 Task: Find an Airbnb in Milton, United States for 10 guests from 24 Aug to 10 Sep, with a price range of ₹12000 to ₹15000, 4 bedrooms, 8+ beds, and amenities like TV, gym, and breakfast.
Action: Mouse moved to (815, 157)
Screenshot: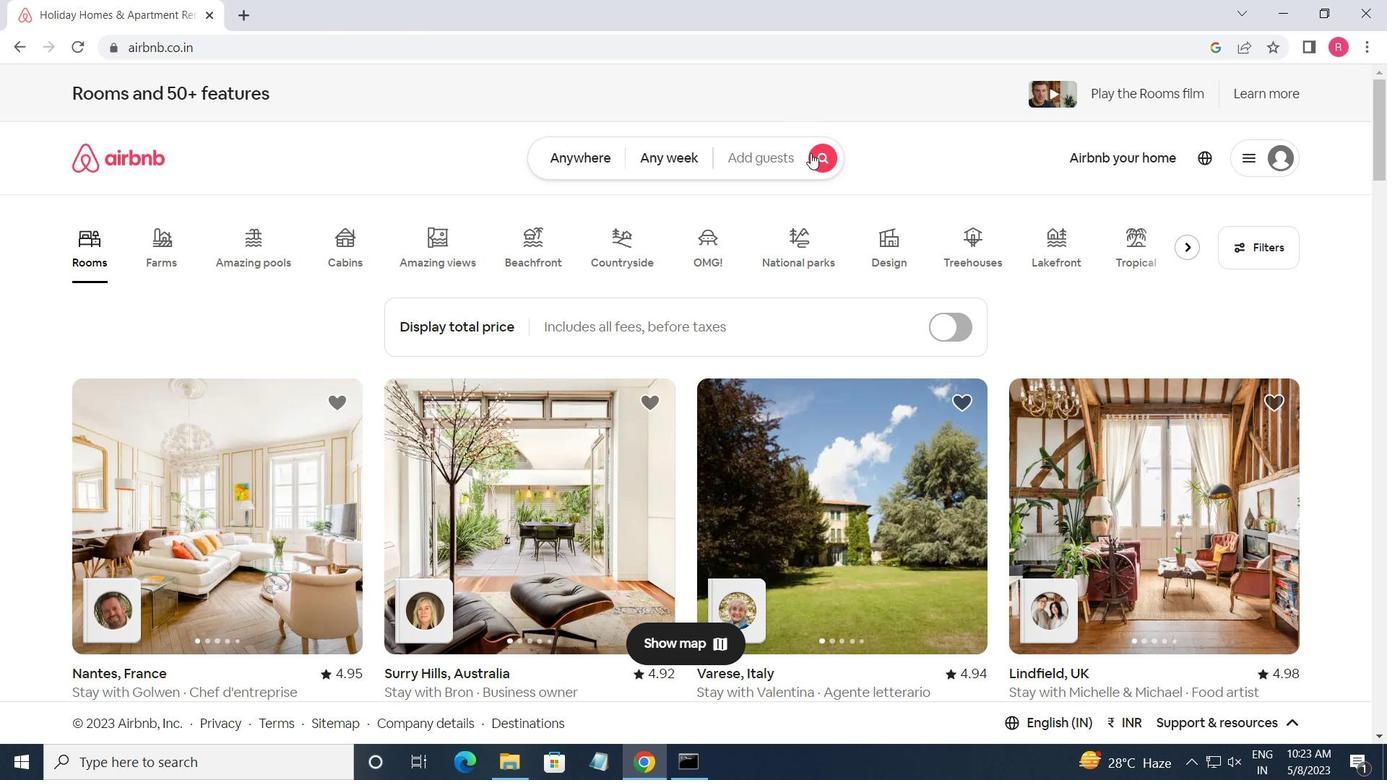 
Action: Mouse pressed left at (815, 157)
Screenshot: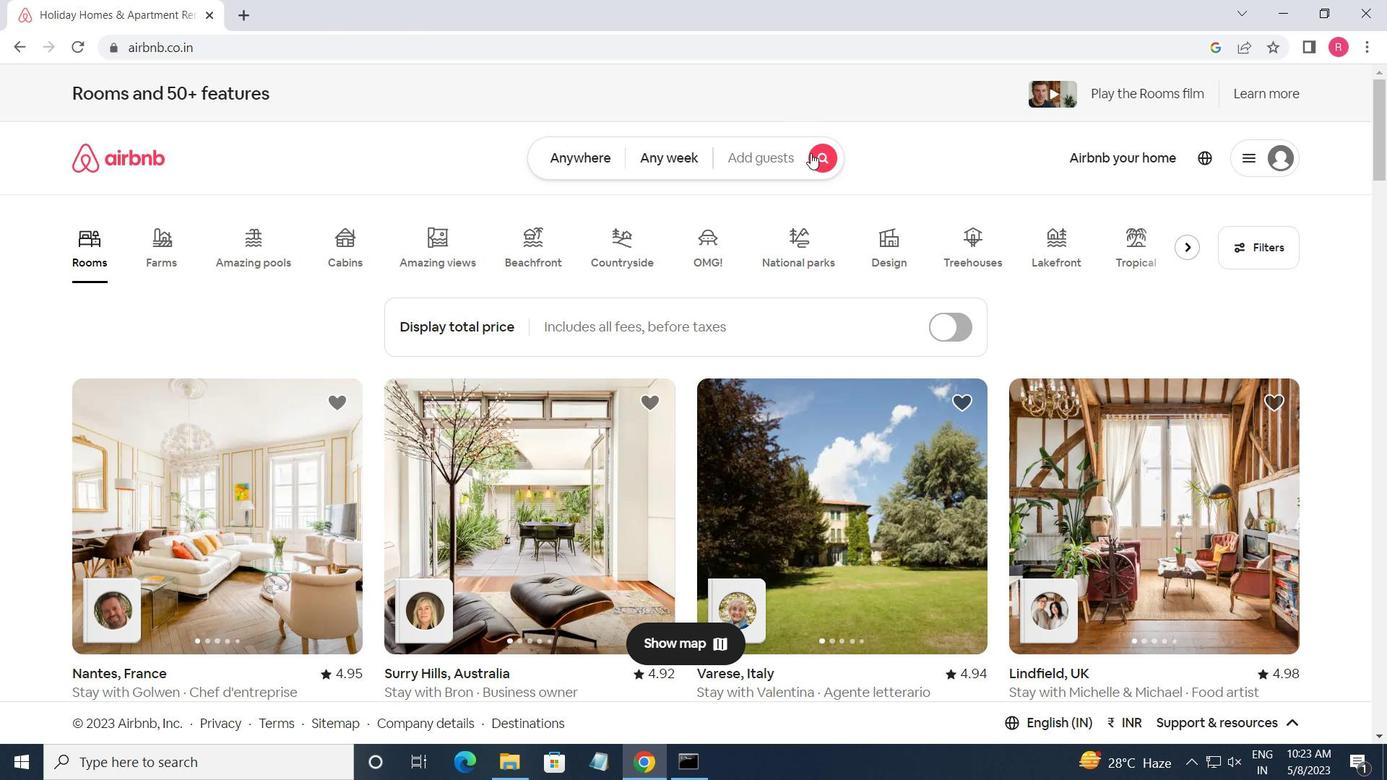 
Action: Mouse moved to (504, 216)
Screenshot: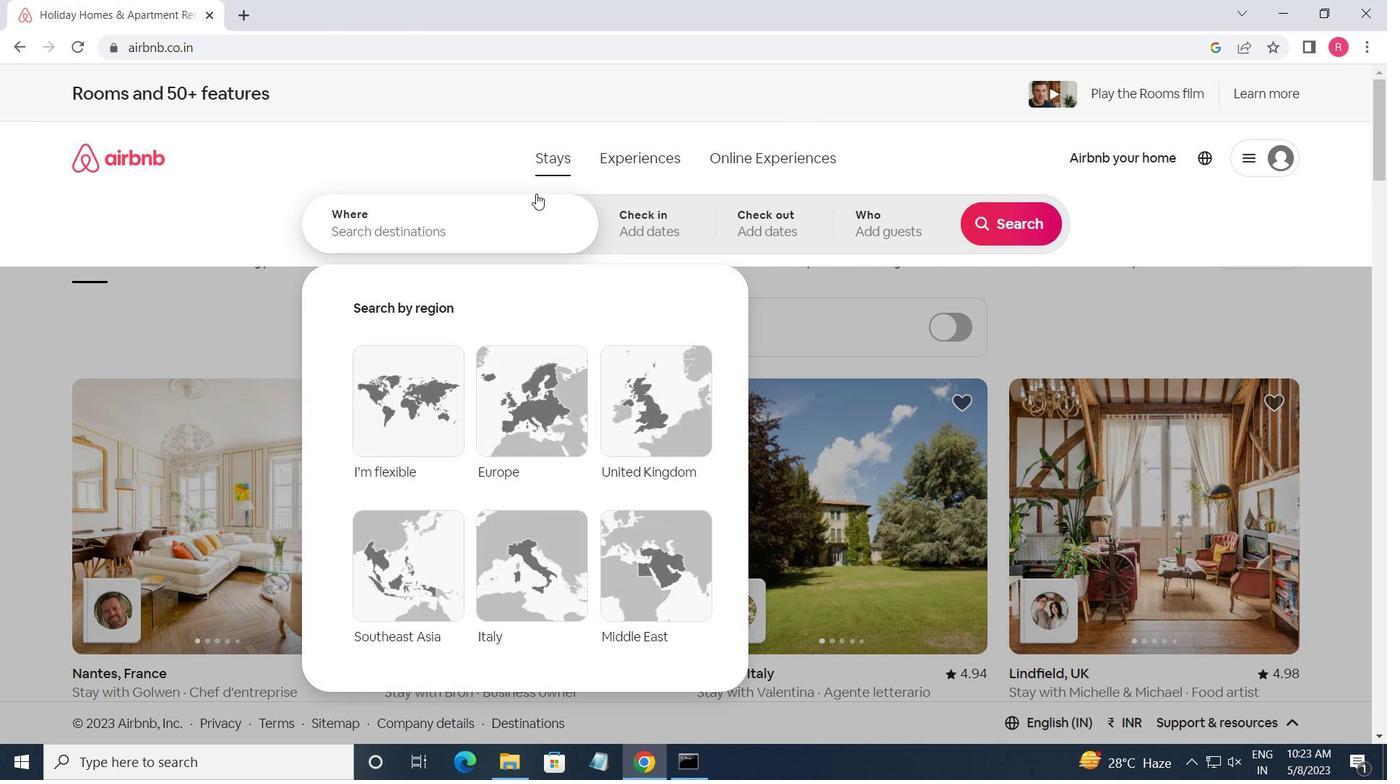 
Action: Mouse pressed left at (504, 216)
Screenshot: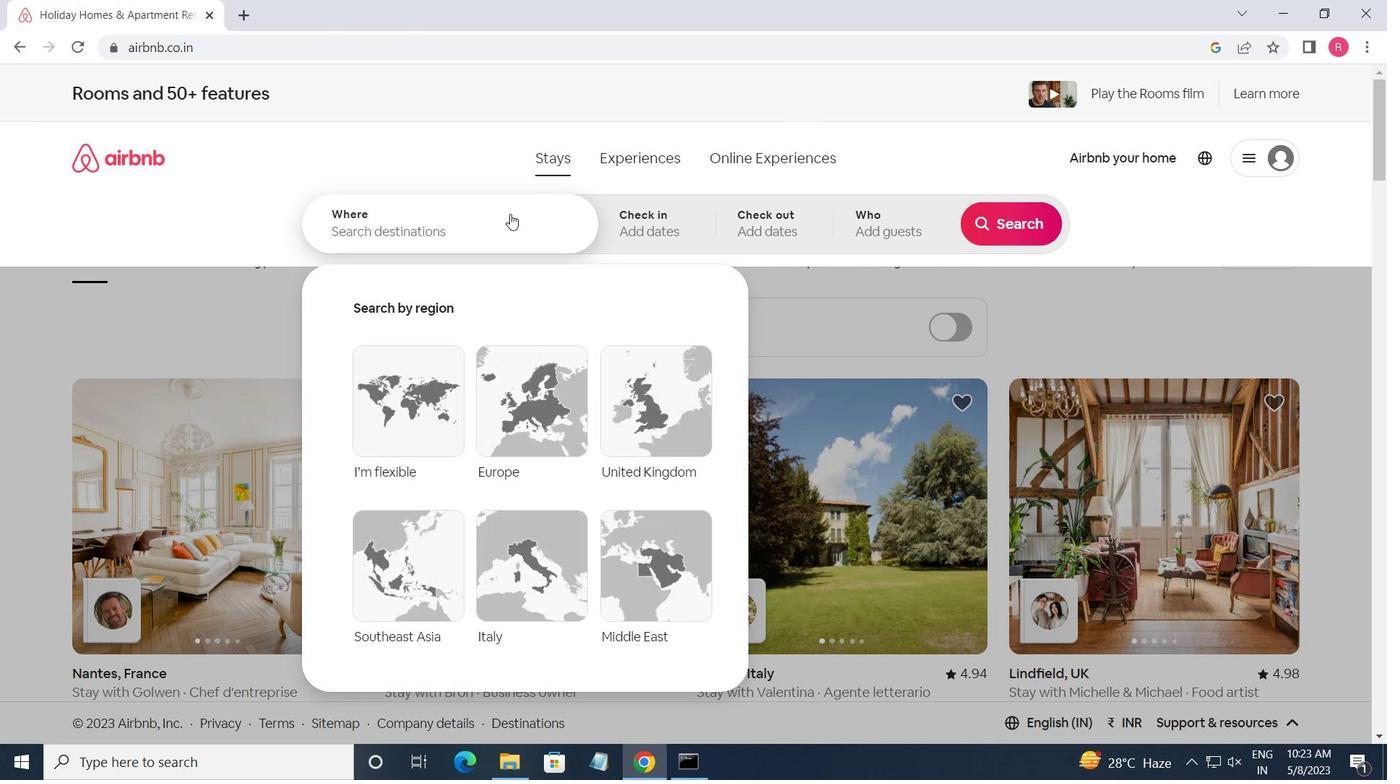 
Action: Key pressed <Key.shift_r>Mik<Key.backspace>lton<Key.shift_r><united<Key.space><Key.shift>STATES<Key.left><Key.left><Key.left><Key.left><Key.left><Key.left><Key.left><Key.left><Key.left><Key.left><Key.left><Key.left><Key.left><Key.backspace>,<Key.enter>
Screenshot: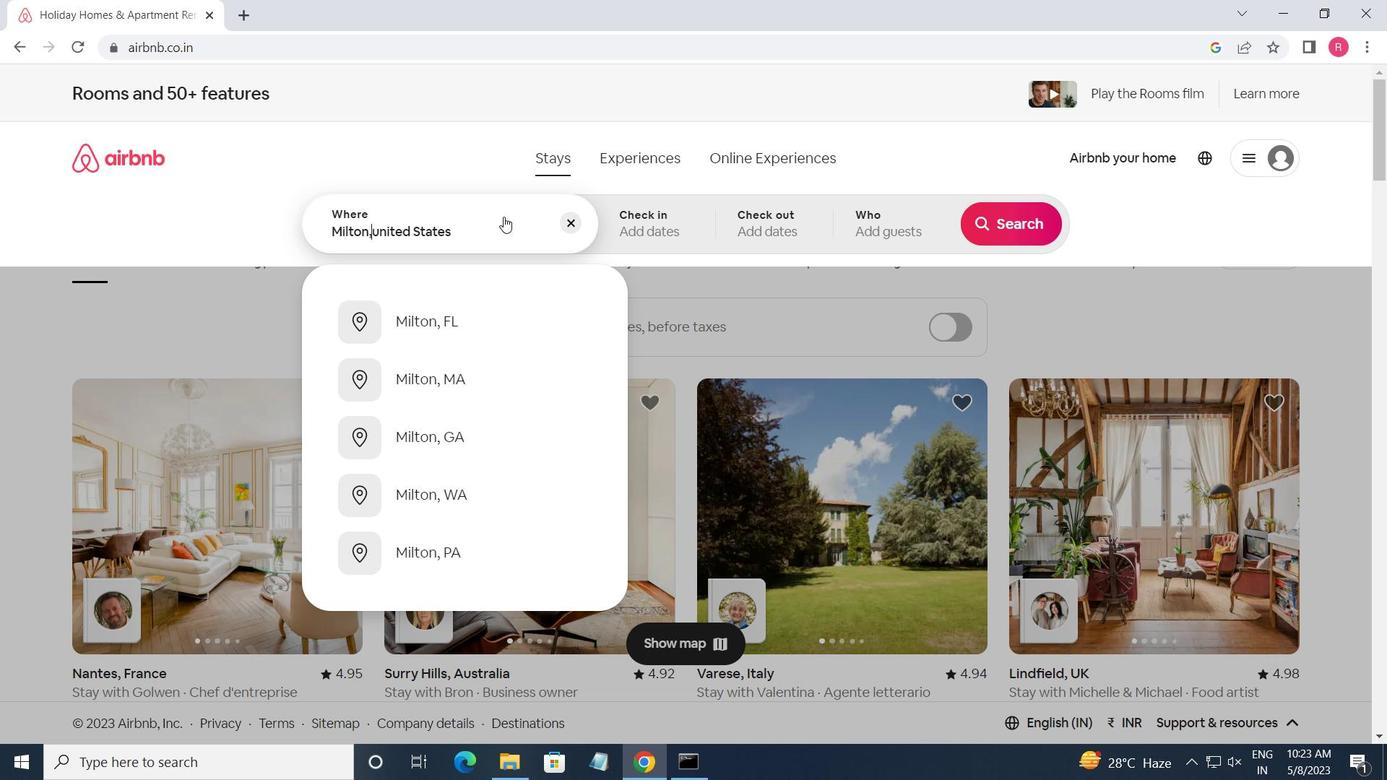 
Action: Mouse moved to (1009, 374)
Screenshot: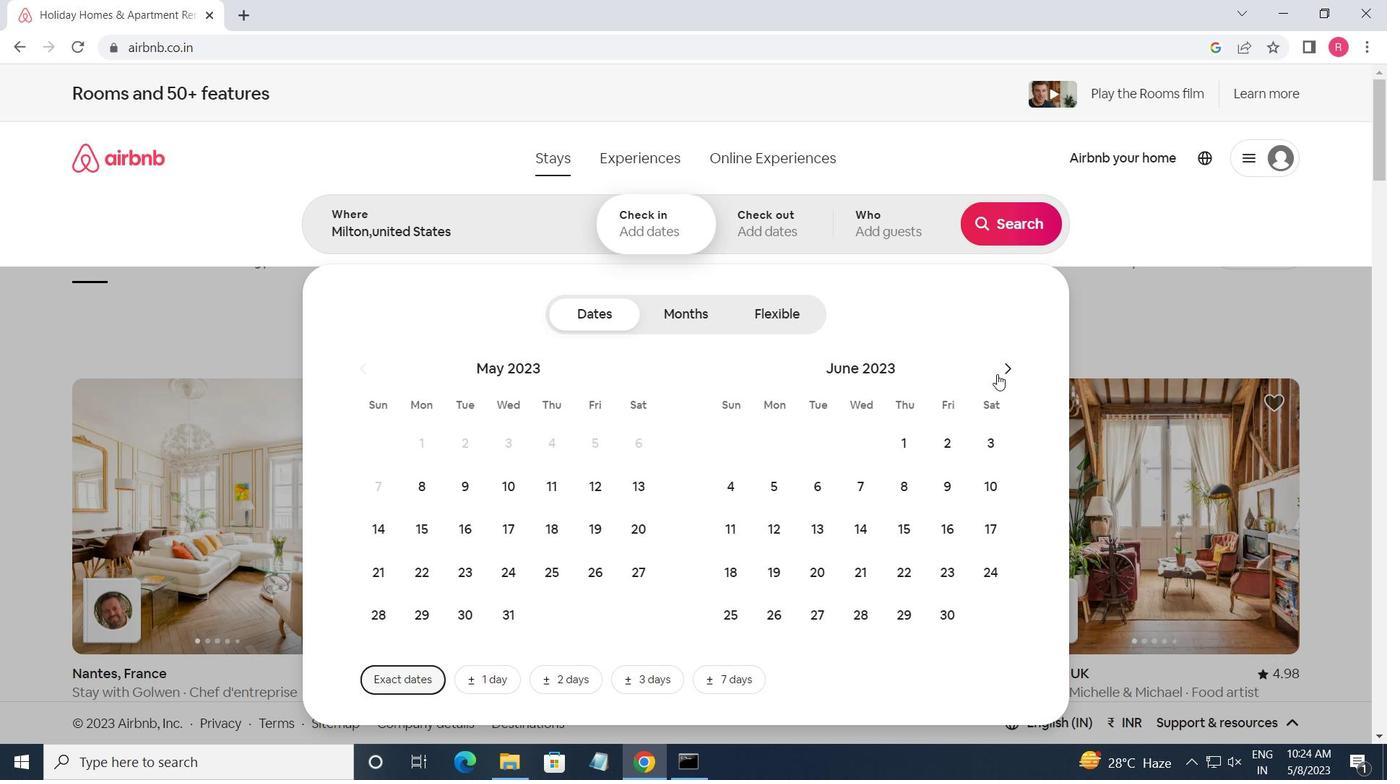 
Action: Mouse pressed left at (1009, 374)
Screenshot: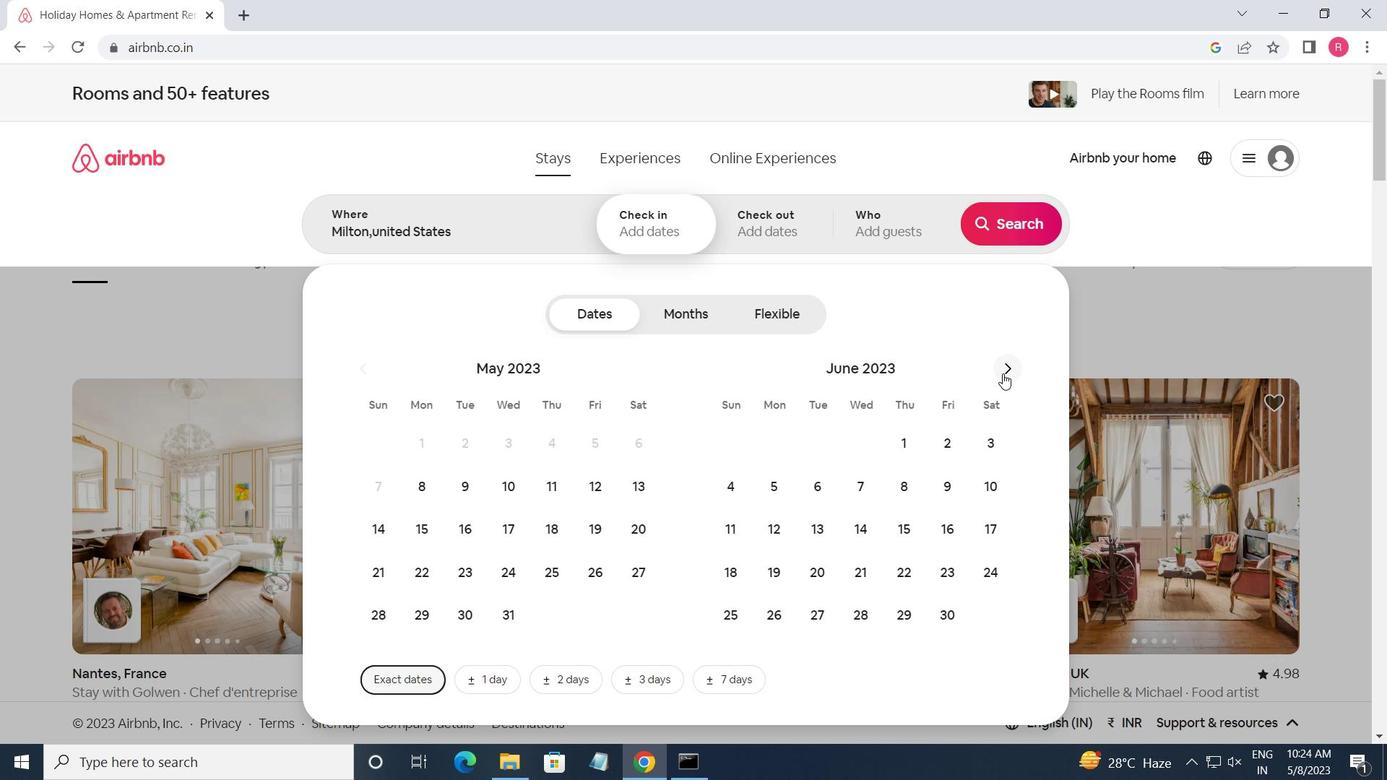 
Action: Mouse moved to (1009, 373)
Screenshot: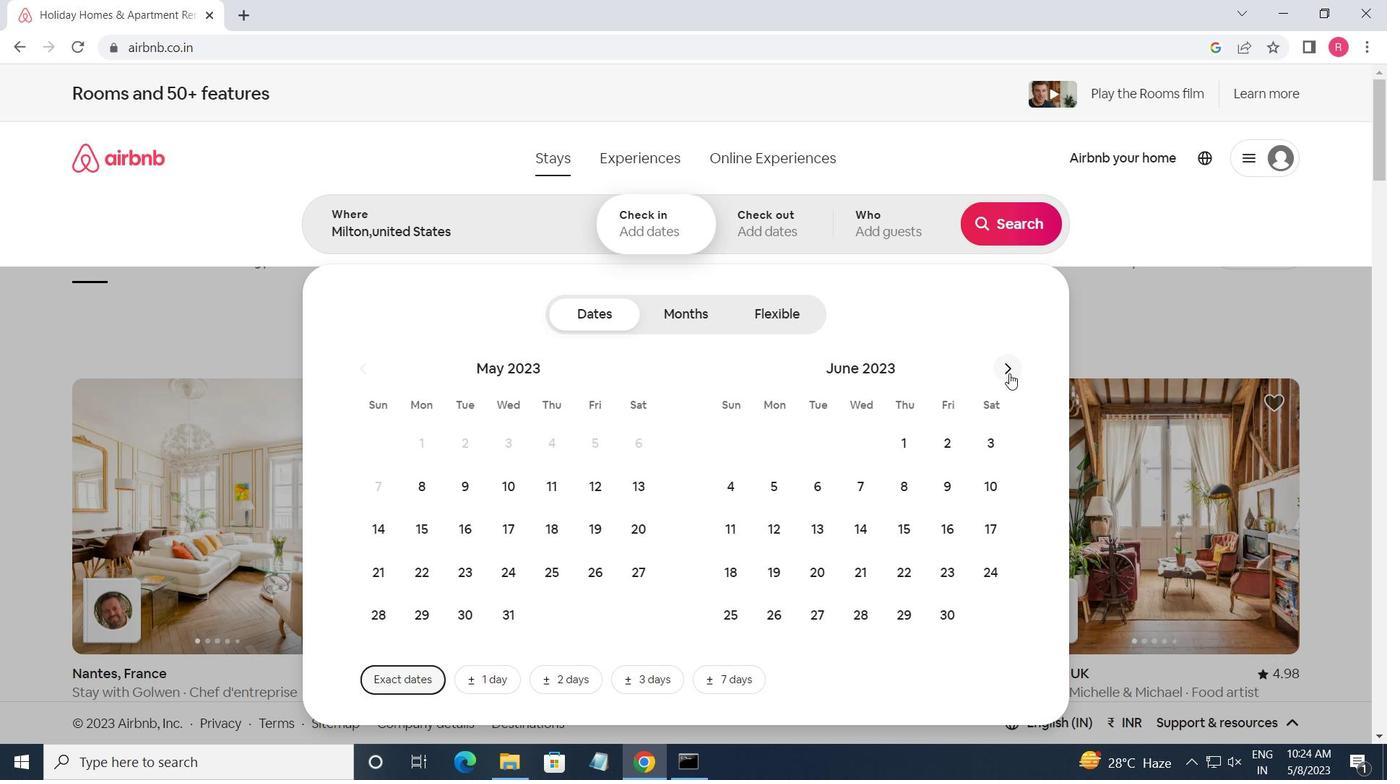 
Action: Mouse pressed left at (1009, 373)
Screenshot: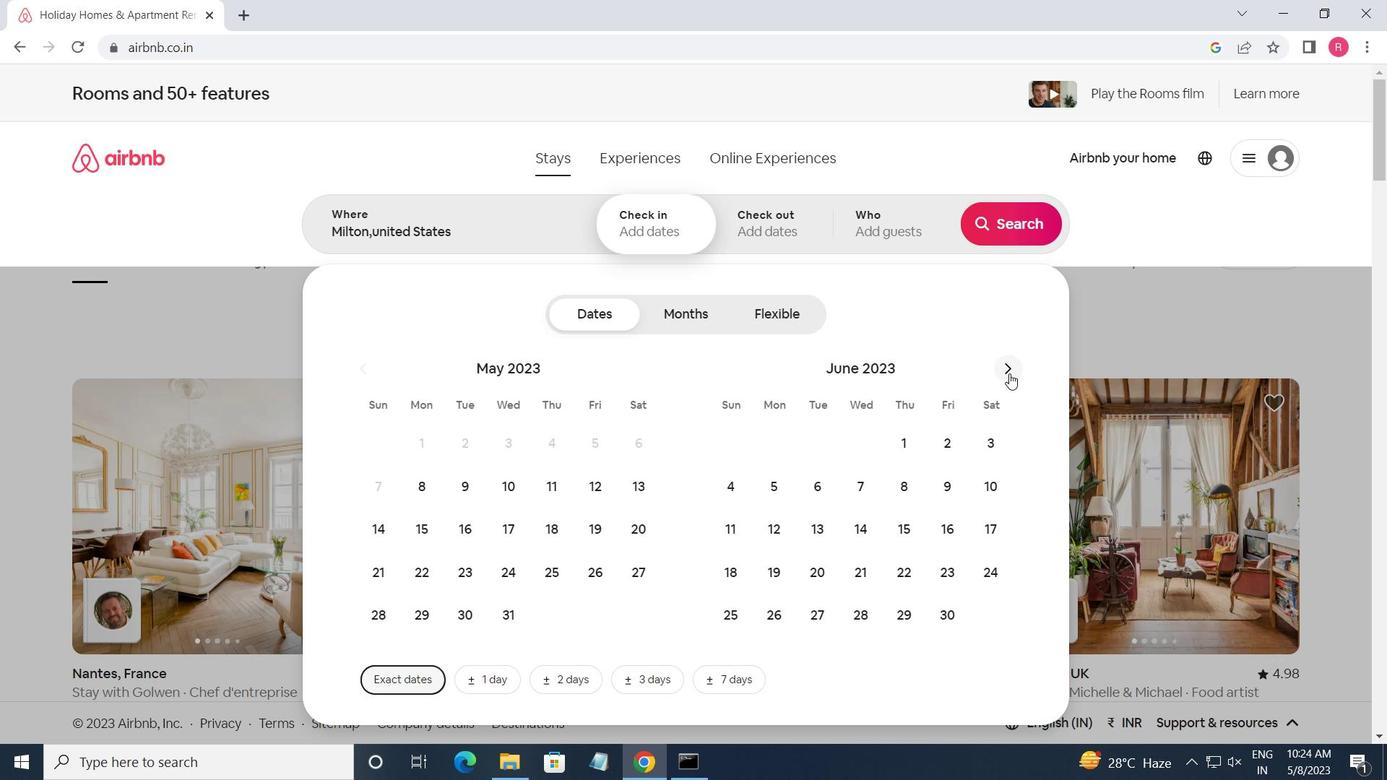 
Action: Mouse moved to (1009, 372)
Screenshot: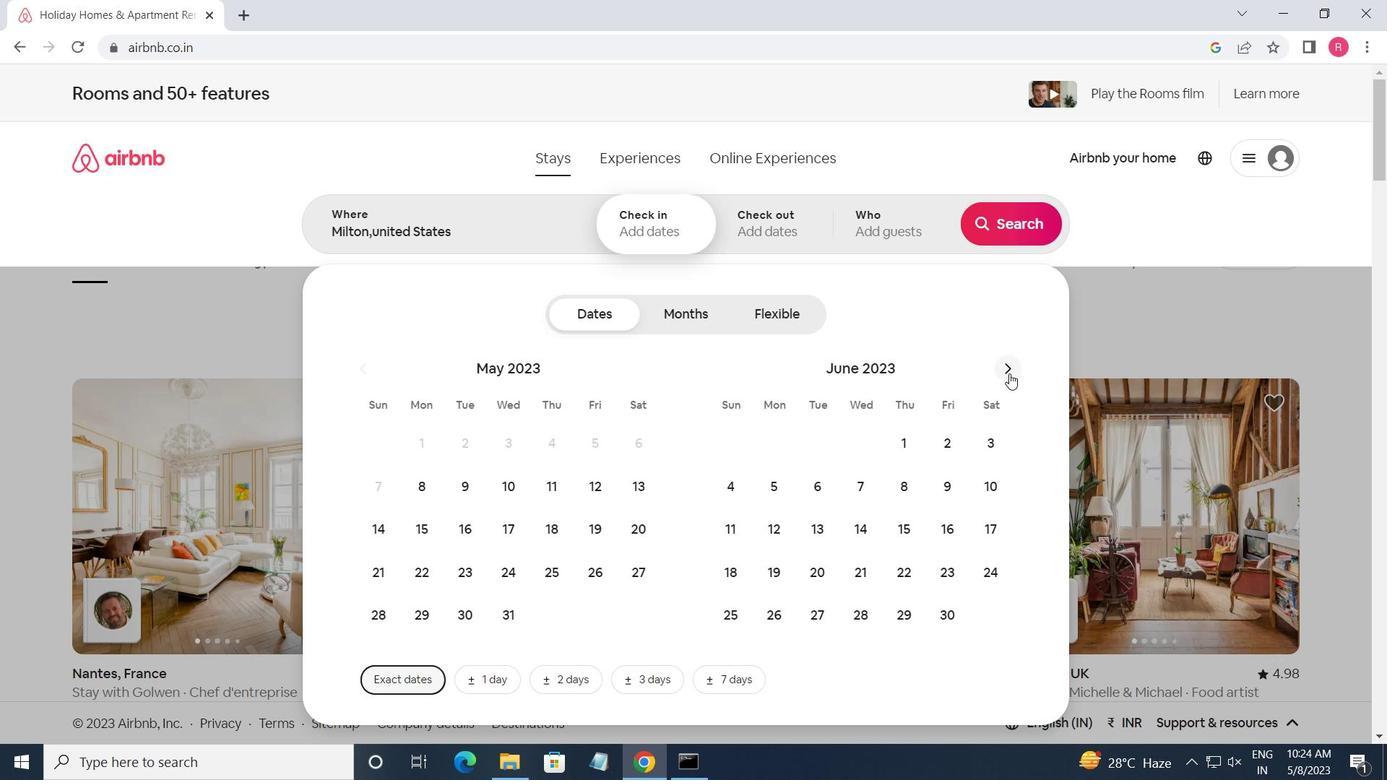 
Action: Mouse pressed left at (1009, 372)
Screenshot: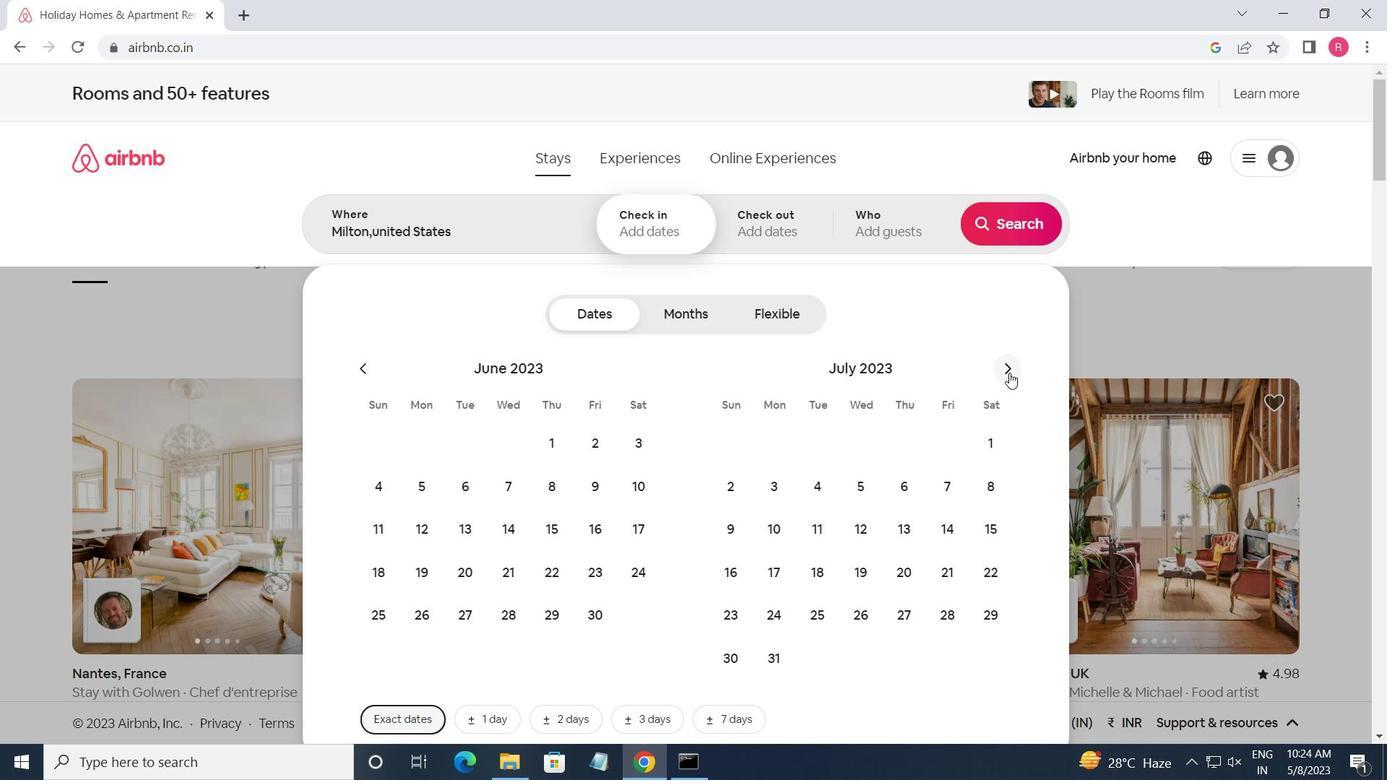 
Action: Mouse moved to (893, 576)
Screenshot: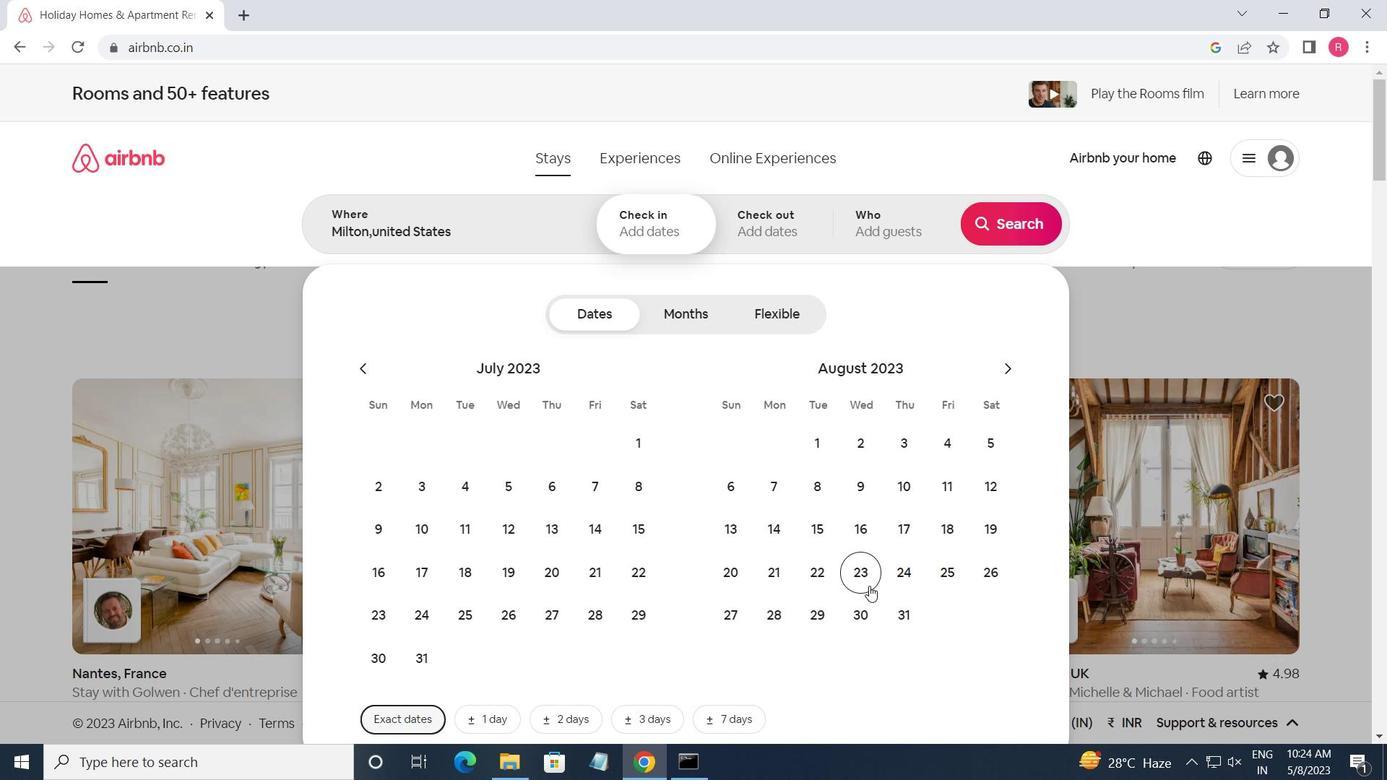 
Action: Mouse pressed left at (893, 576)
Screenshot: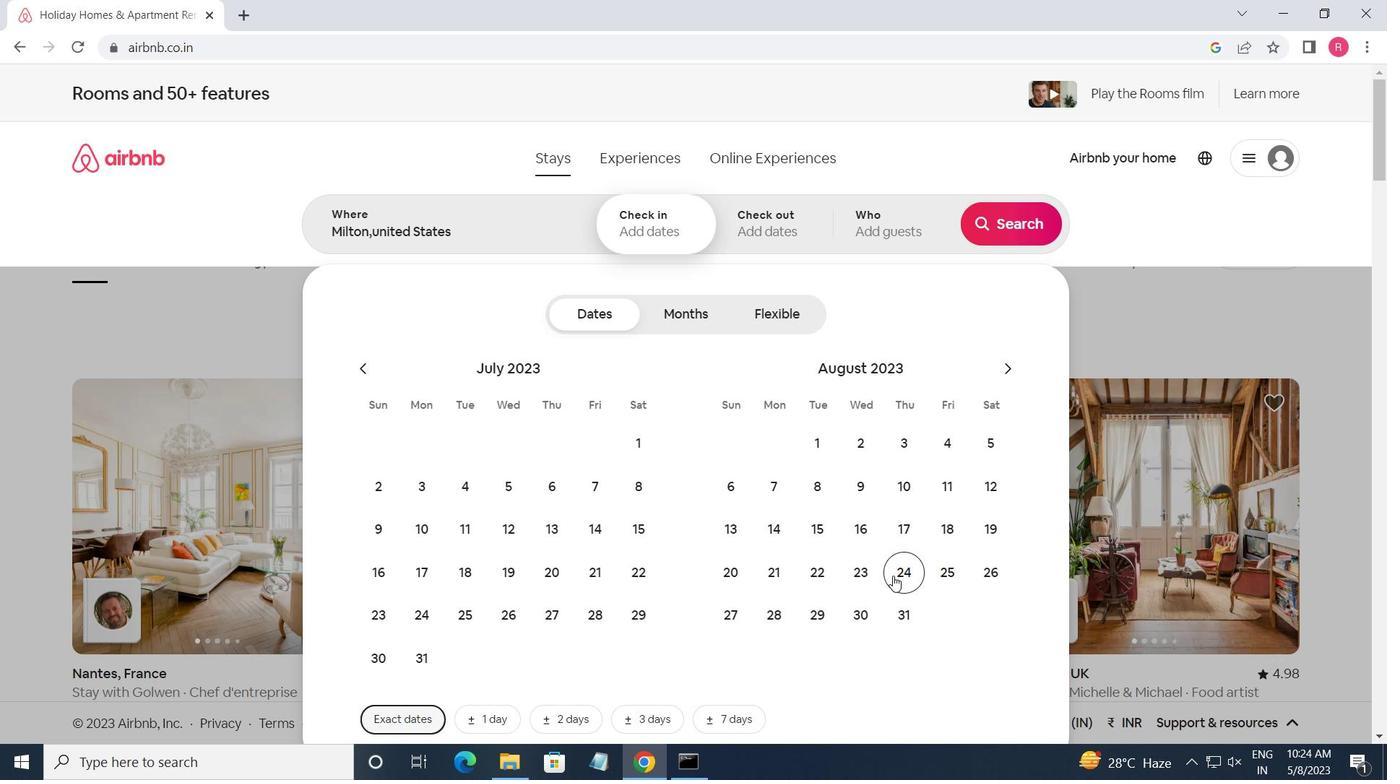 
Action: Mouse moved to (1016, 370)
Screenshot: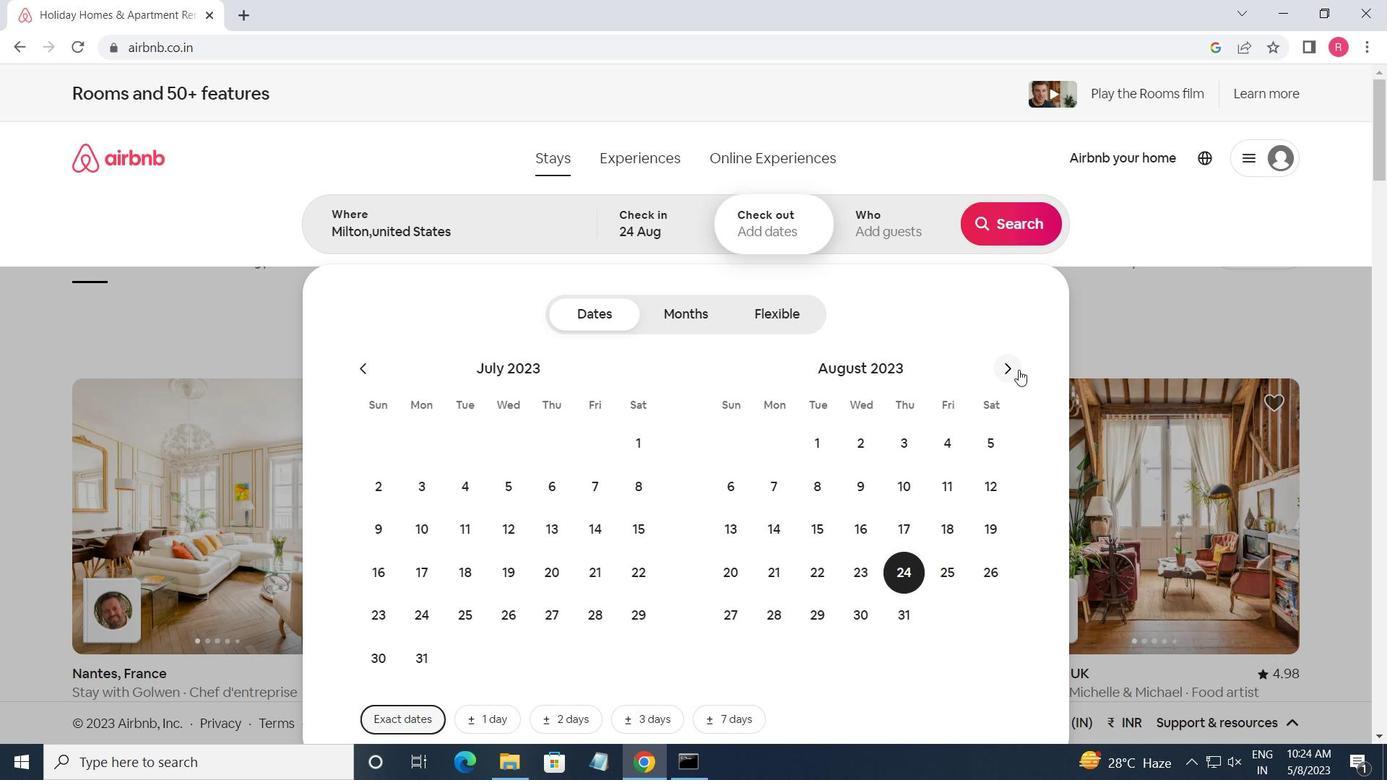 
Action: Mouse pressed left at (1016, 370)
Screenshot: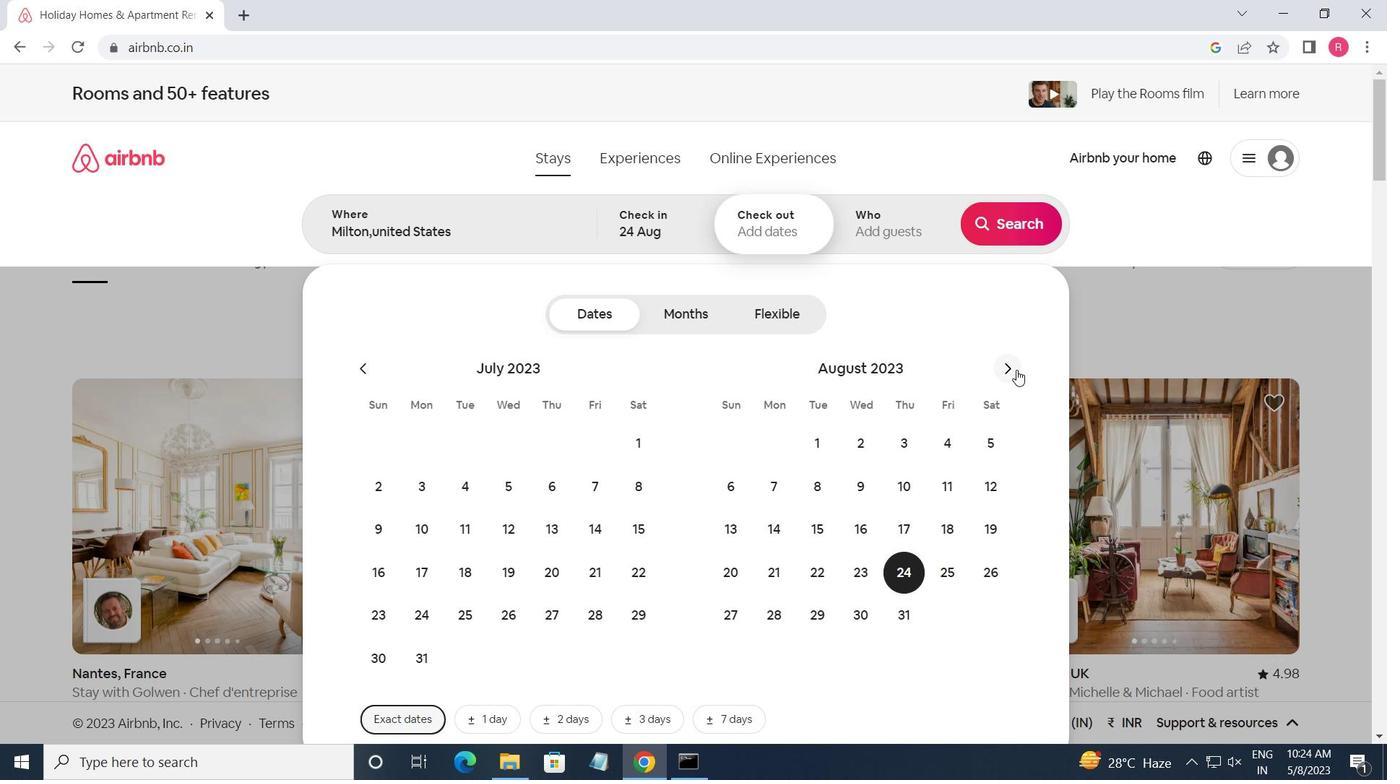 
Action: Mouse moved to (740, 534)
Screenshot: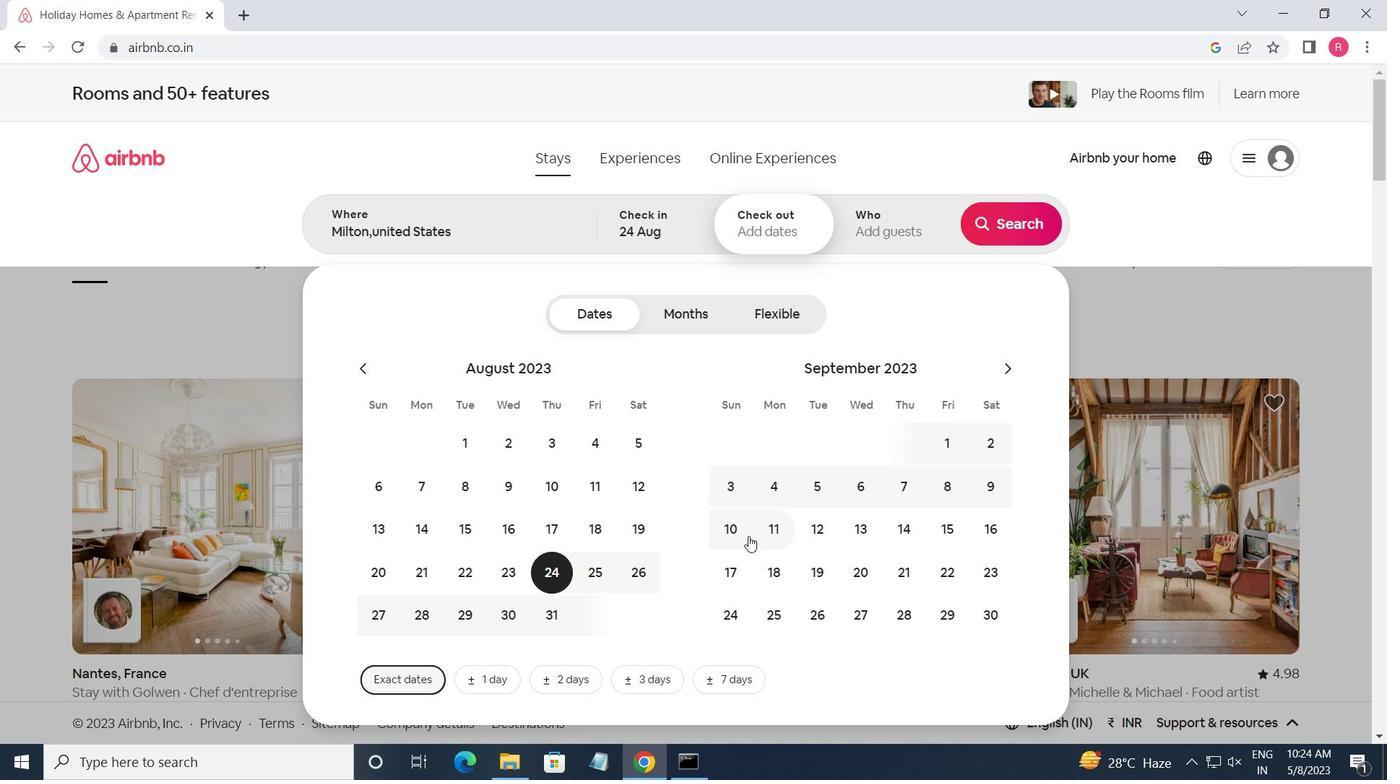 
Action: Mouse pressed left at (740, 534)
Screenshot: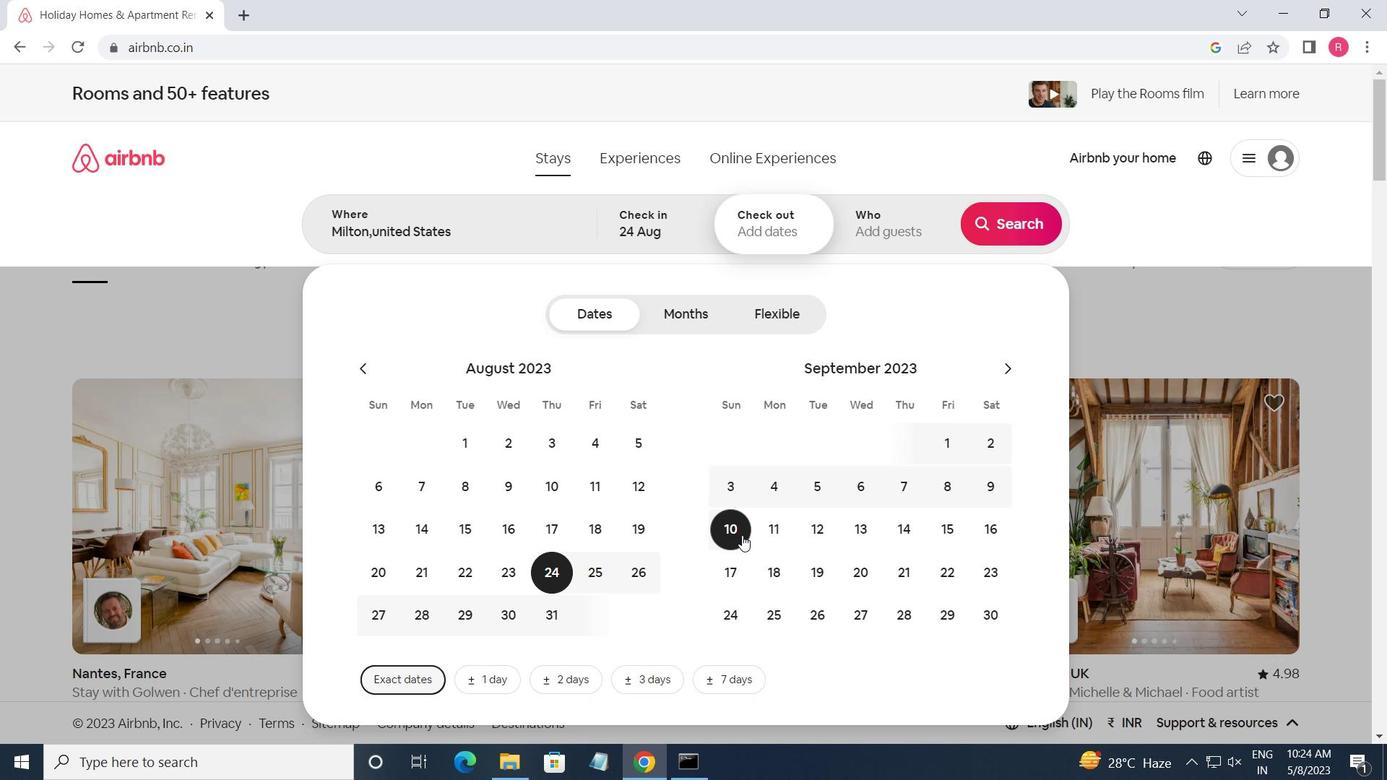 
Action: Mouse moved to (869, 244)
Screenshot: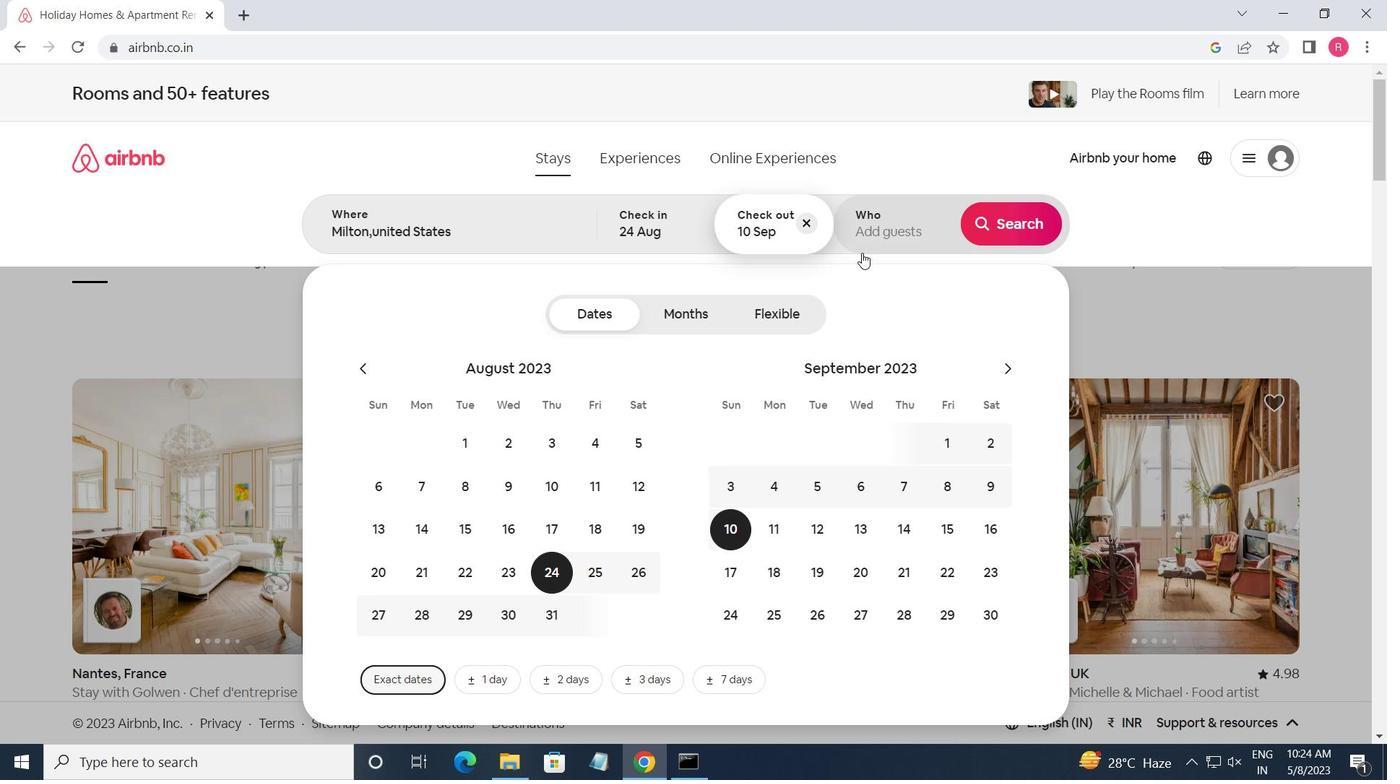 
Action: Mouse pressed left at (869, 244)
Screenshot: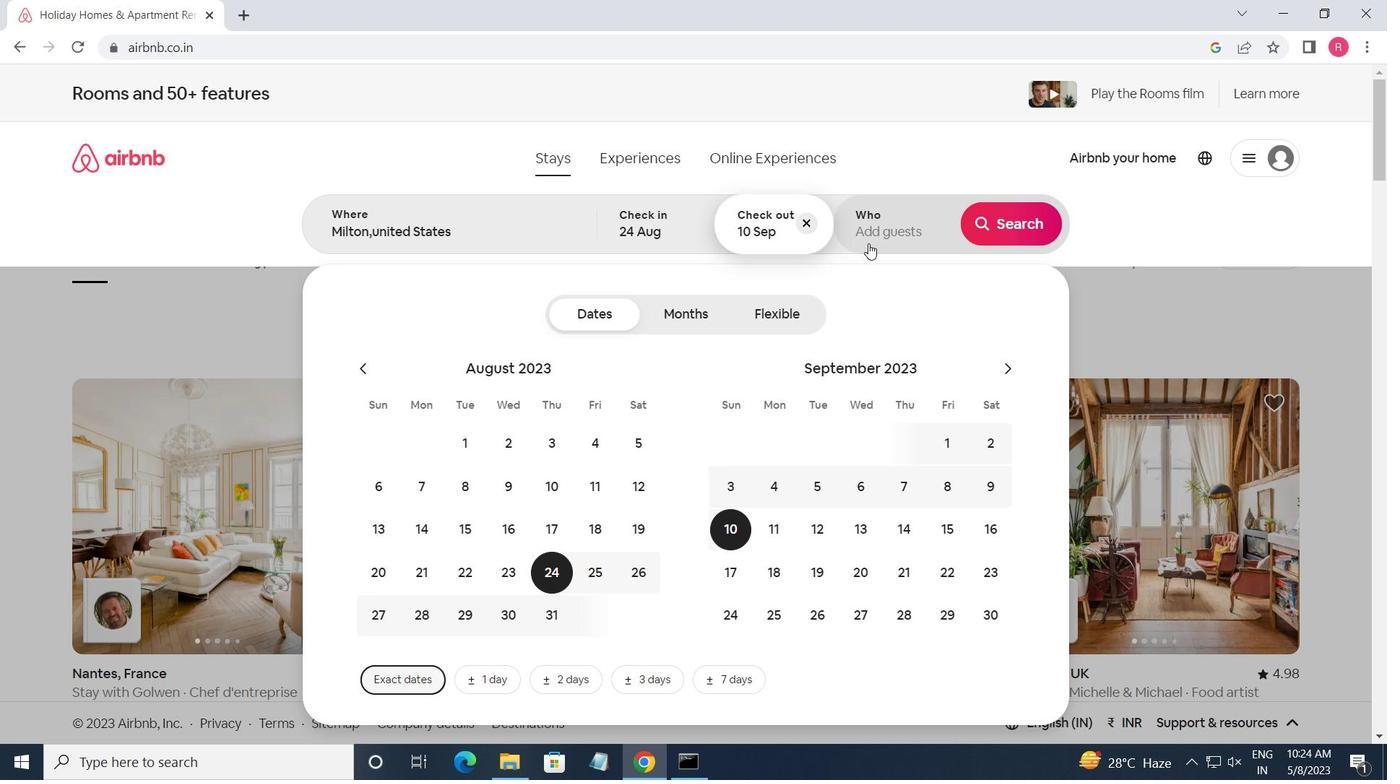 
Action: Mouse moved to (1022, 315)
Screenshot: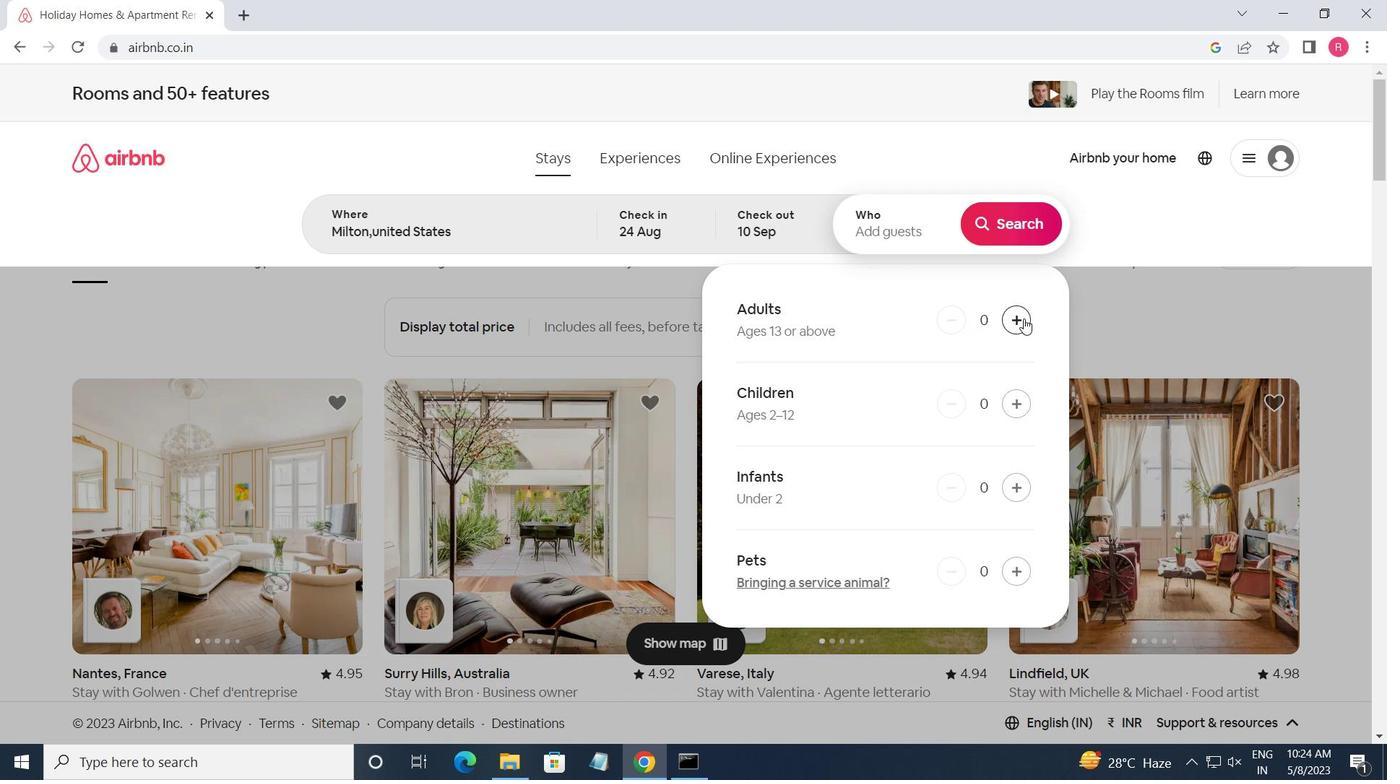 
Action: Mouse pressed left at (1022, 315)
Screenshot: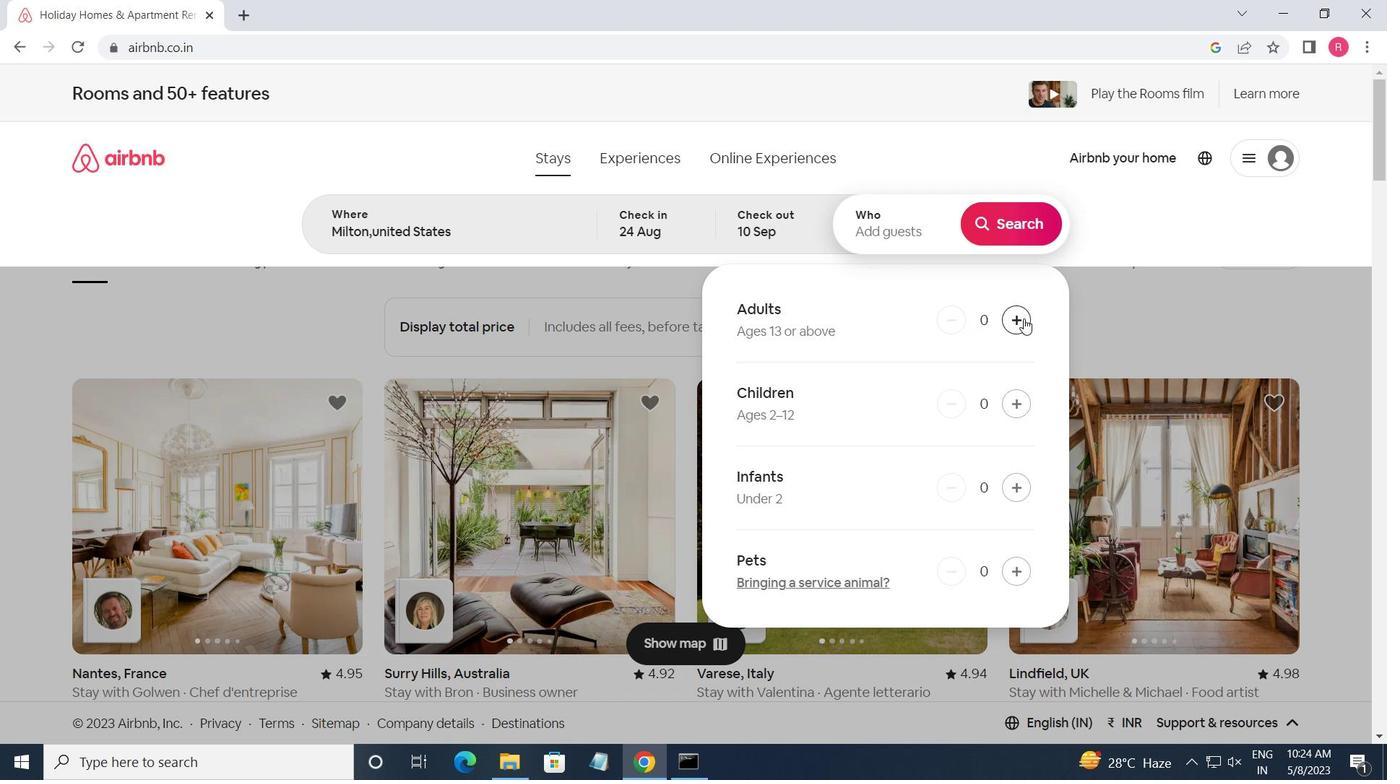 
Action: Mouse pressed left at (1022, 315)
Screenshot: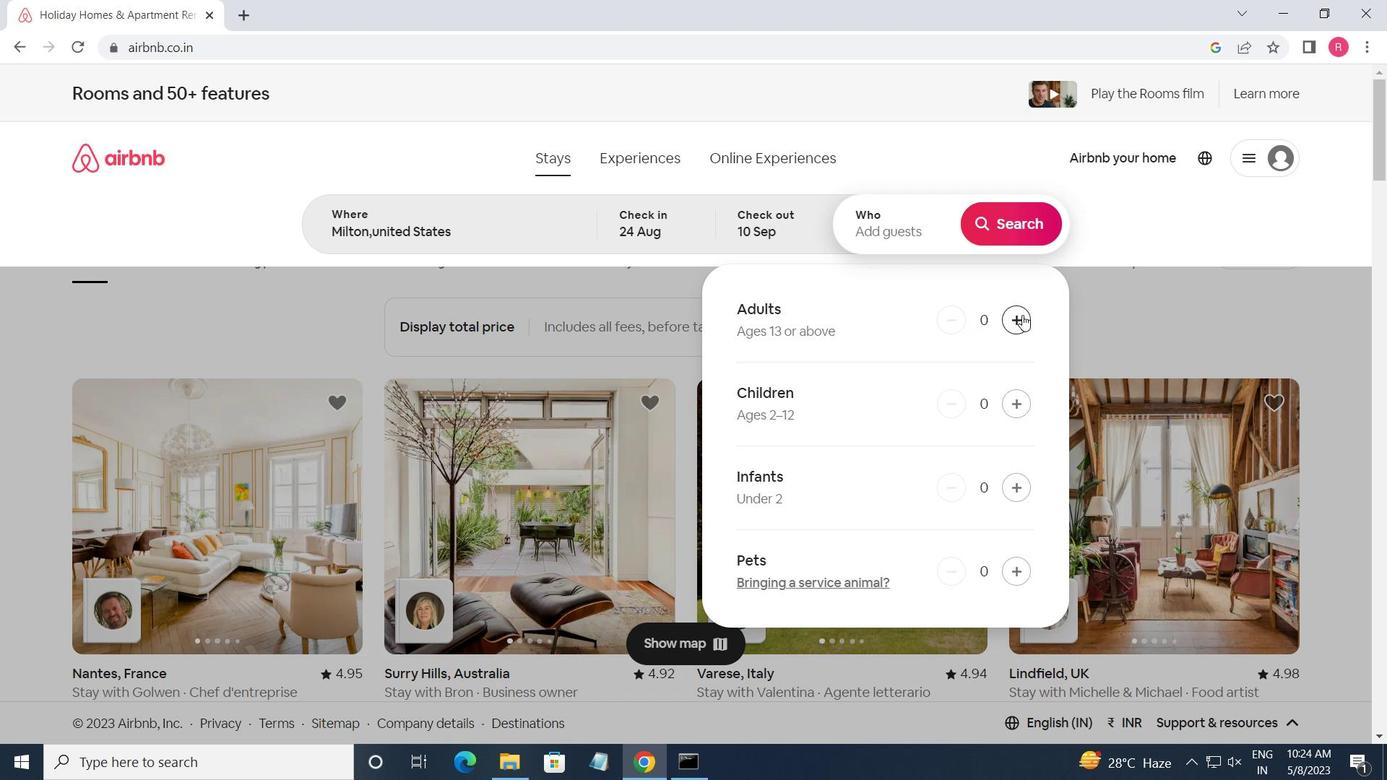 
Action: Mouse pressed left at (1022, 315)
Screenshot: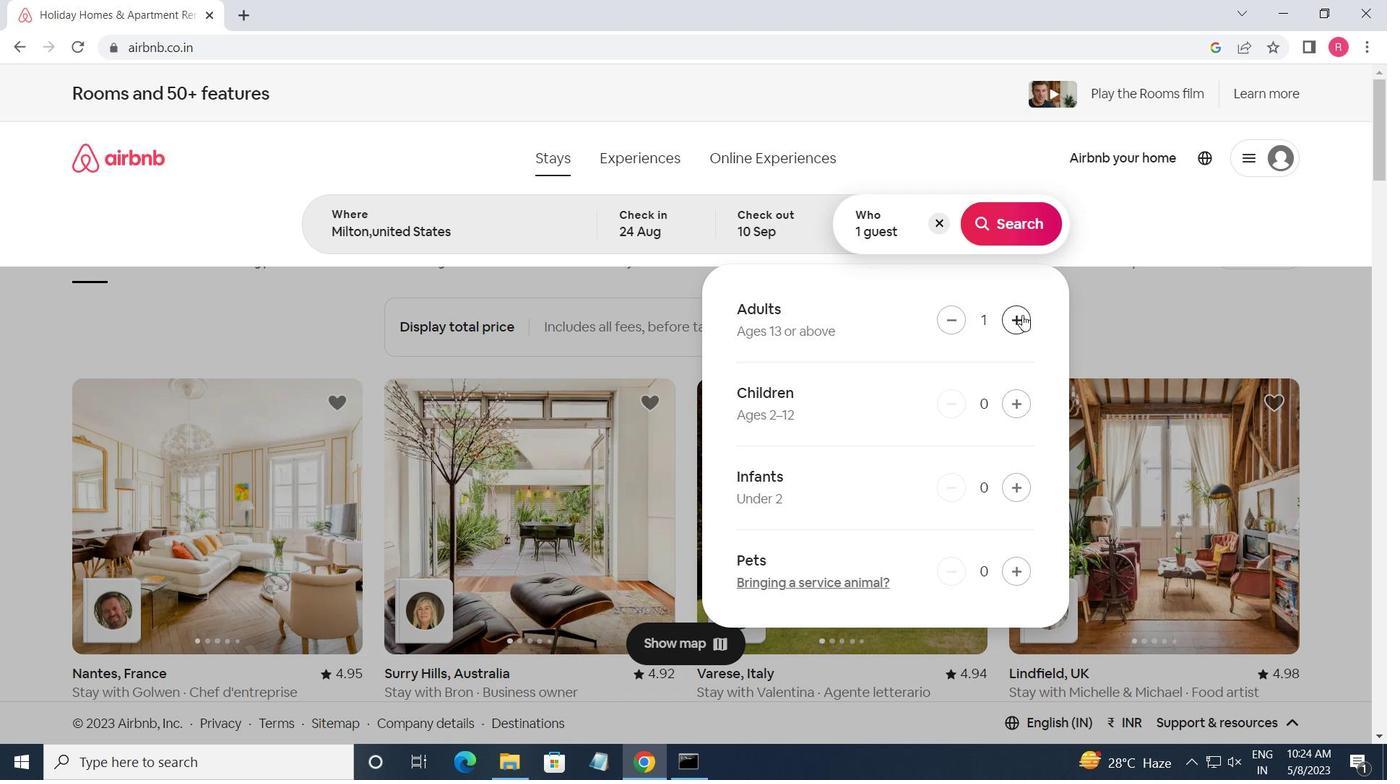 
Action: Mouse pressed left at (1022, 315)
Screenshot: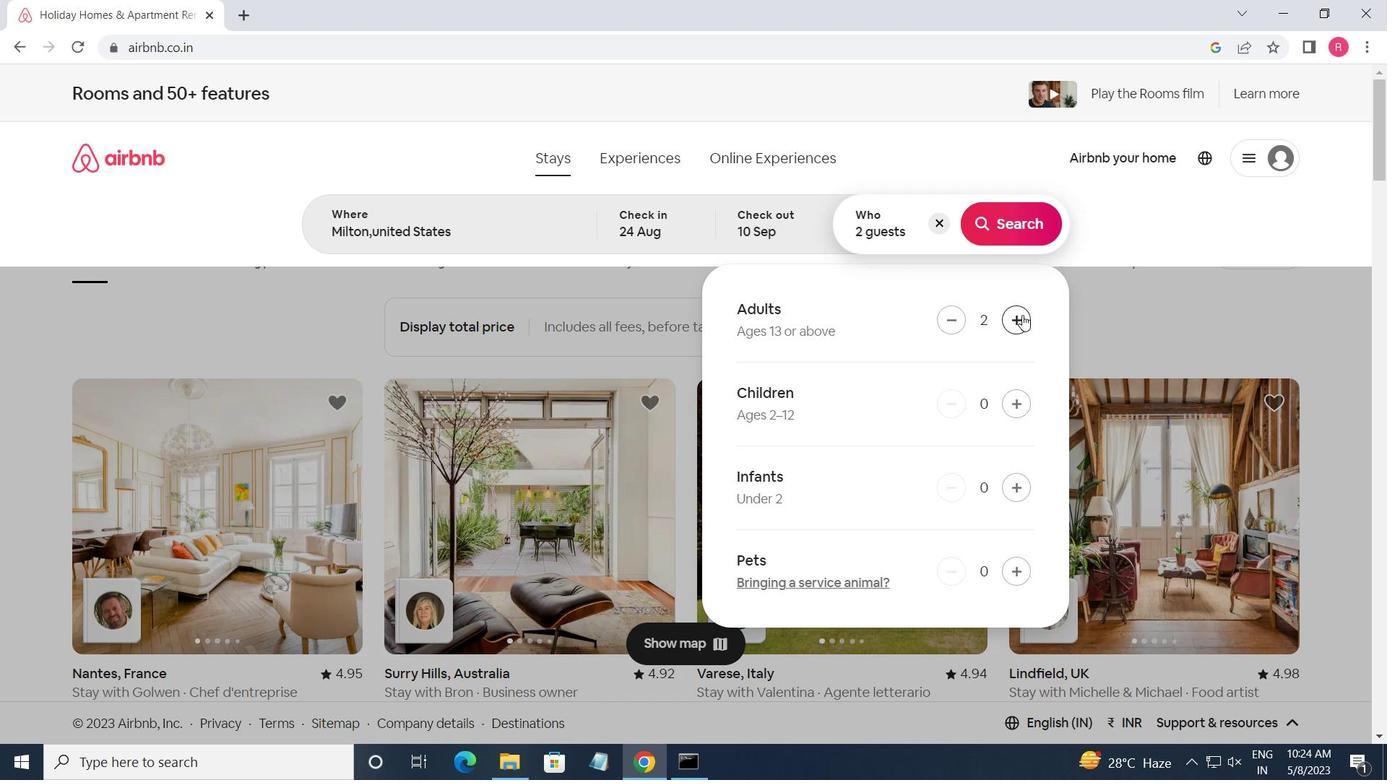
Action: Mouse pressed left at (1022, 315)
Screenshot: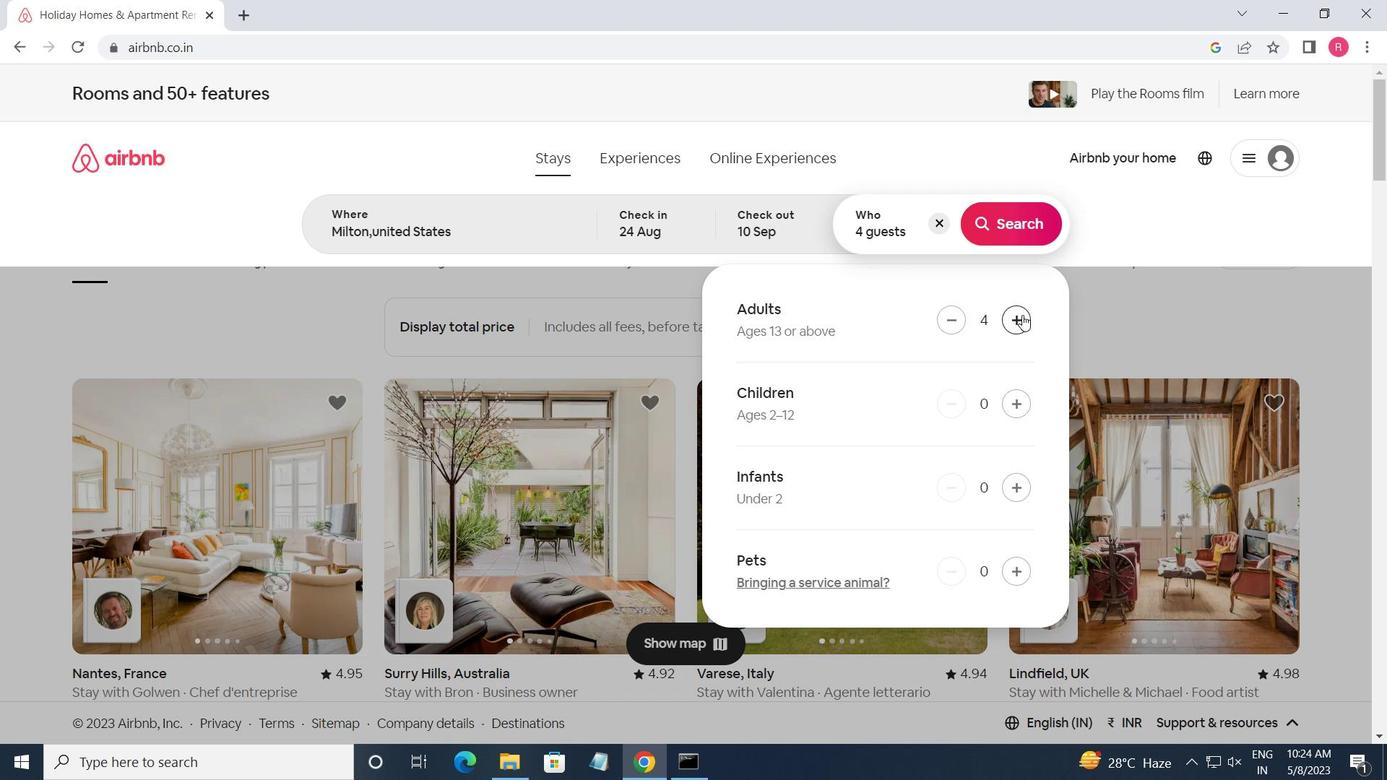 
Action: Mouse pressed left at (1022, 315)
Screenshot: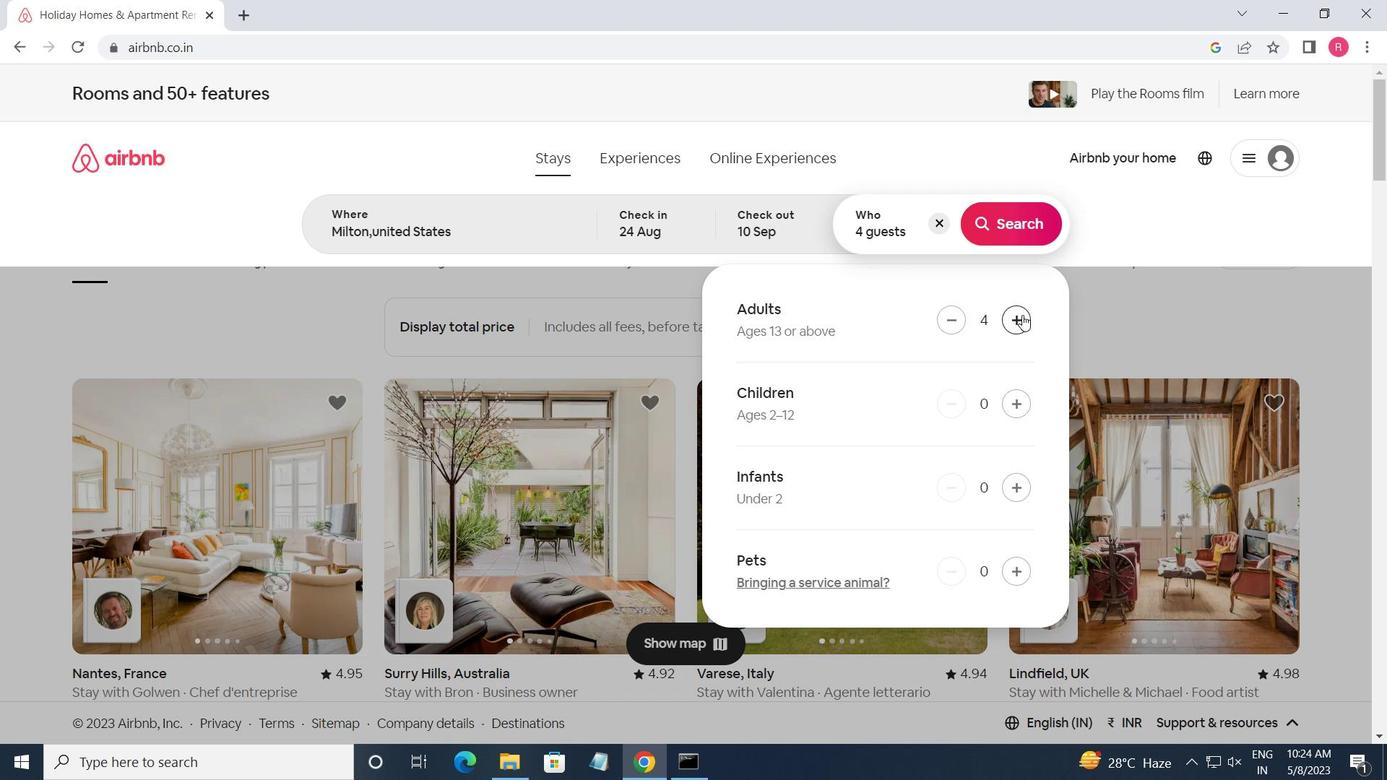 
Action: Mouse pressed left at (1022, 315)
Screenshot: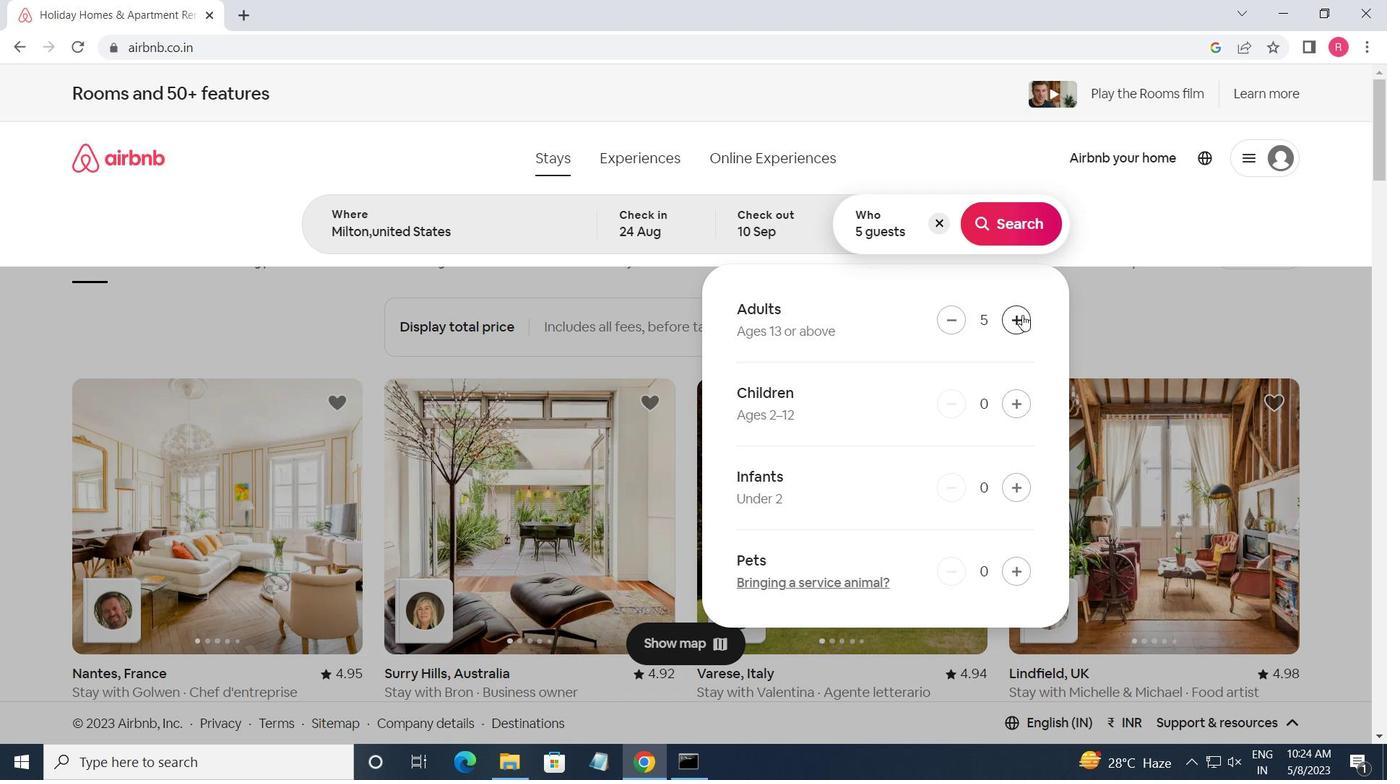 
Action: Mouse pressed left at (1022, 315)
Screenshot: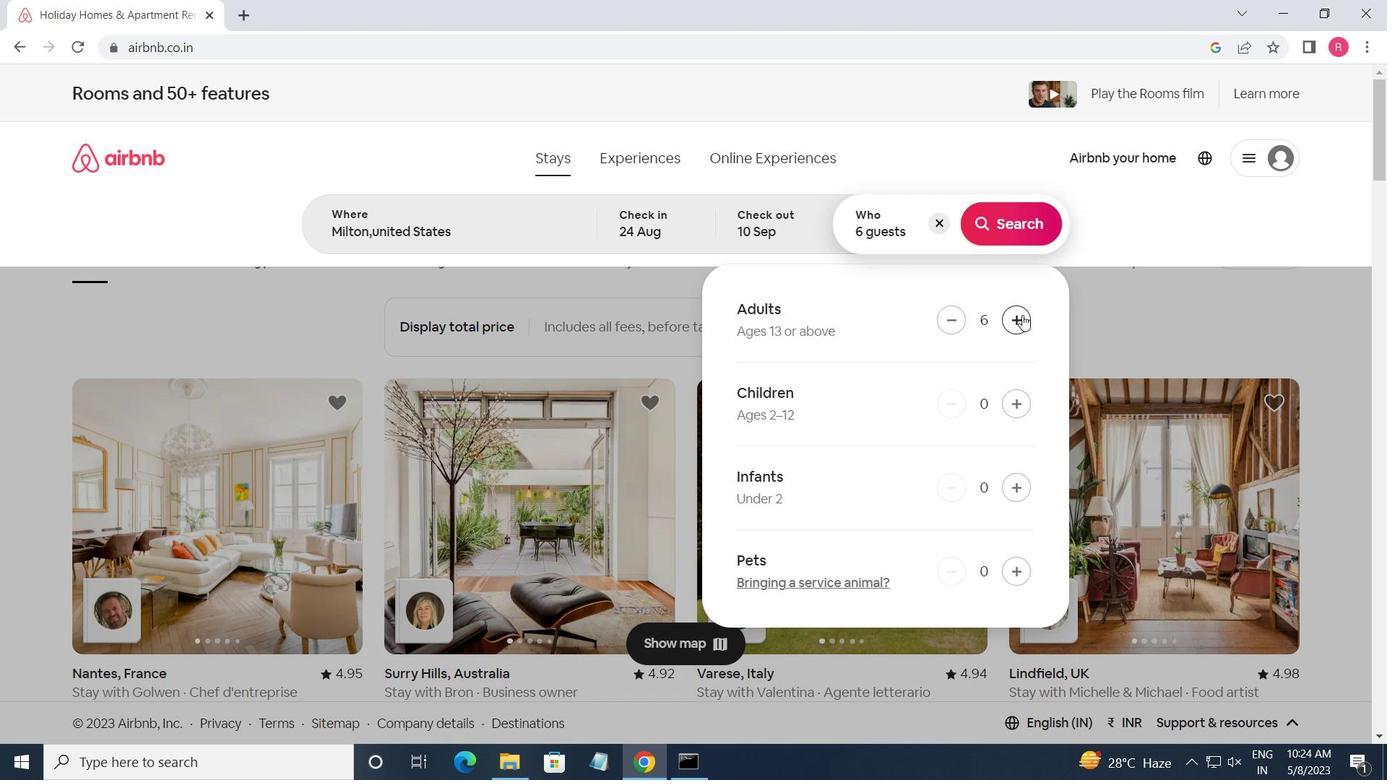 
Action: Mouse moved to (1026, 397)
Screenshot: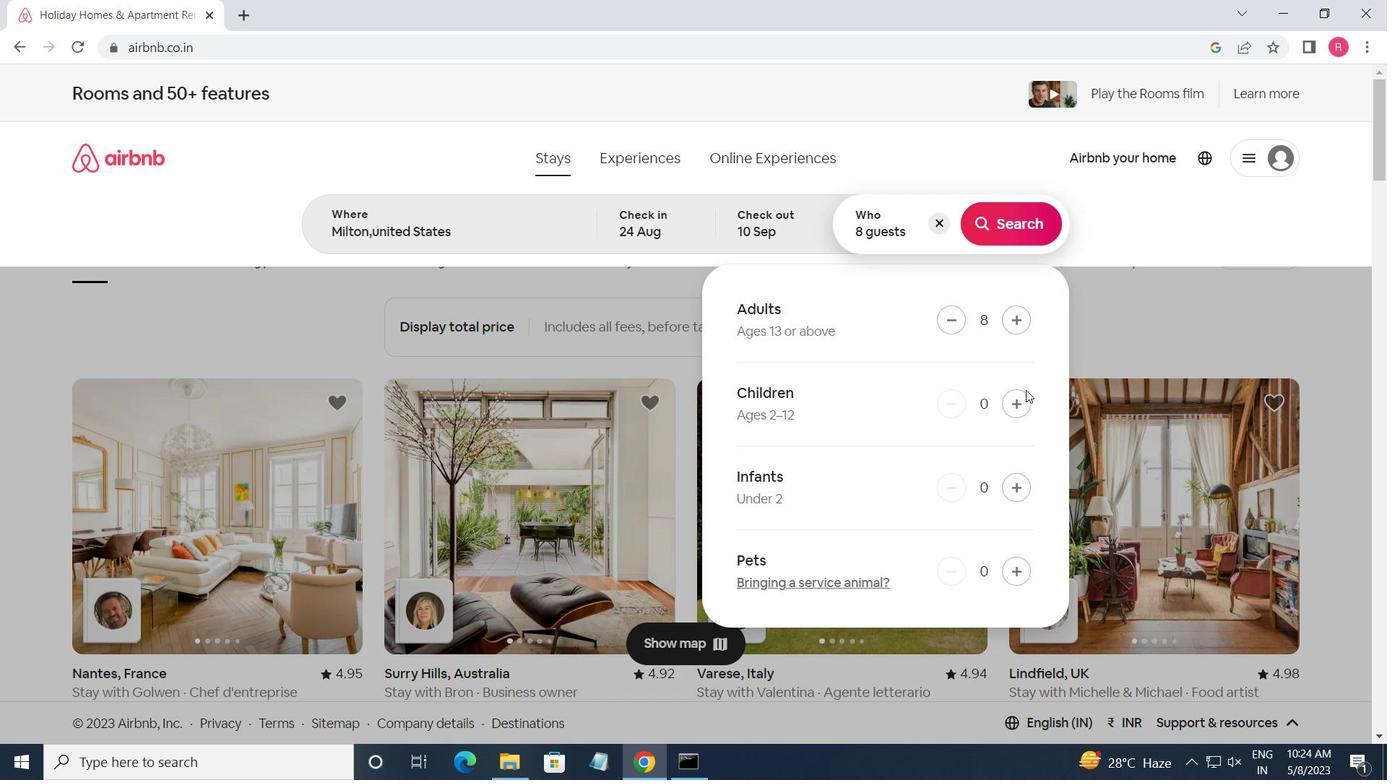 
Action: Mouse pressed left at (1026, 397)
Screenshot: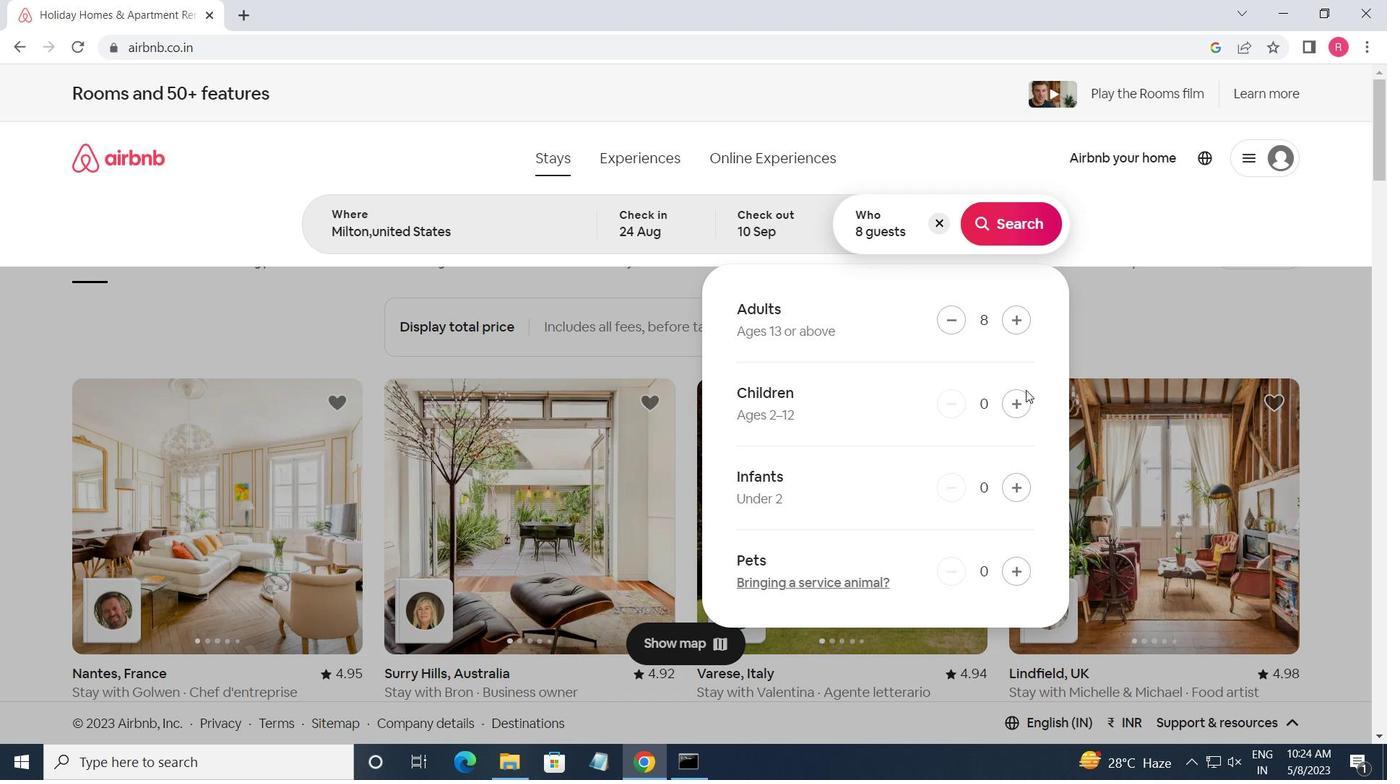 
Action: Mouse moved to (1024, 398)
Screenshot: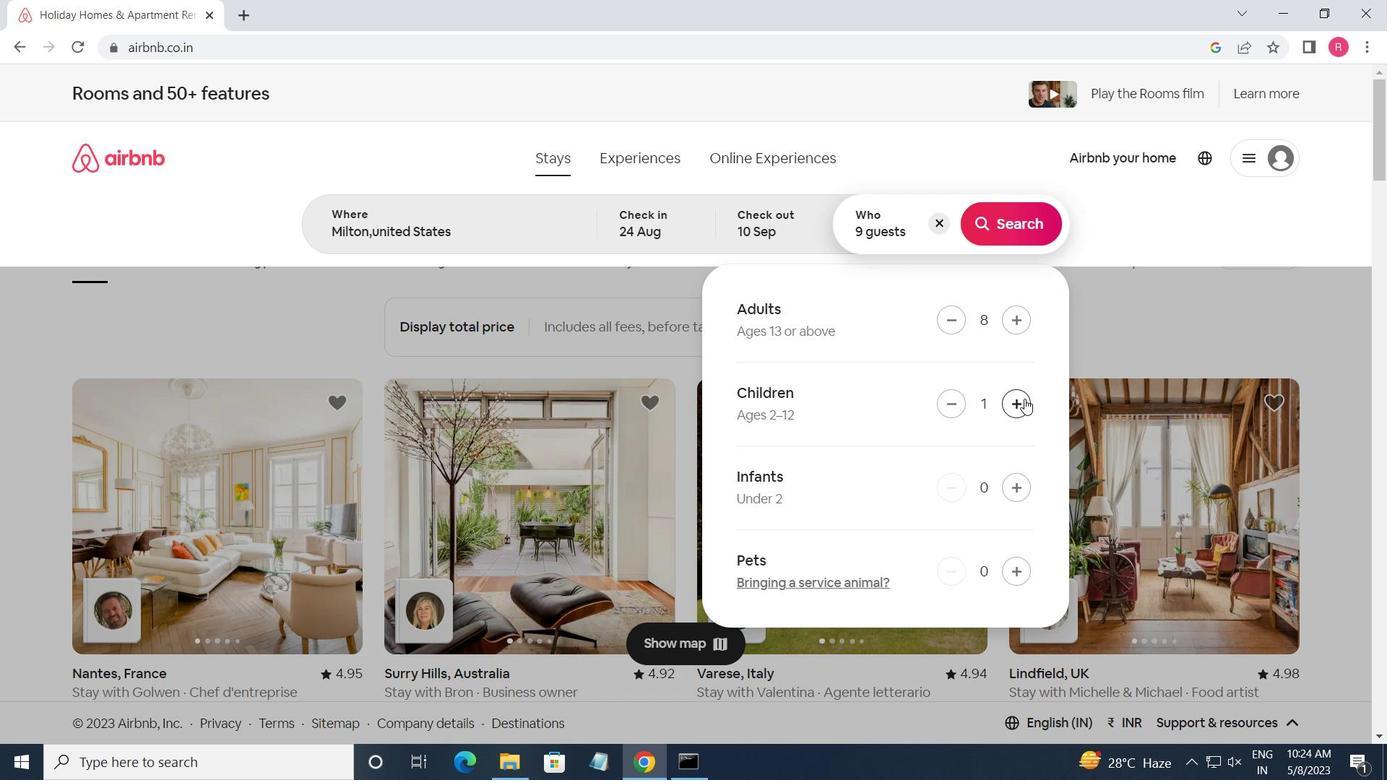 
Action: Mouse pressed left at (1024, 398)
Screenshot: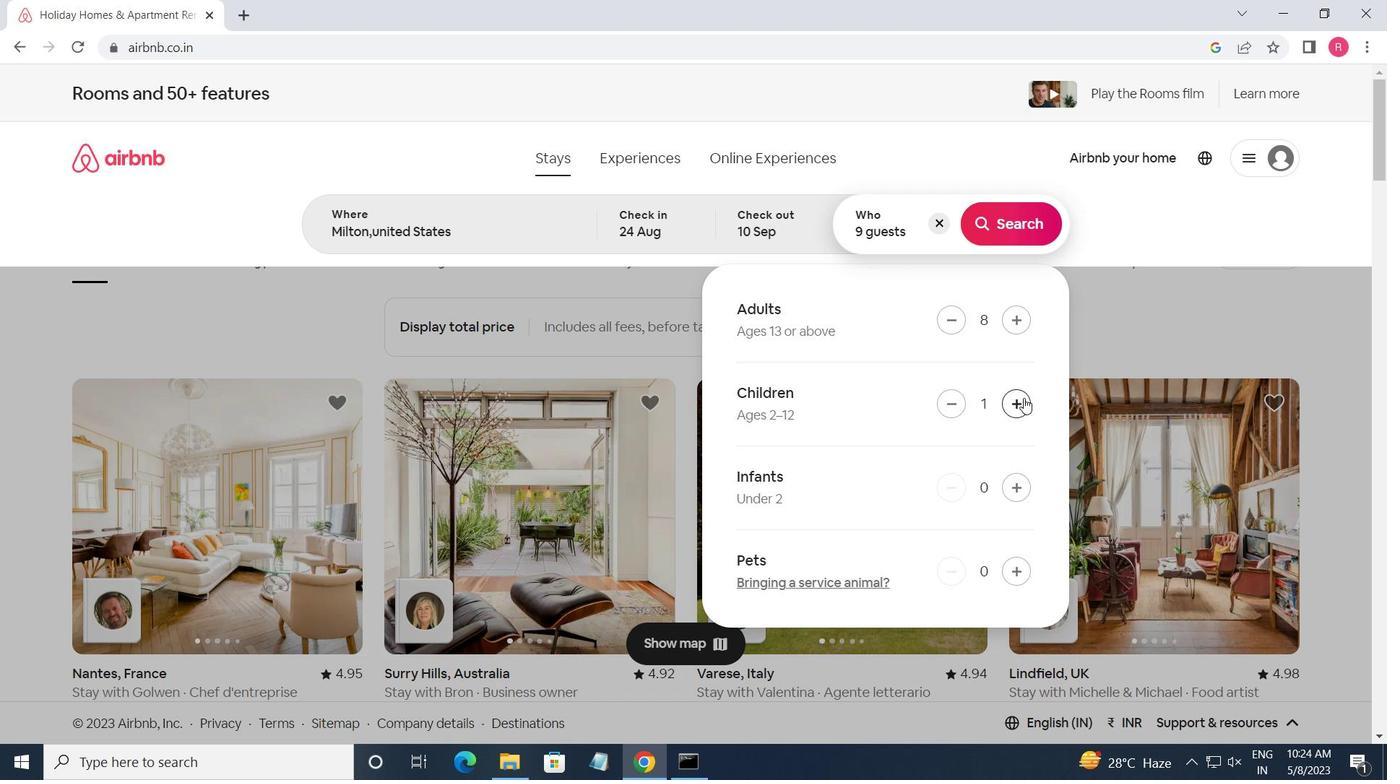 
Action: Mouse moved to (994, 234)
Screenshot: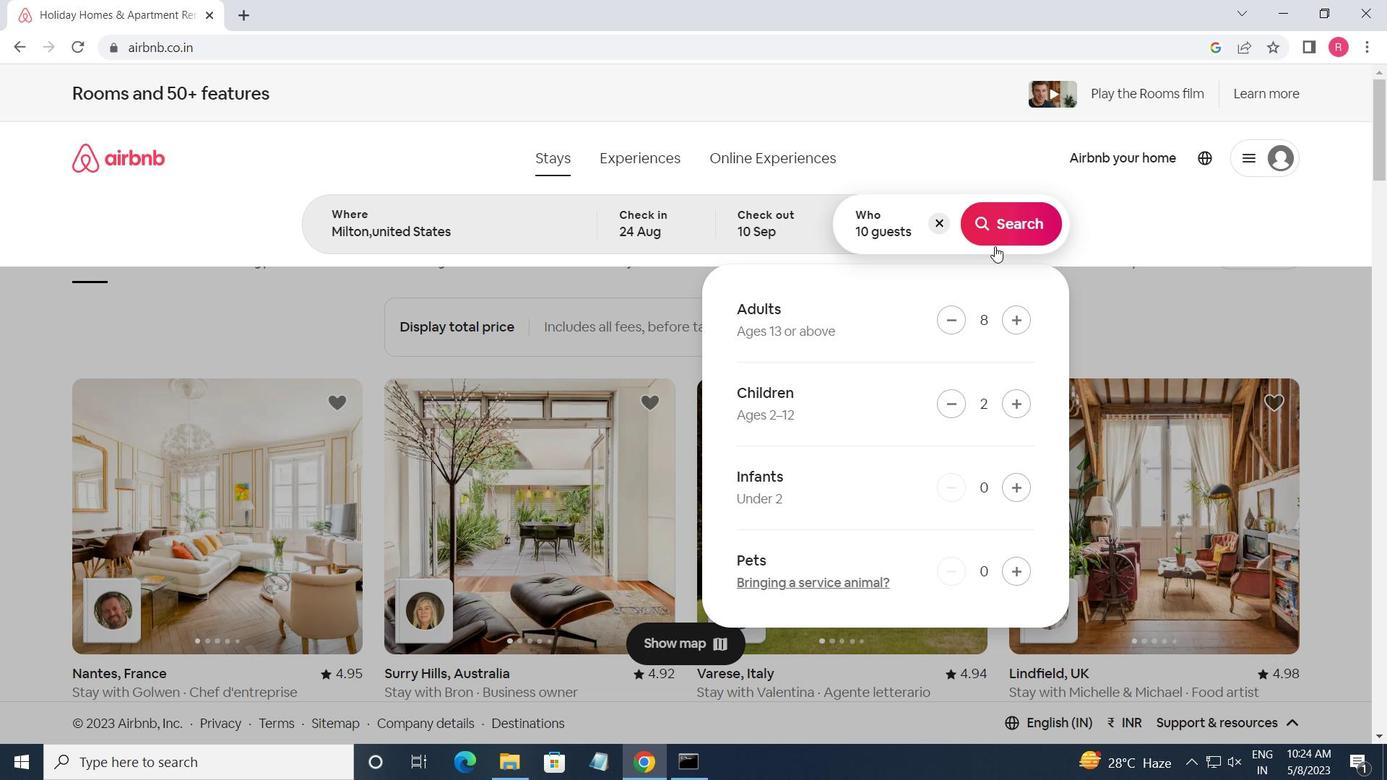 
Action: Mouse pressed left at (994, 234)
Screenshot: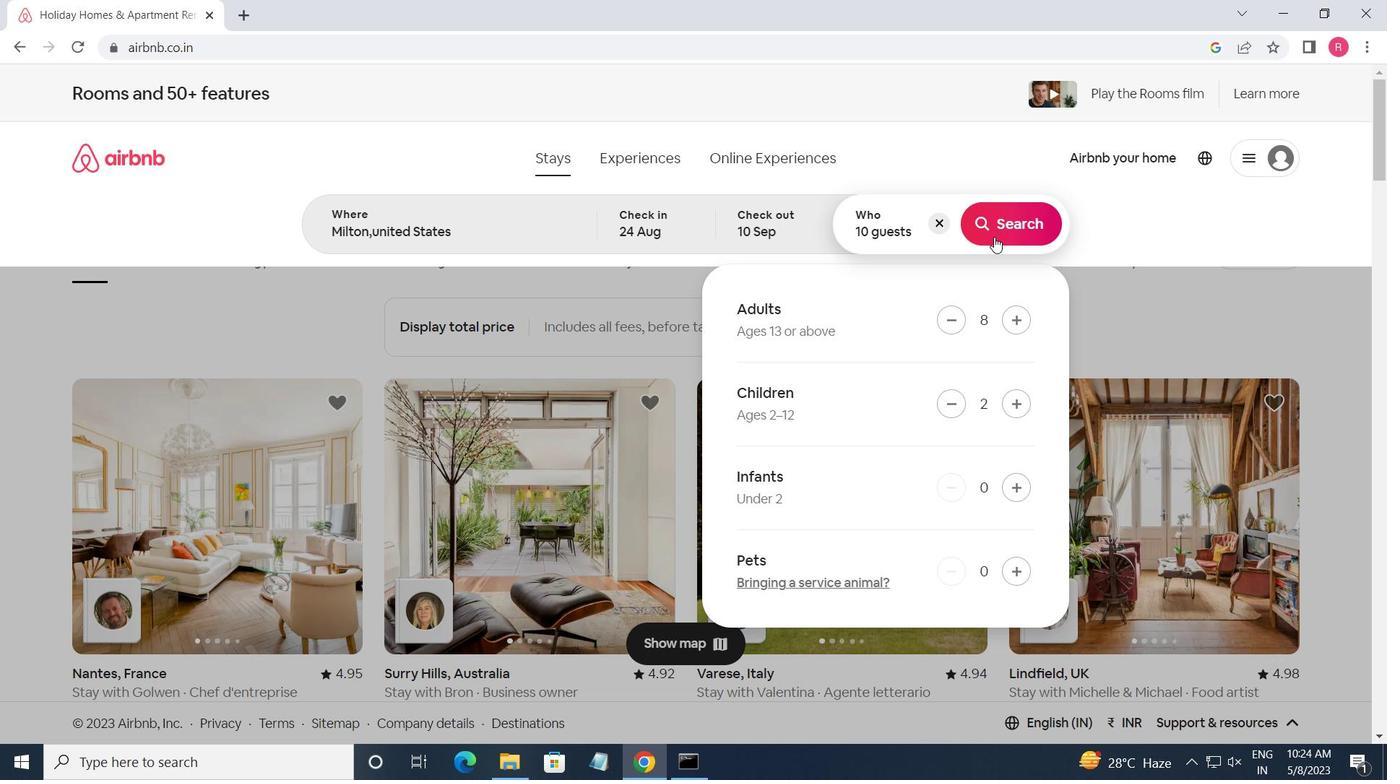 
Action: Mouse moved to (1319, 194)
Screenshot: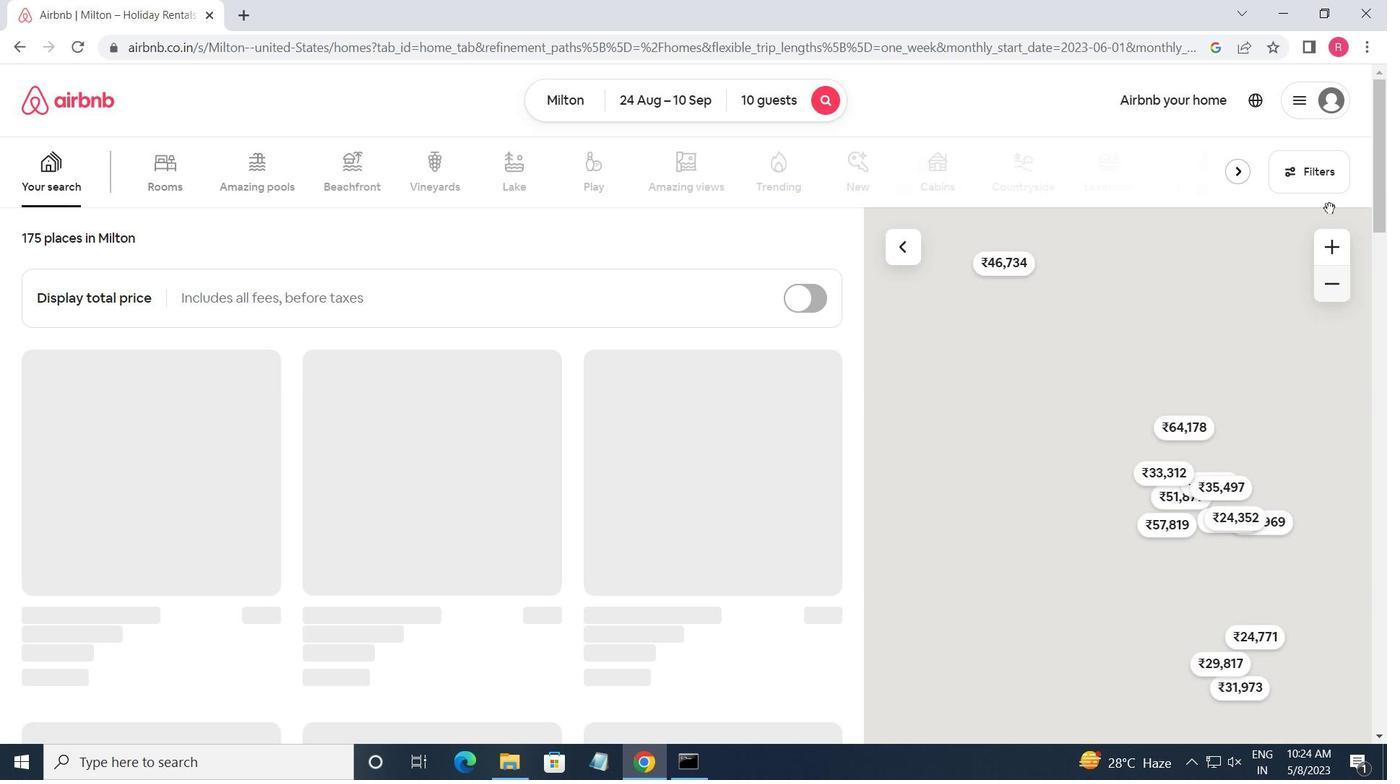 
Action: Mouse pressed left at (1319, 194)
Screenshot: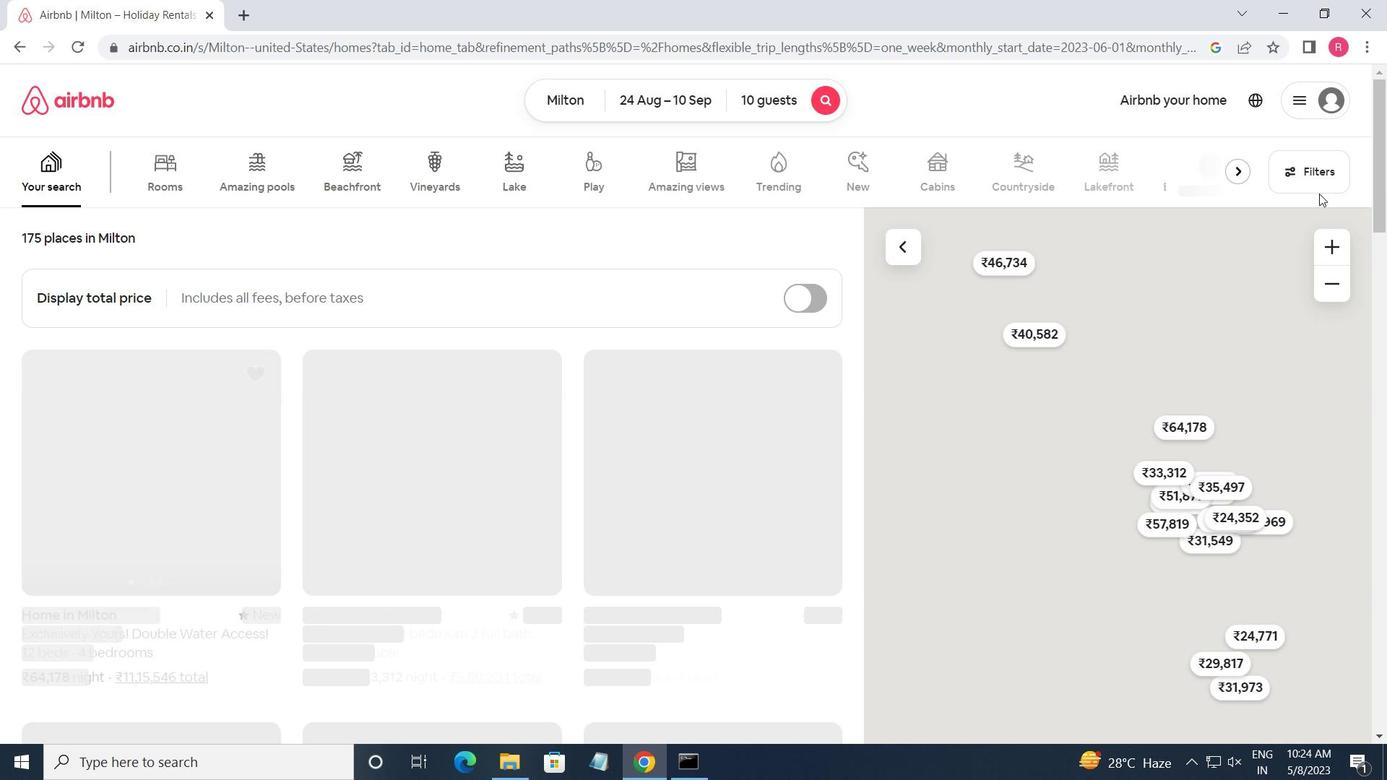 
Action: Mouse moved to (1313, 179)
Screenshot: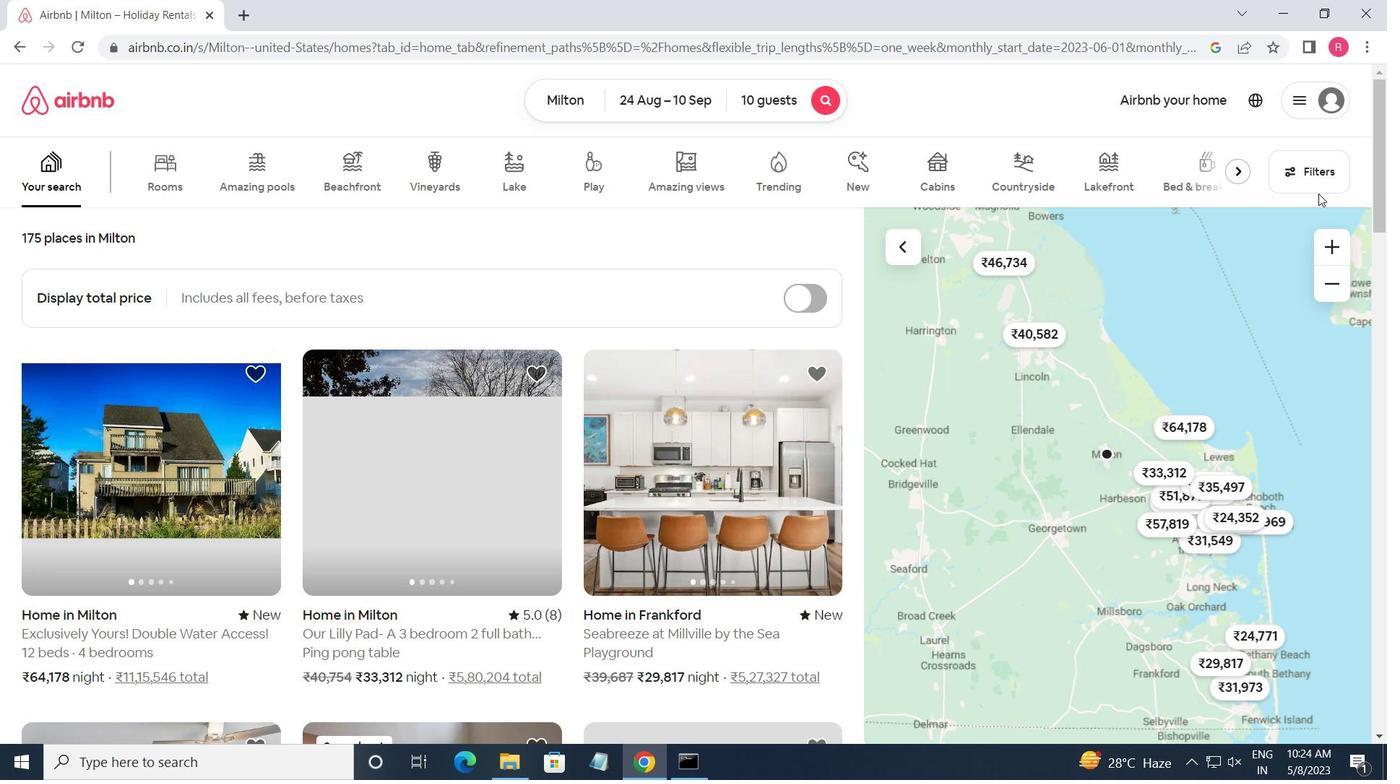 
Action: Mouse pressed left at (1313, 179)
Screenshot: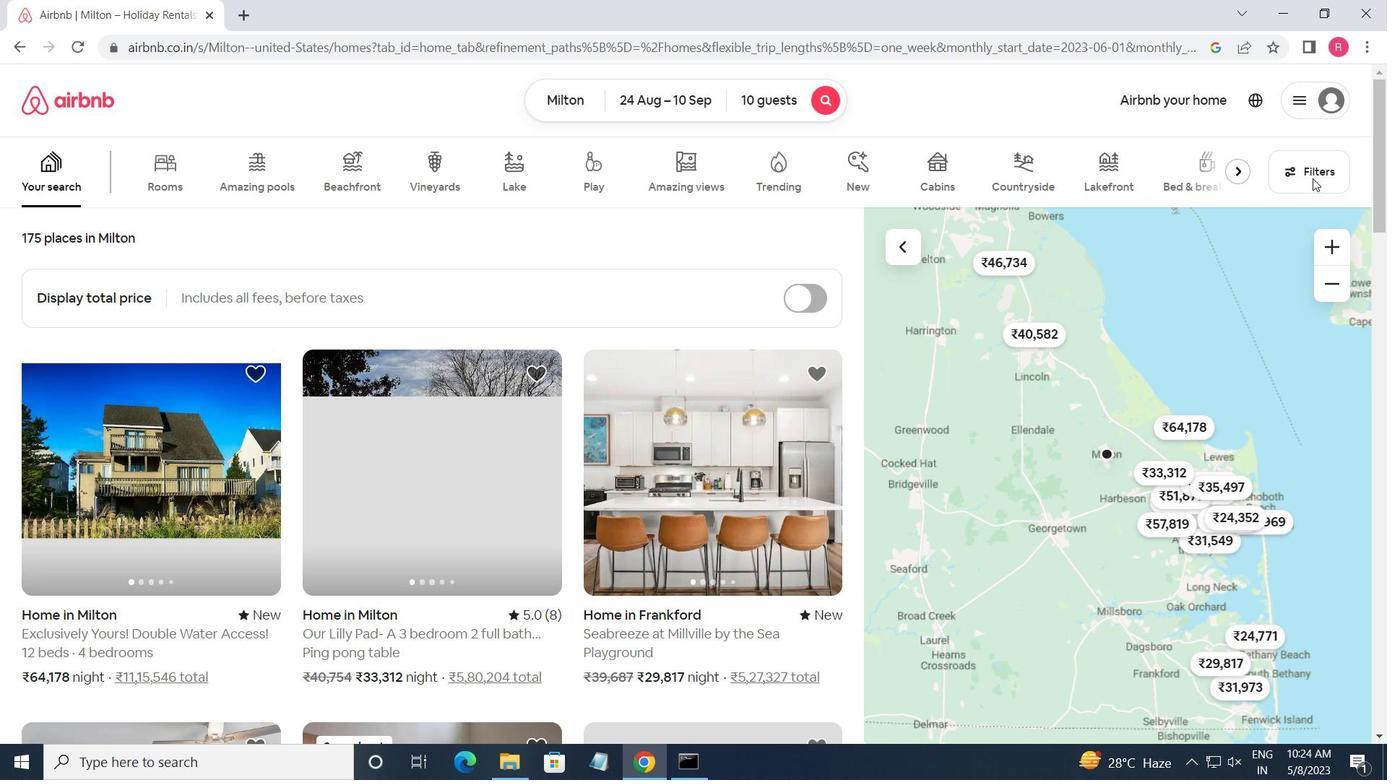 
Action: Mouse moved to (544, 606)
Screenshot: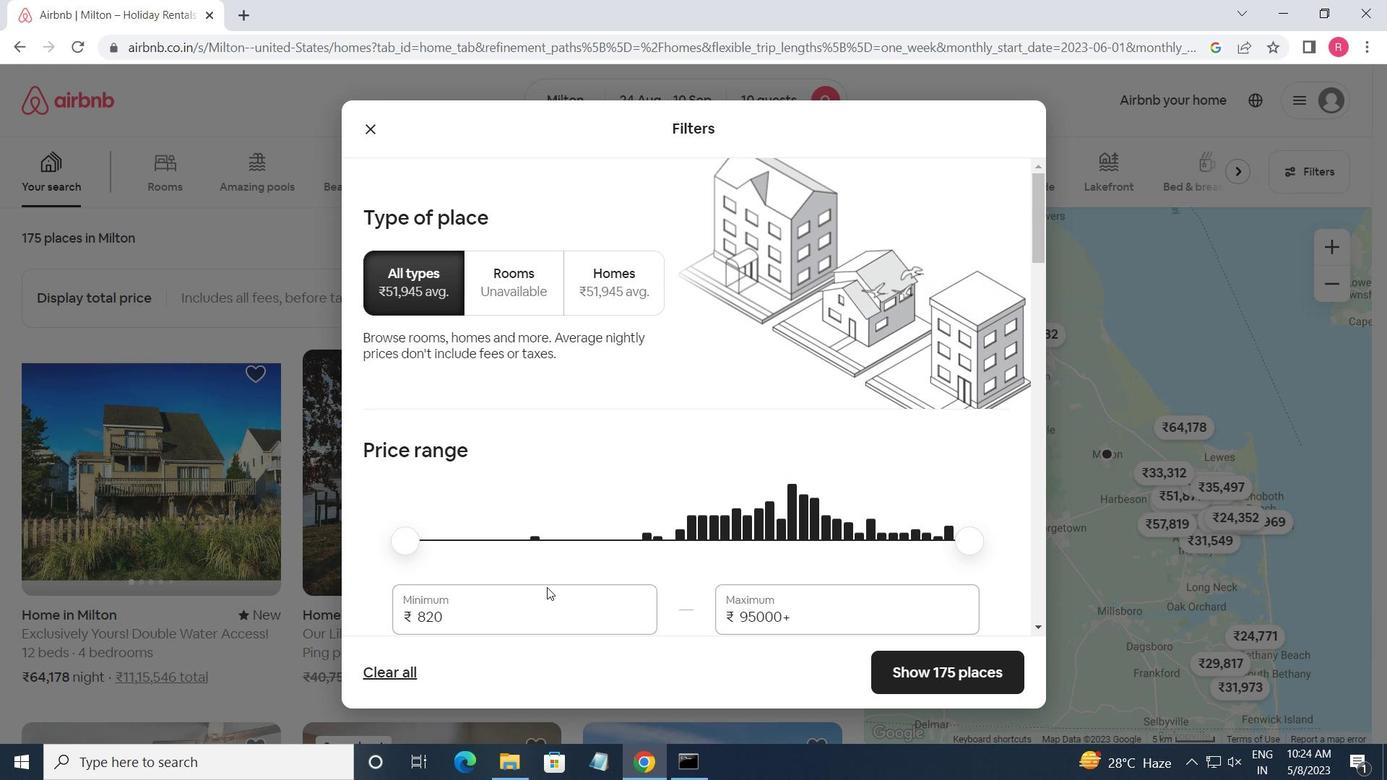 
Action: Mouse pressed left at (544, 606)
Screenshot: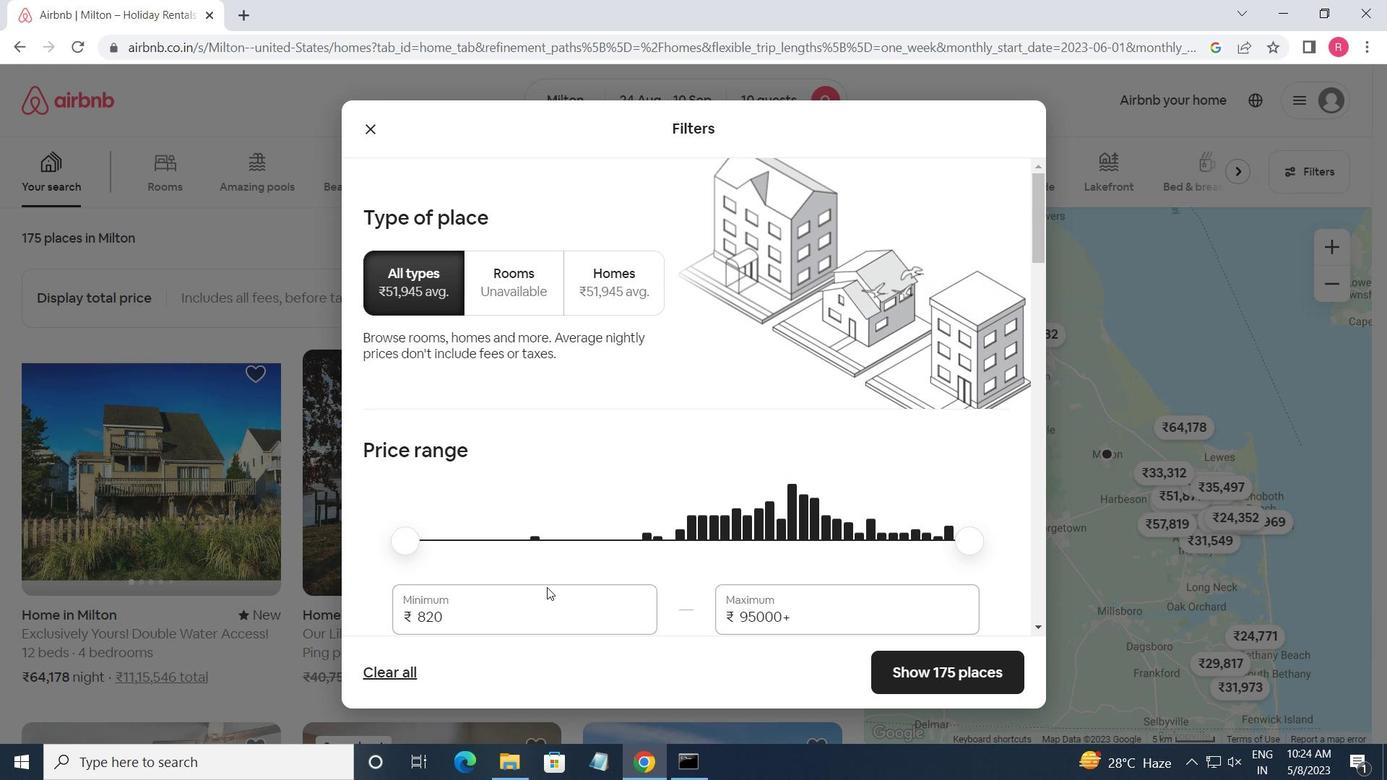 
Action: Key pressed <Key.backspace><Key.backspace><Key.backspace><Key.backspace><Key.backspace><Key.backspace><Key.backspace><Key.backspace><Key.backspace>12000<Key.tab>15000
Screenshot: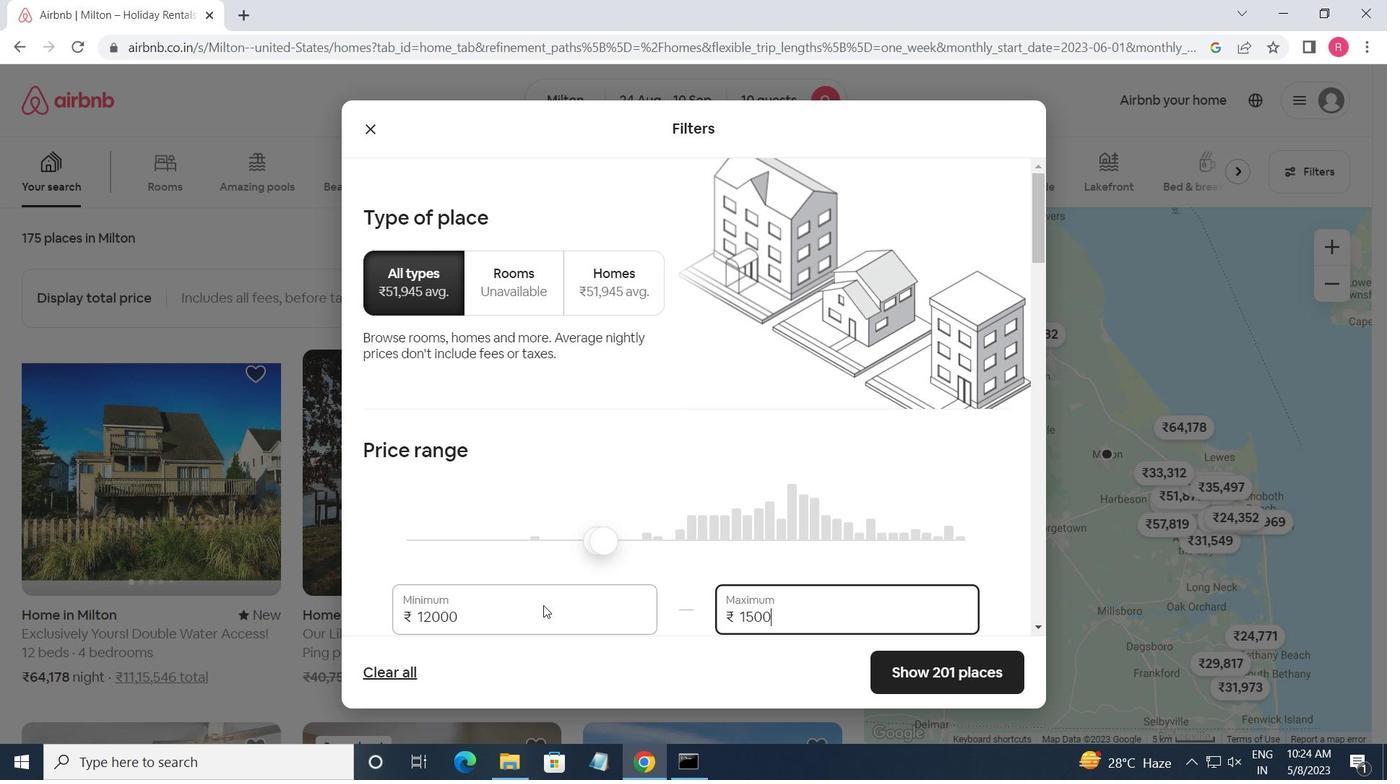 
Action: Mouse moved to (544, 607)
Screenshot: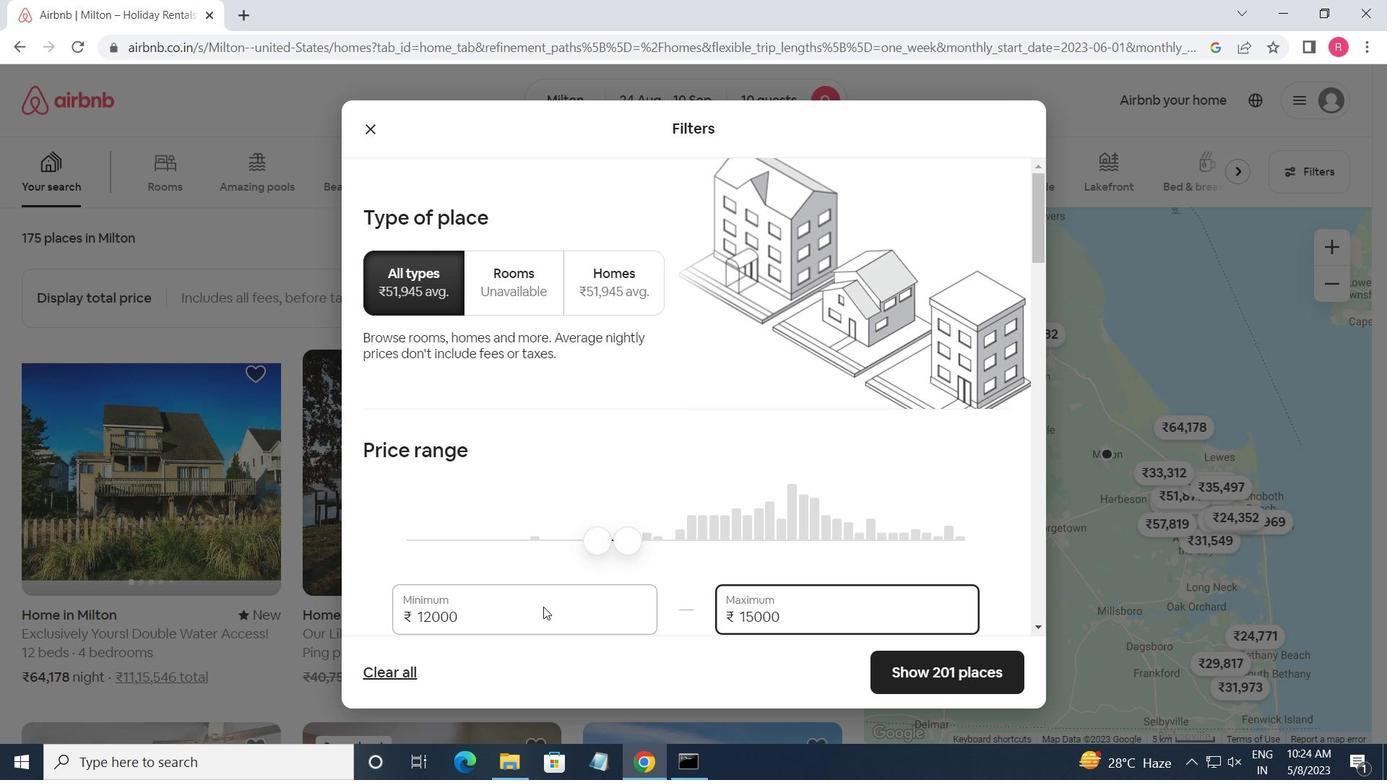 
Action: Mouse scrolled (544, 606) with delta (0, 0)
Screenshot: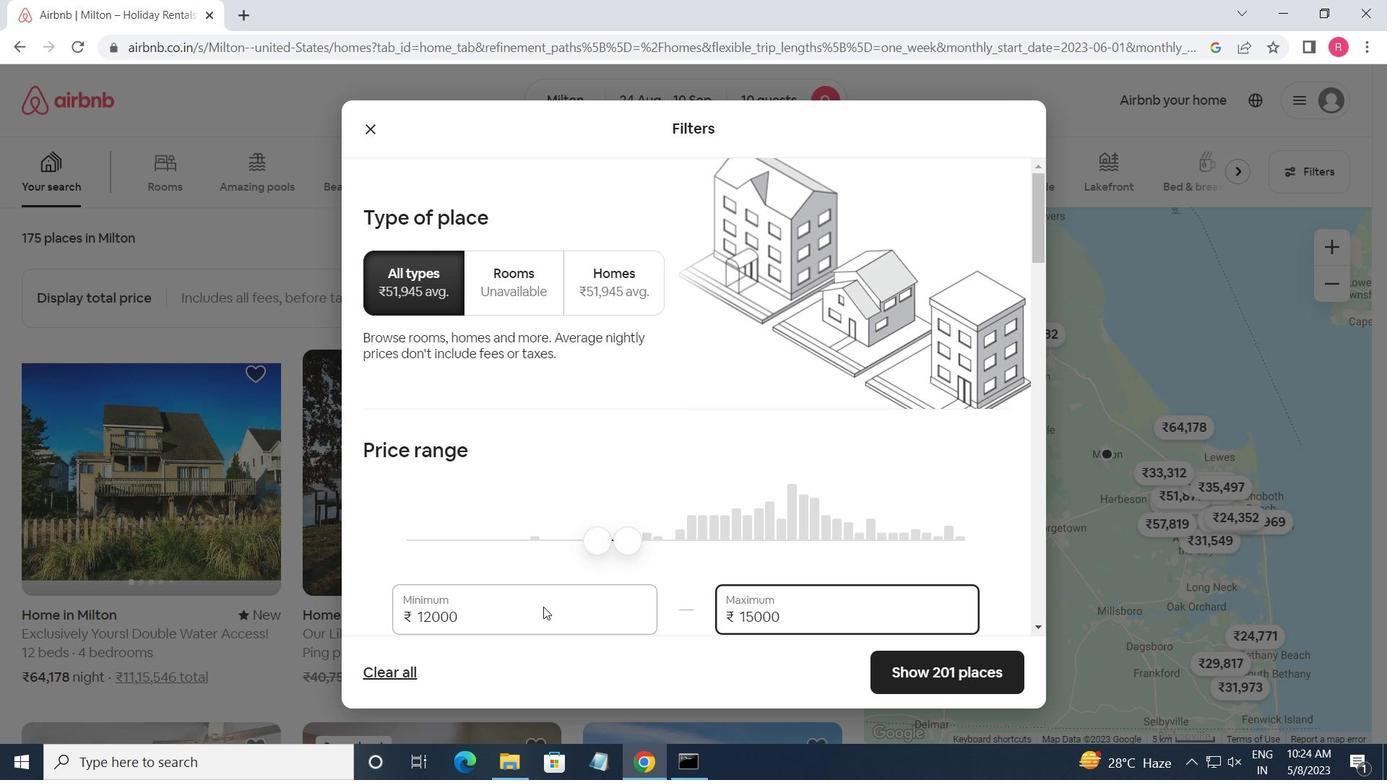
Action: Mouse moved to (544, 607)
Screenshot: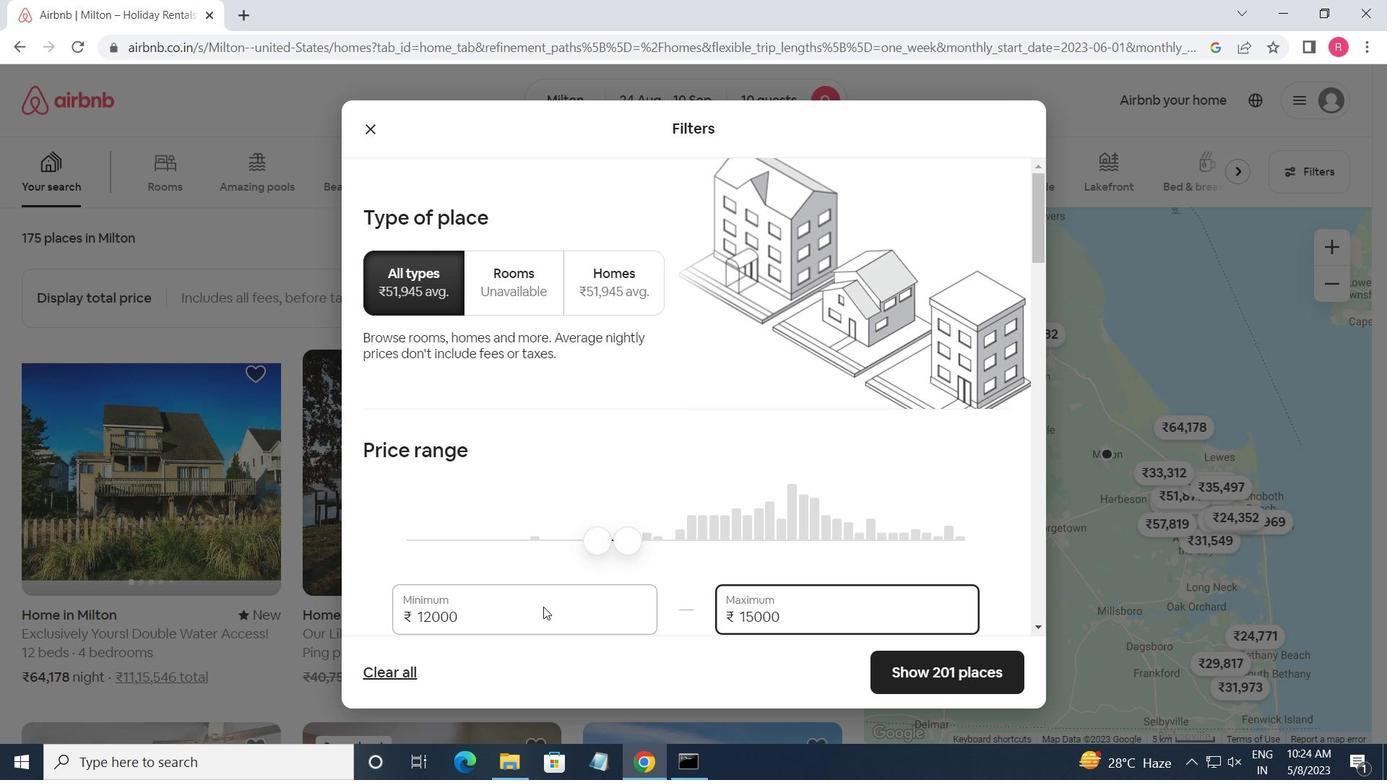 
Action: Mouse scrolled (544, 607) with delta (0, 0)
Screenshot: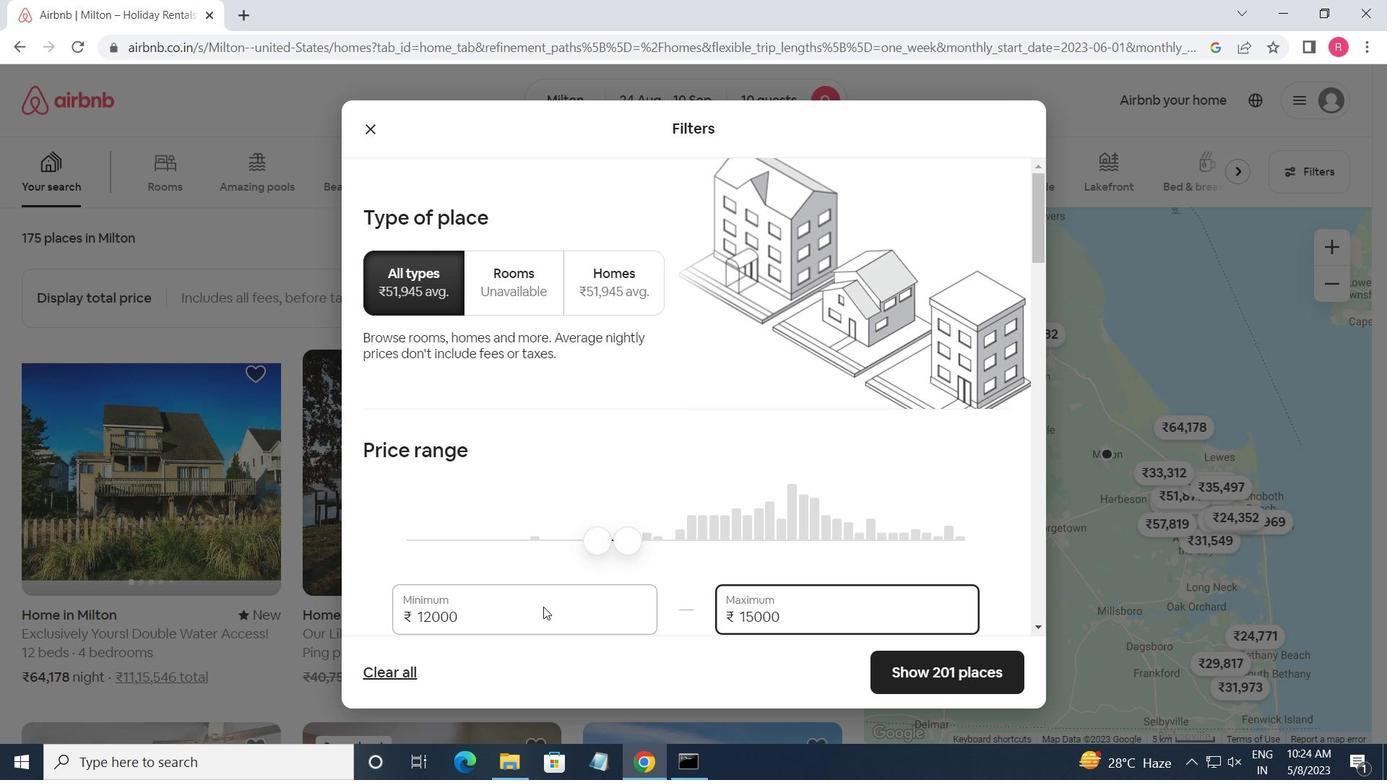 
Action: Mouse scrolled (544, 607) with delta (0, 0)
Screenshot: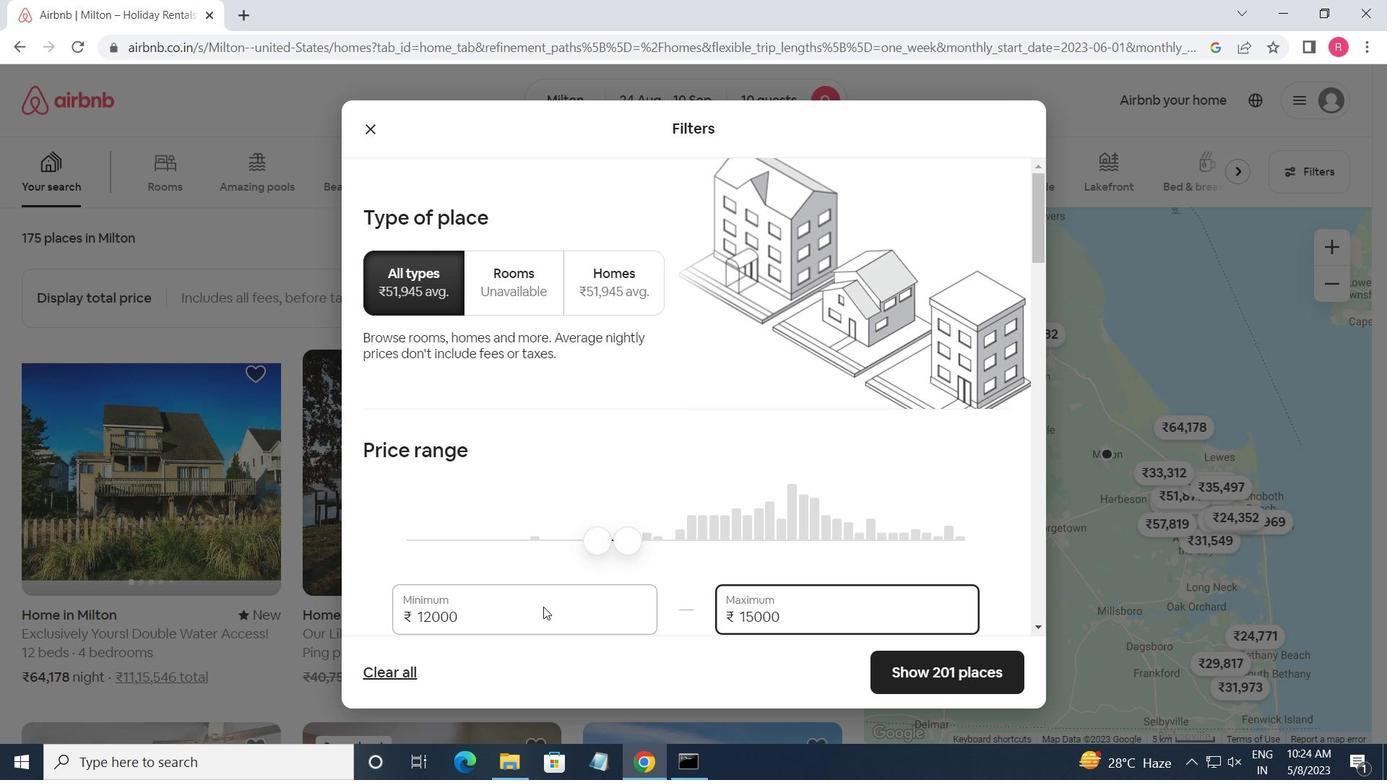 
Action: Mouse moved to (667, 531)
Screenshot: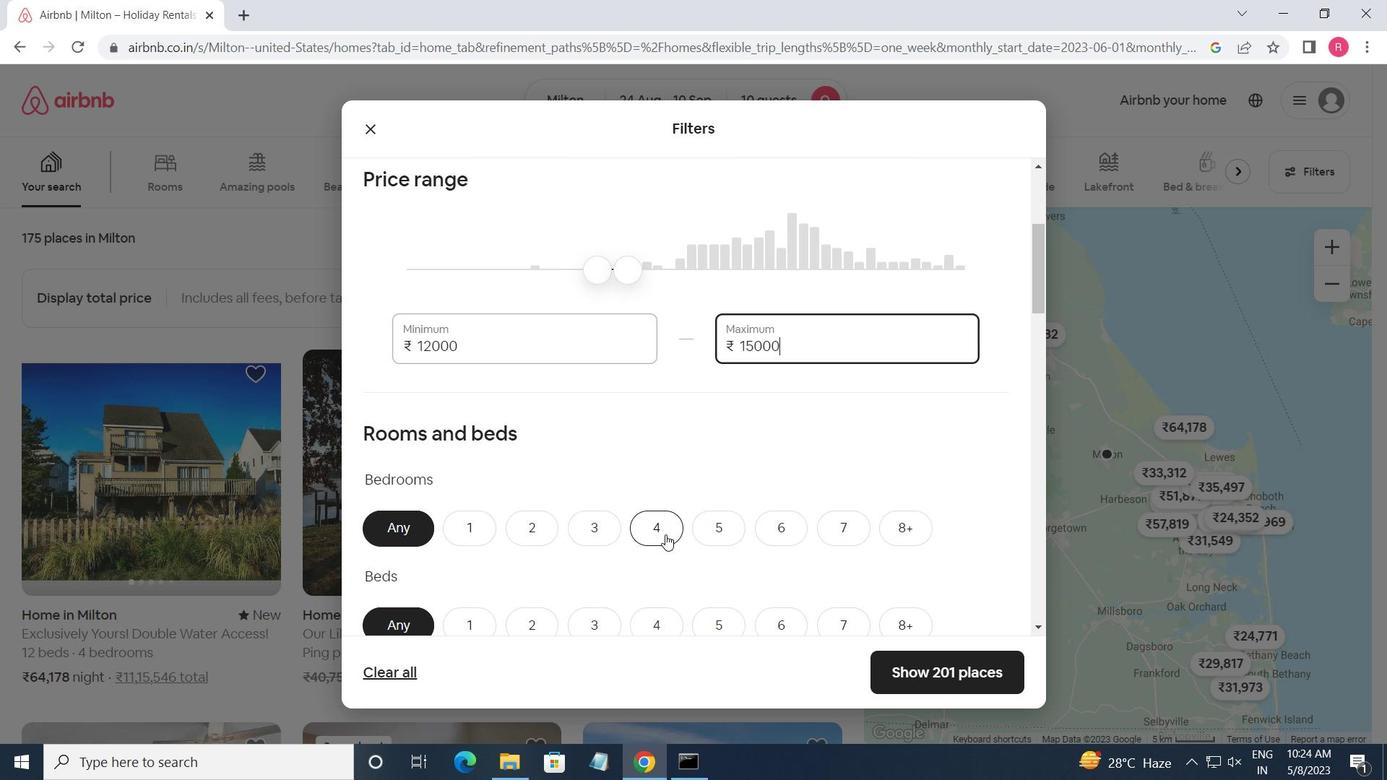
Action: Mouse pressed left at (667, 531)
Screenshot: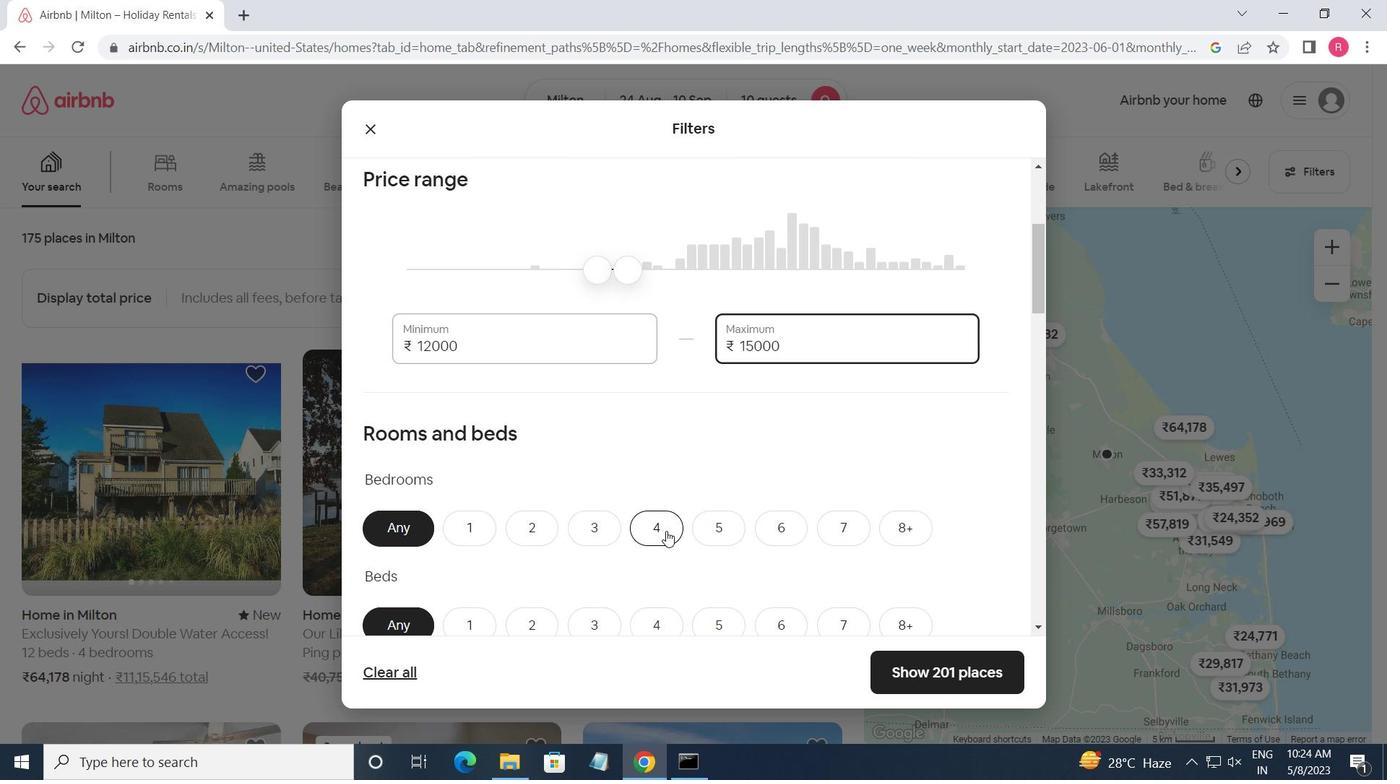 
Action: Mouse moved to (907, 597)
Screenshot: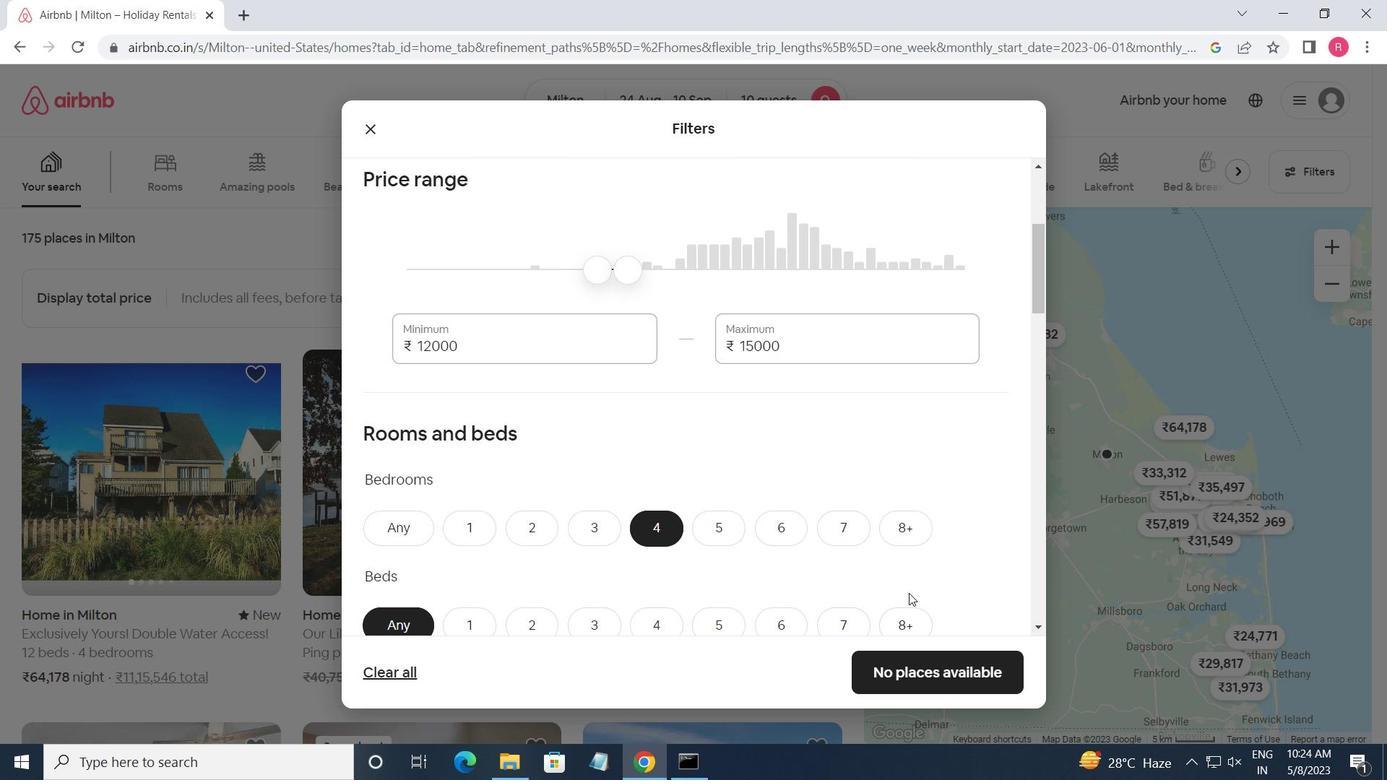 
Action: Mouse scrolled (907, 596) with delta (0, 0)
Screenshot: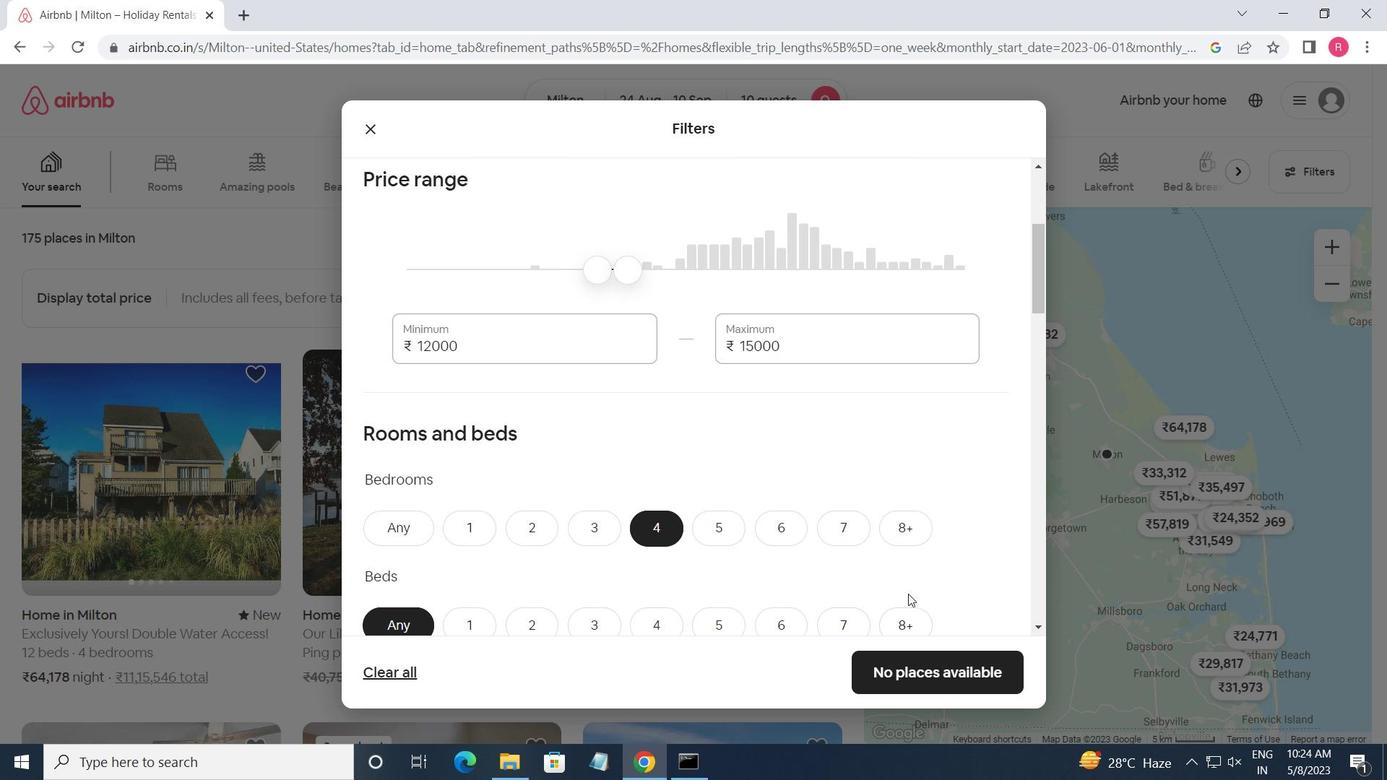 
Action: Mouse moved to (903, 539)
Screenshot: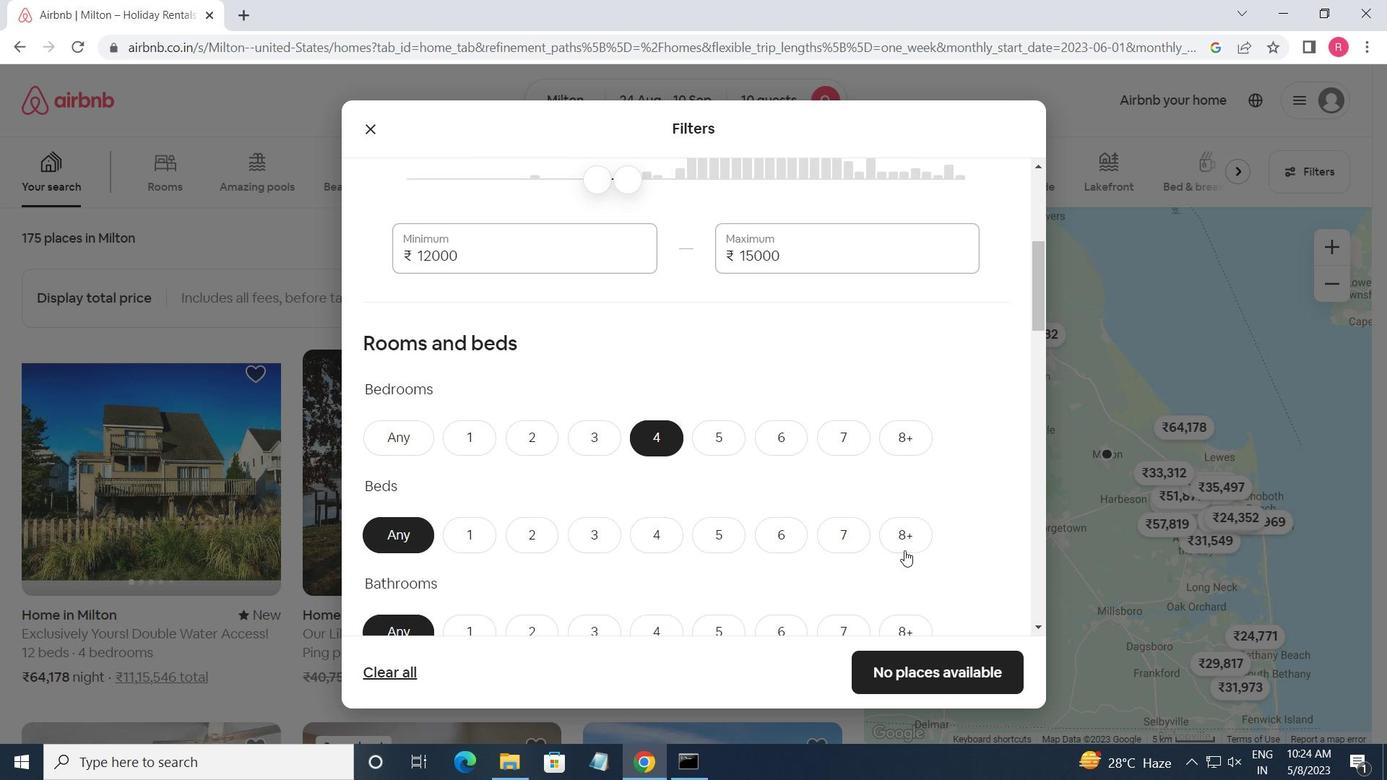 
Action: Mouse pressed left at (903, 539)
Screenshot: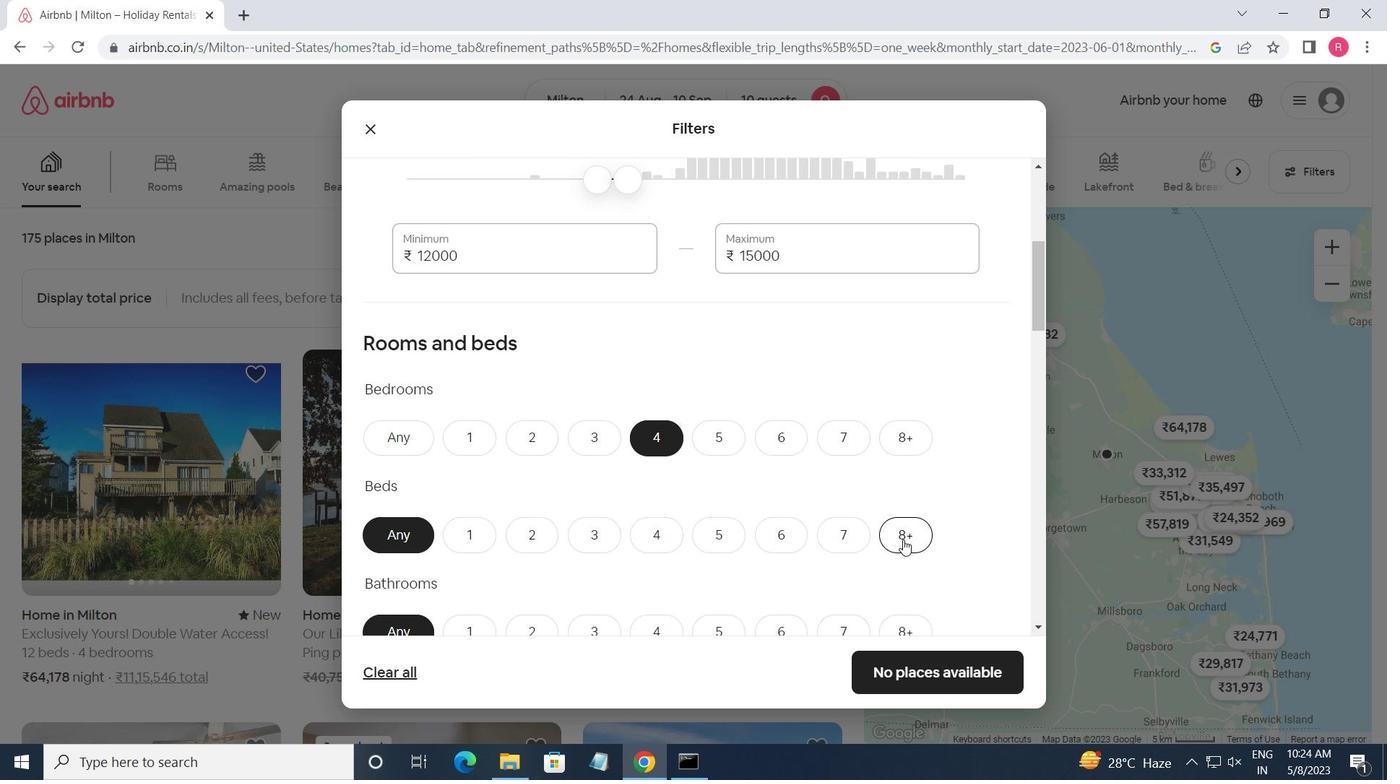 
Action: Mouse scrolled (903, 539) with delta (0, 0)
Screenshot: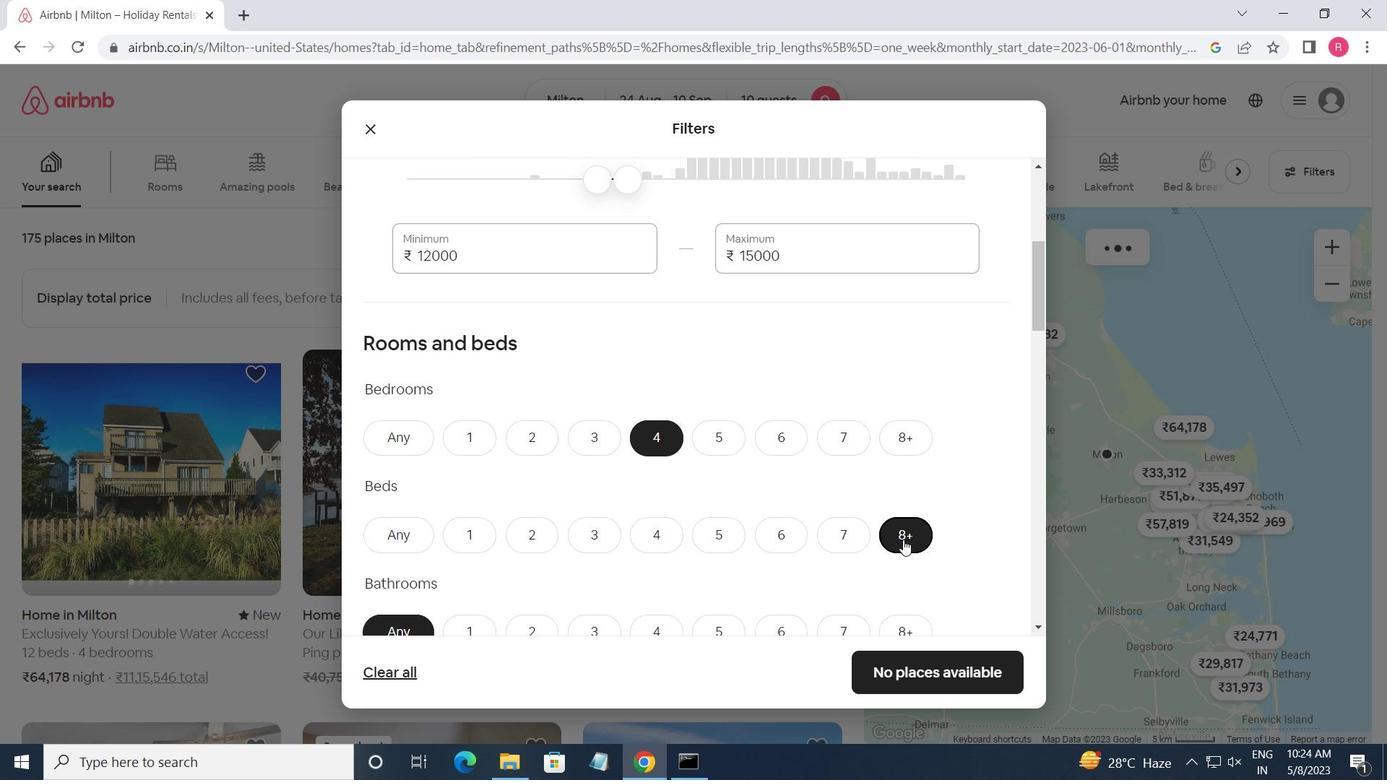 
Action: Mouse scrolled (903, 539) with delta (0, 0)
Screenshot: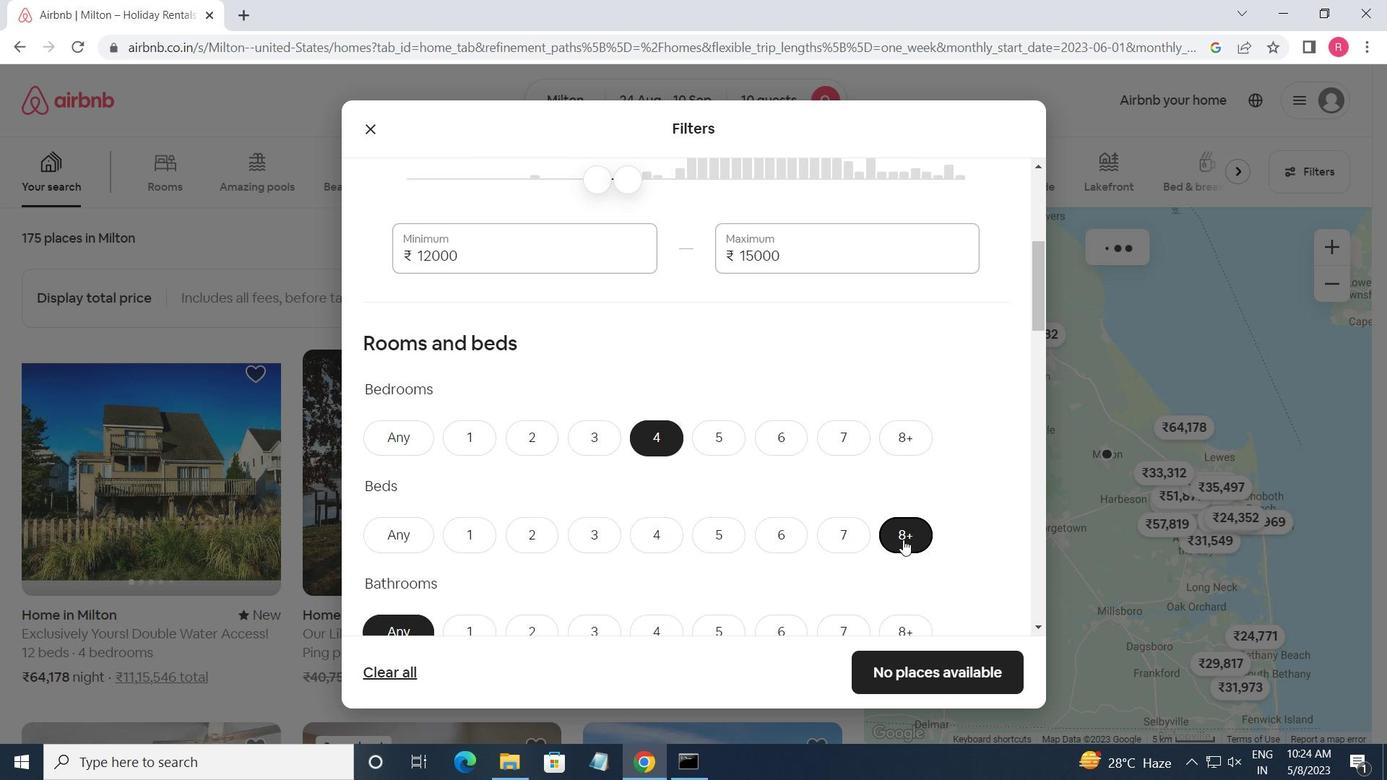 
Action: Mouse moved to (659, 441)
Screenshot: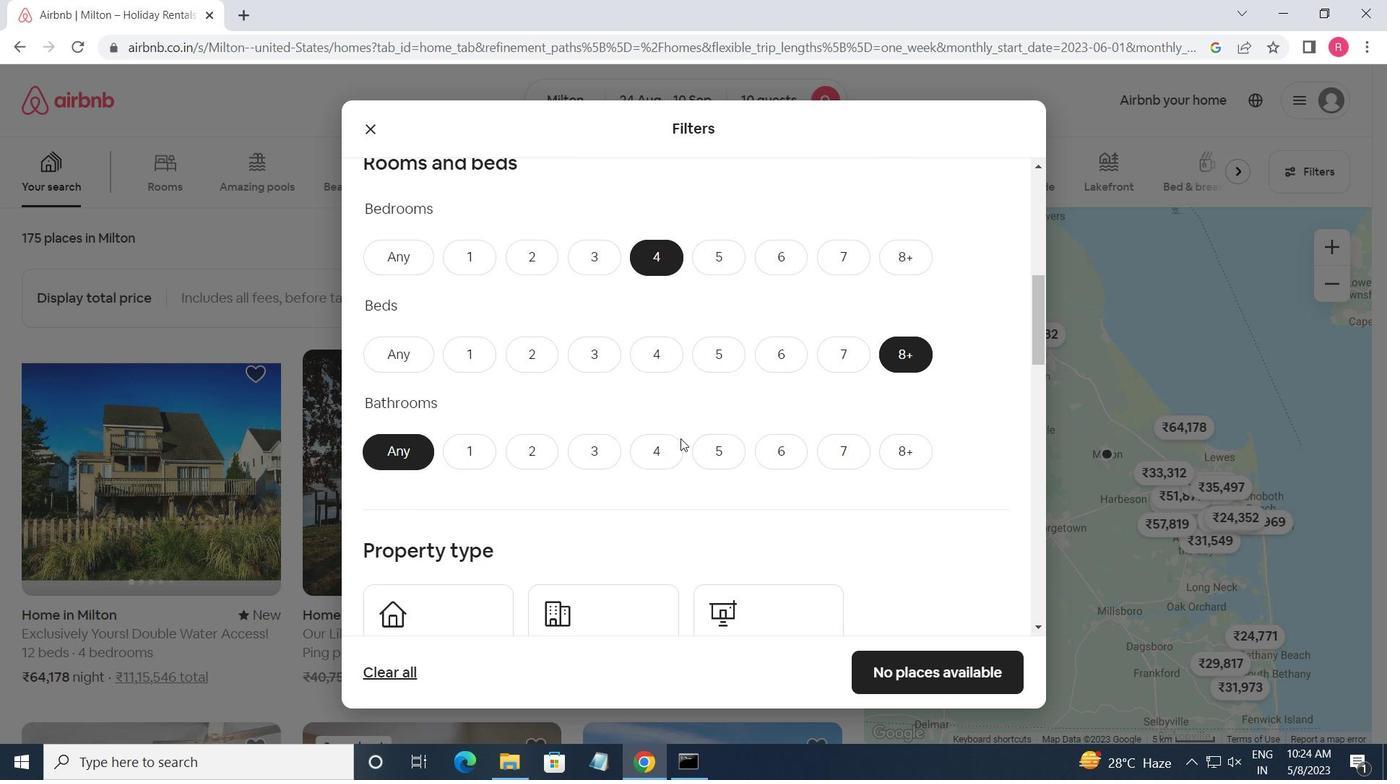 
Action: Mouse pressed left at (659, 441)
Screenshot: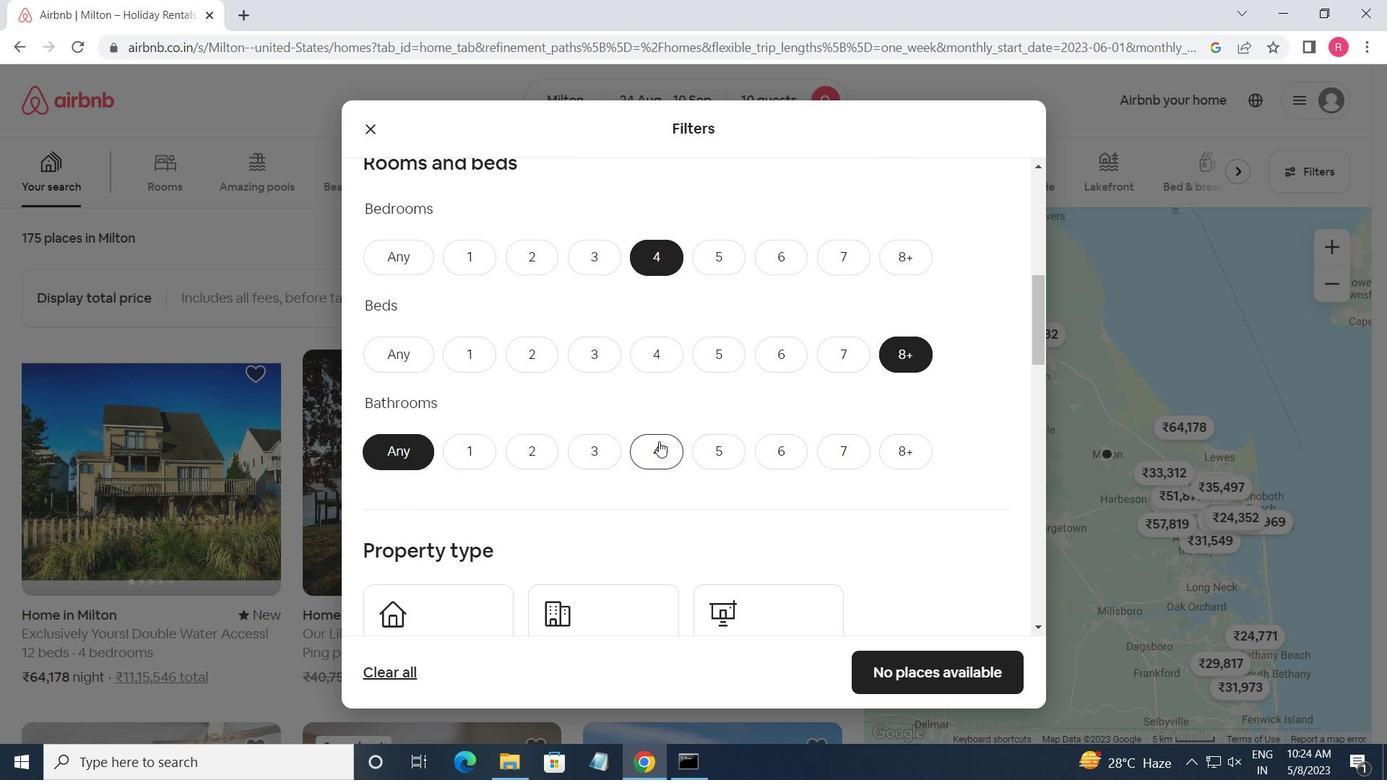 
Action: Mouse moved to (658, 441)
Screenshot: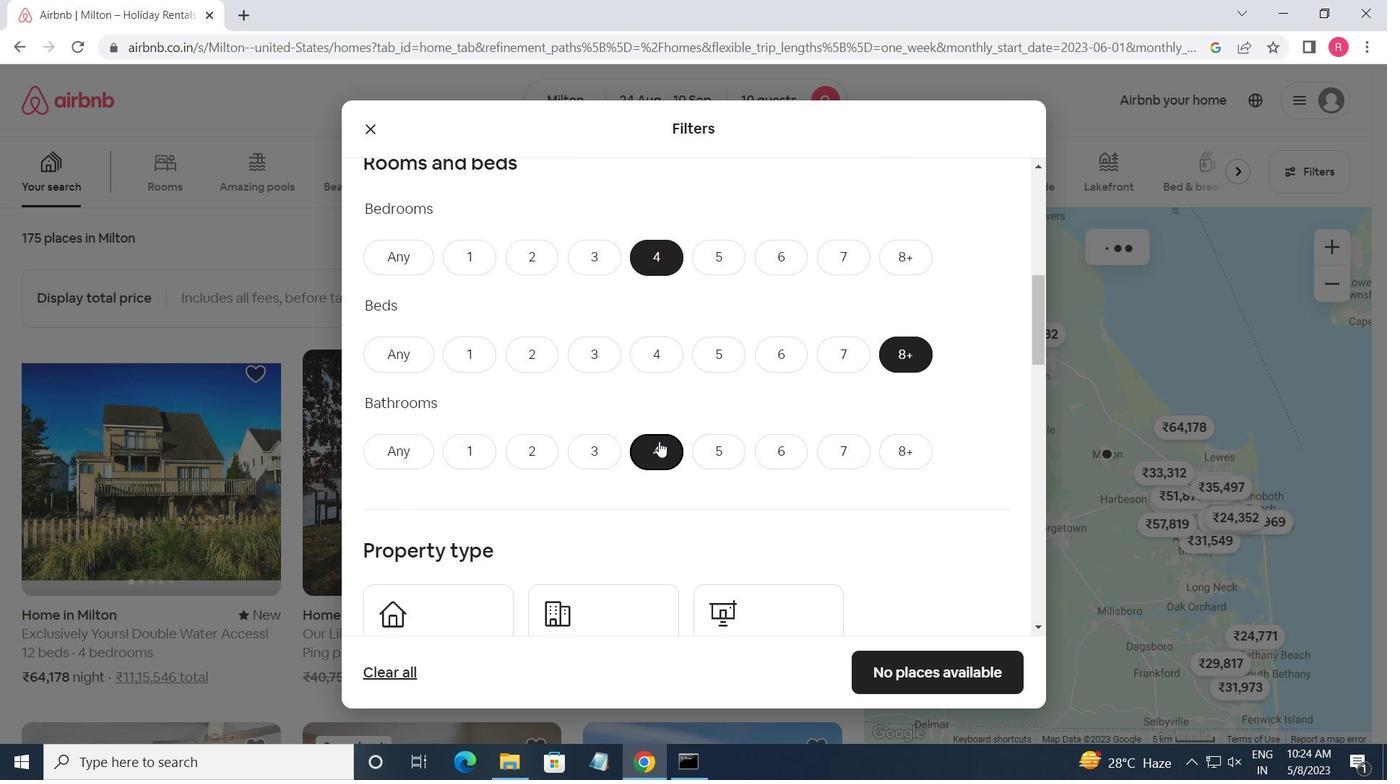 
Action: Mouse scrolled (658, 440) with delta (0, 0)
Screenshot: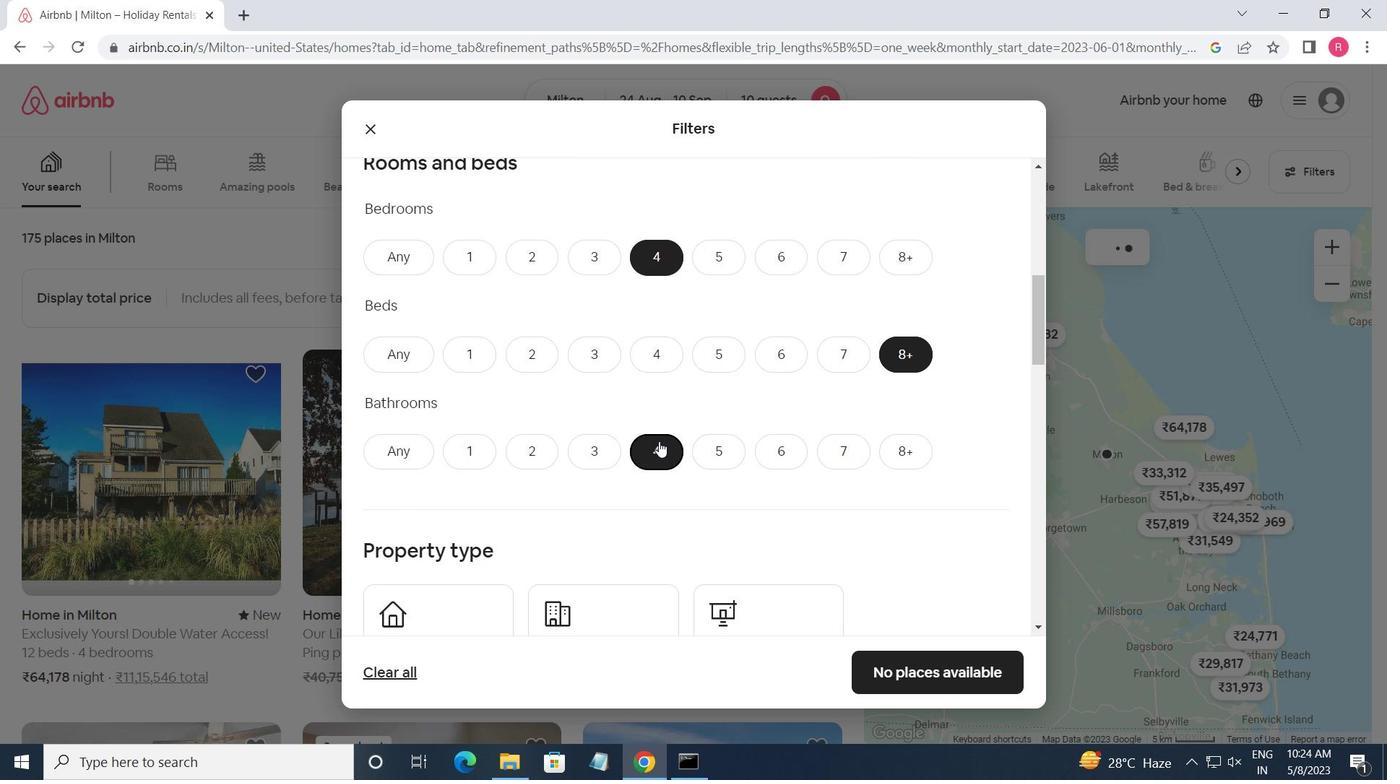 
Action: Mouse moved to (658, 443)
Screenshot: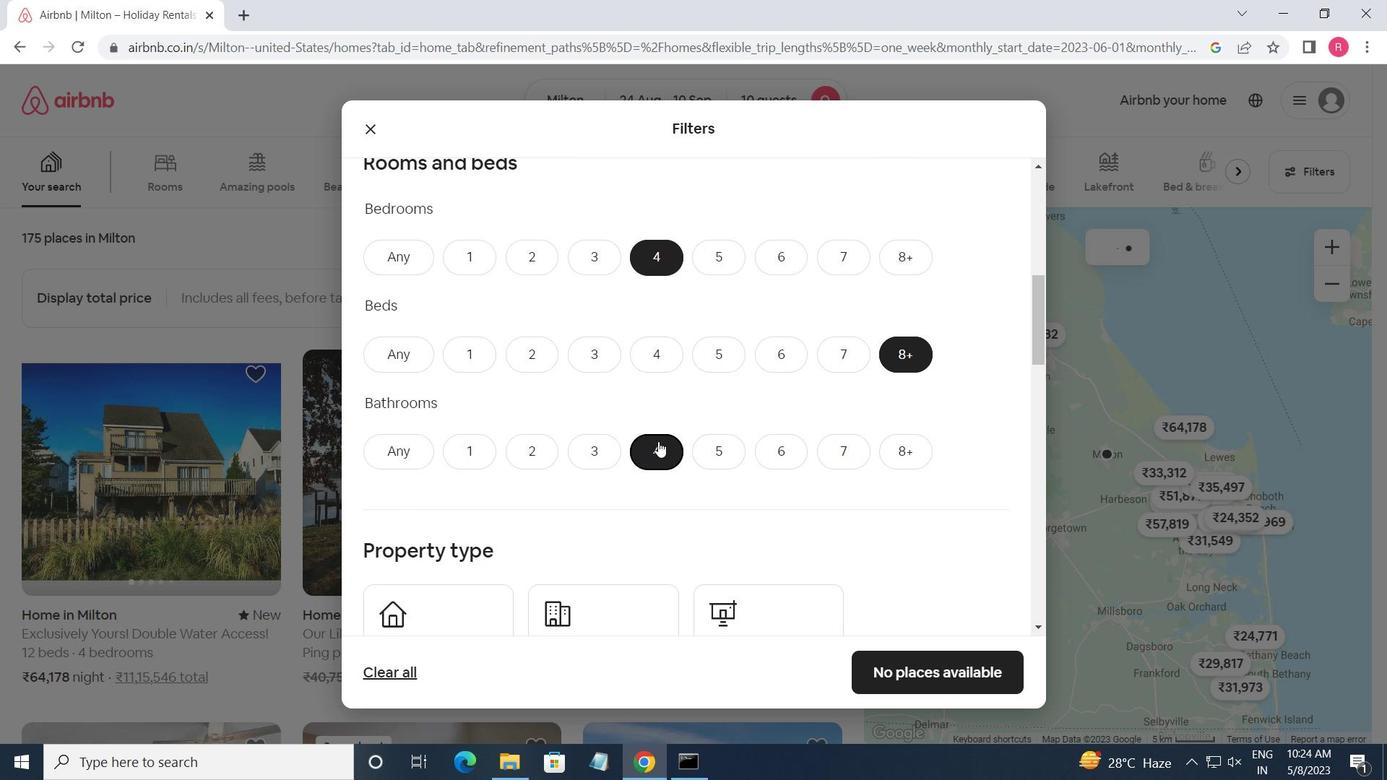 
Action: Mouse scrolled (658, 442) with delta (0, 0)
Screenshot: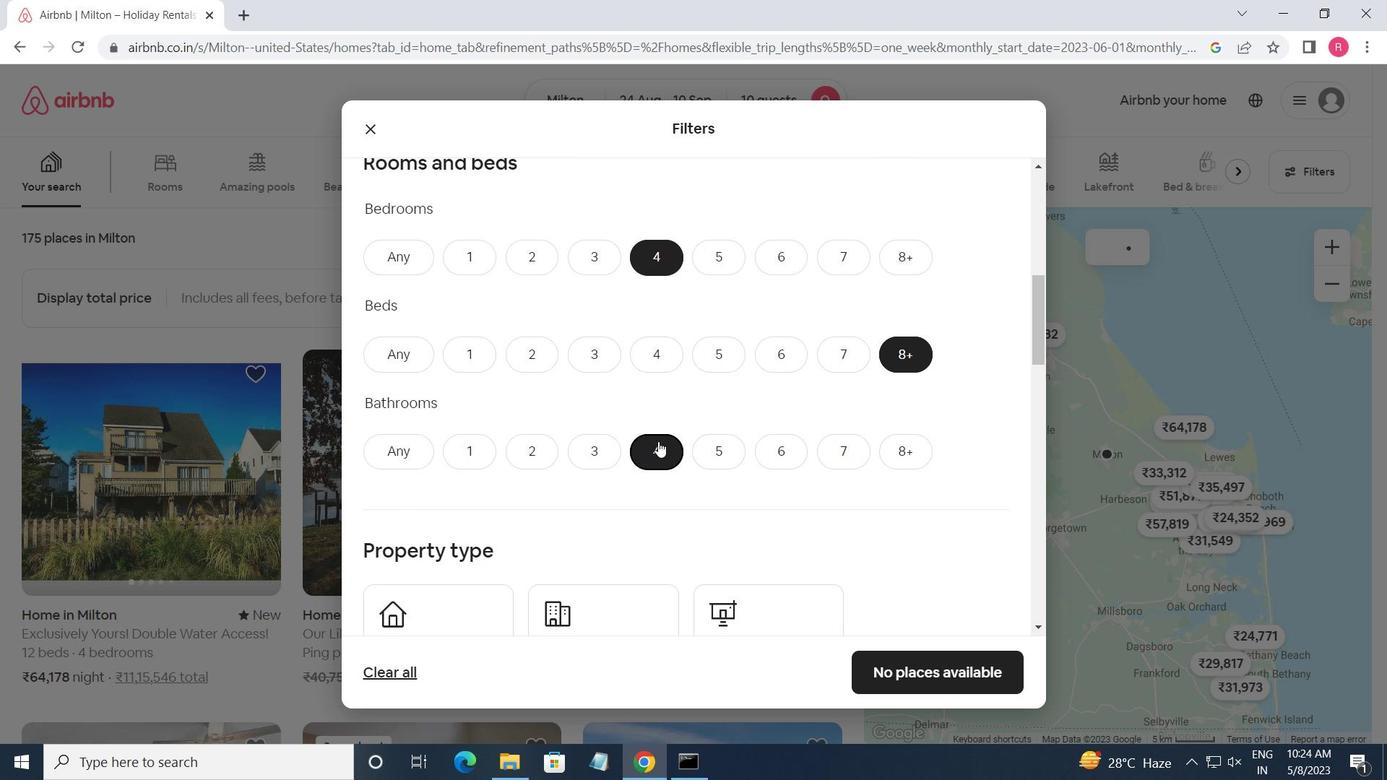 
Action: Mouse moved to (658, 446)
Screenshot: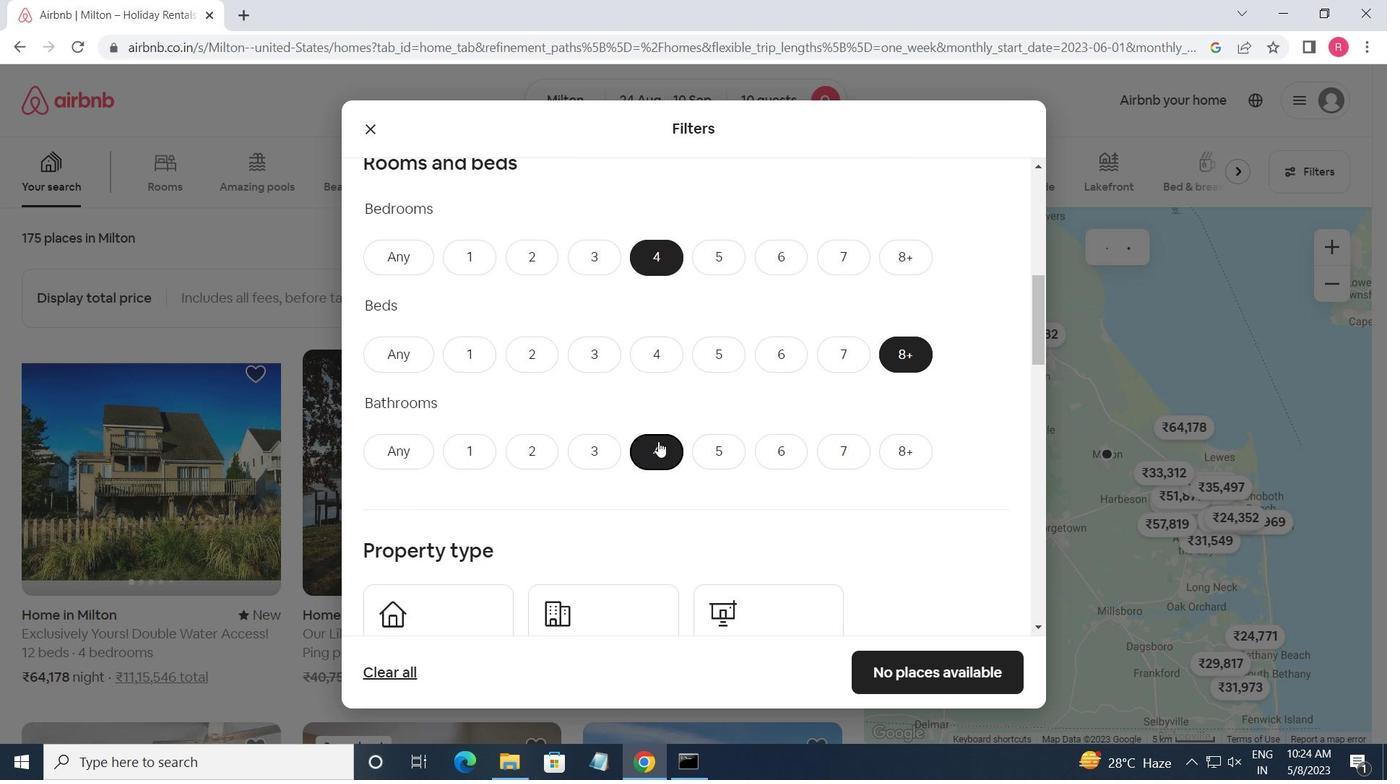 
Action: Mouse scrolled (658, 445) with delta (0, 0)
Screenshot: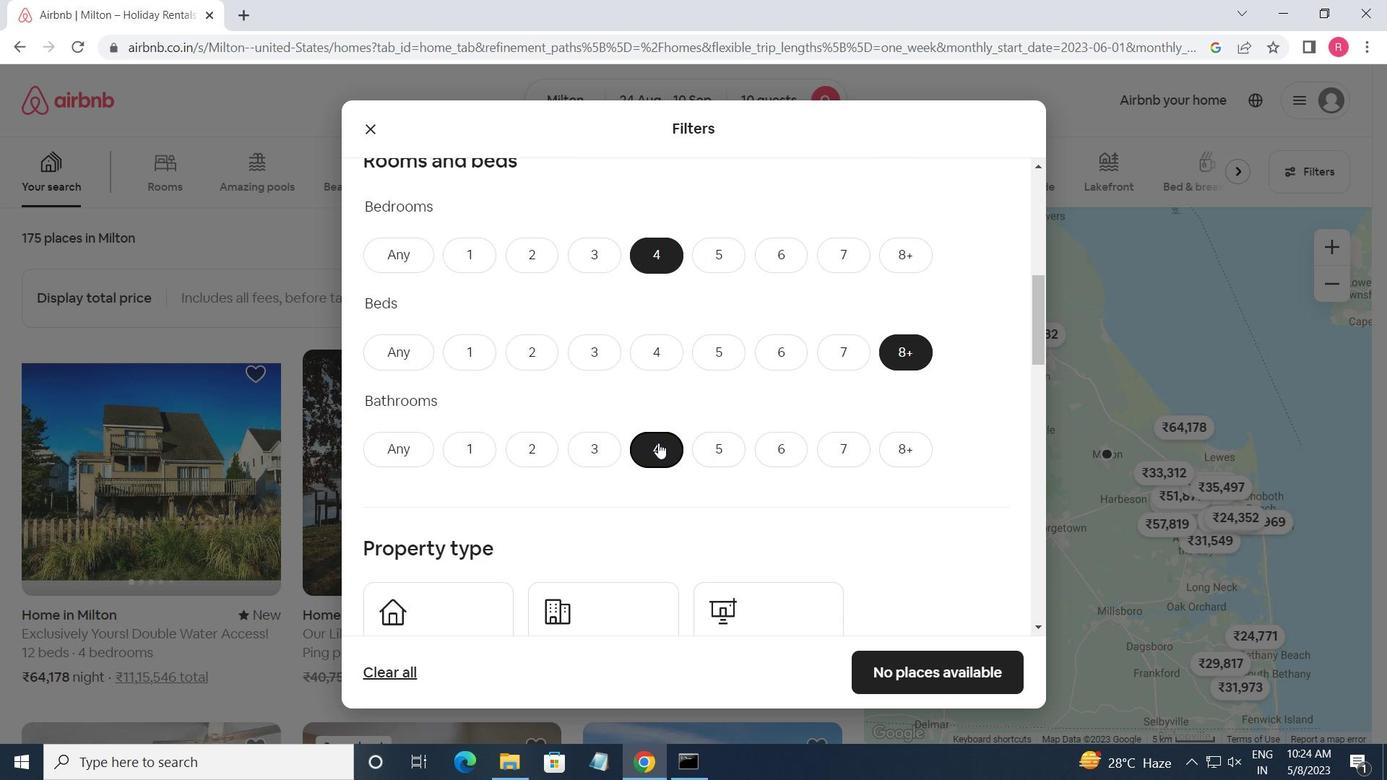 
Action: Mouse moved to (424, 392)
Screenshot: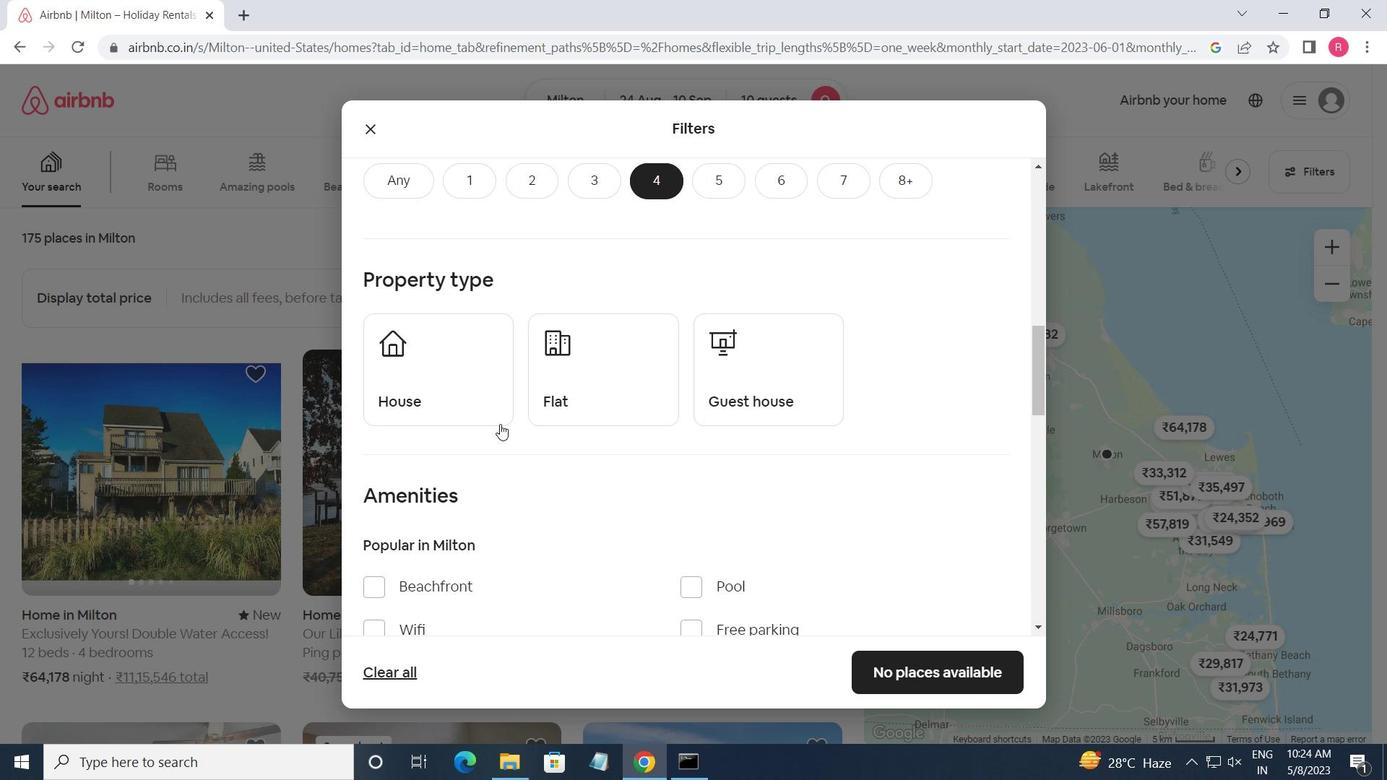 
Action: Mouse pressed left at (424, 392)
Screenshot: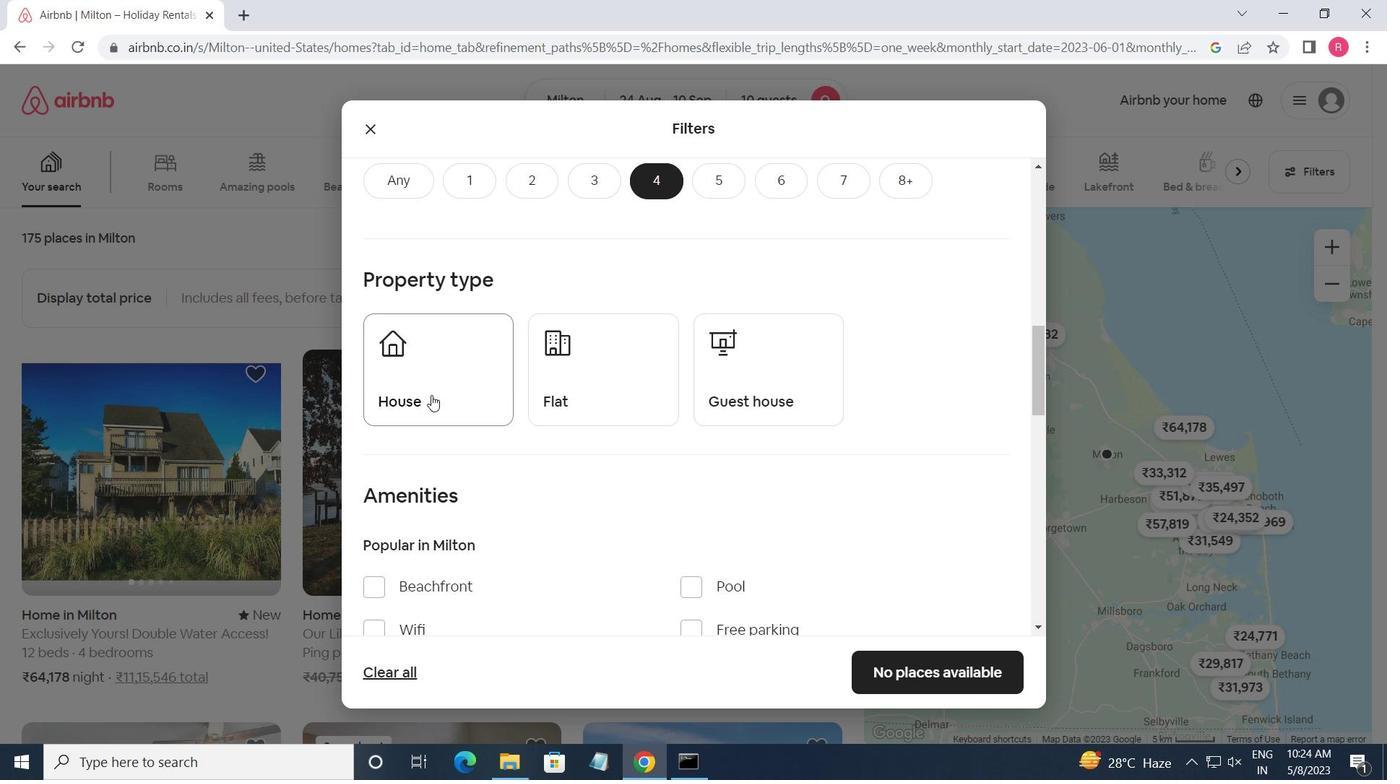 
Action: Mouse moved to (610, 398)
Screenshot: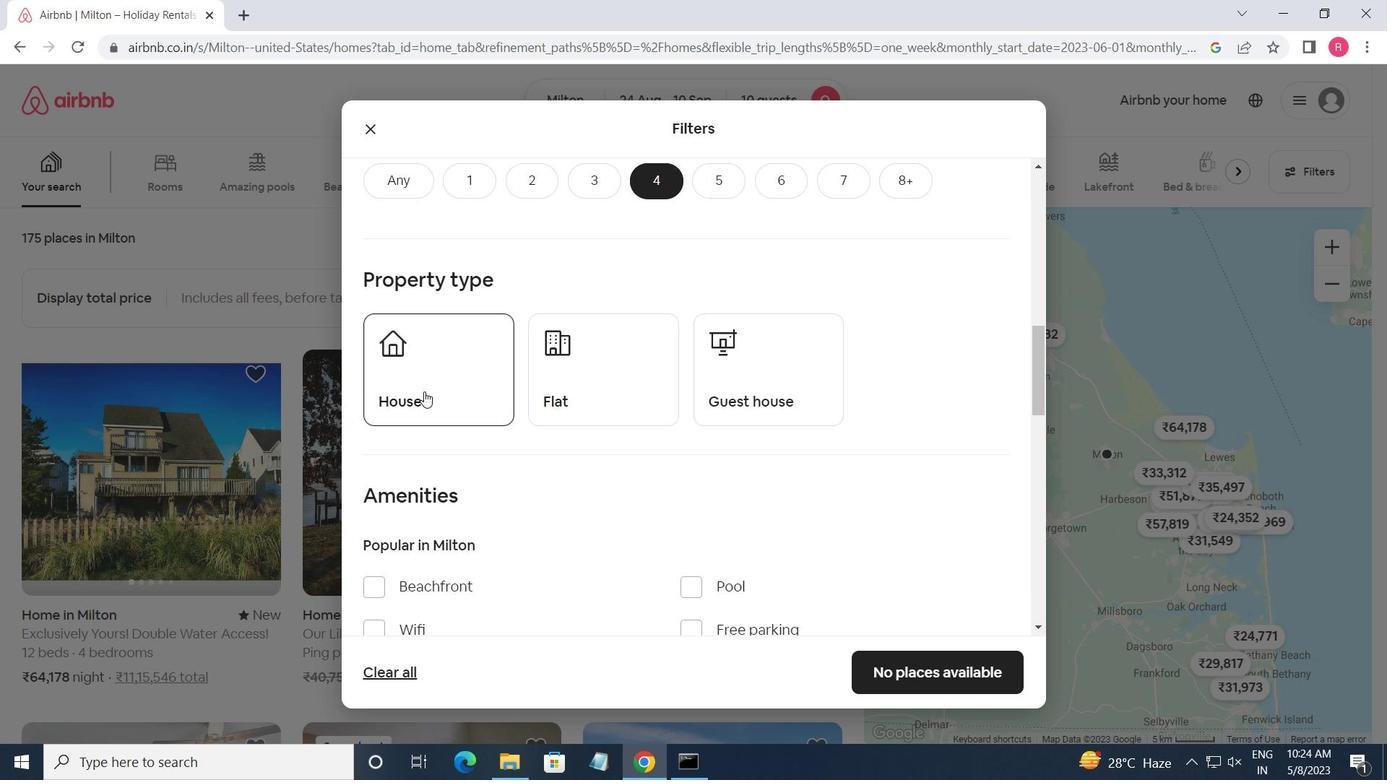 
Action: Mouse pressed left at (610, 398)
Screenshot: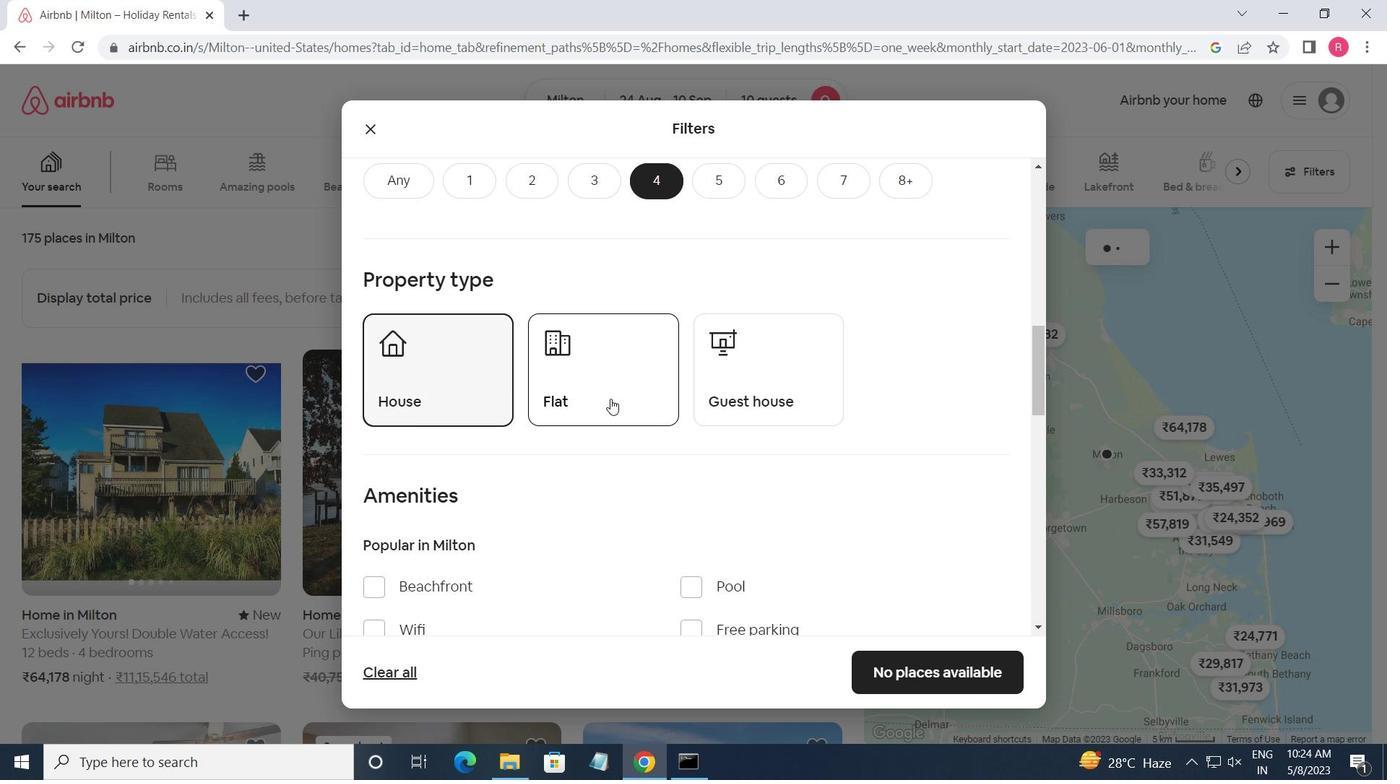 
Action: Mouse moved to (758, 414)
Screenshot: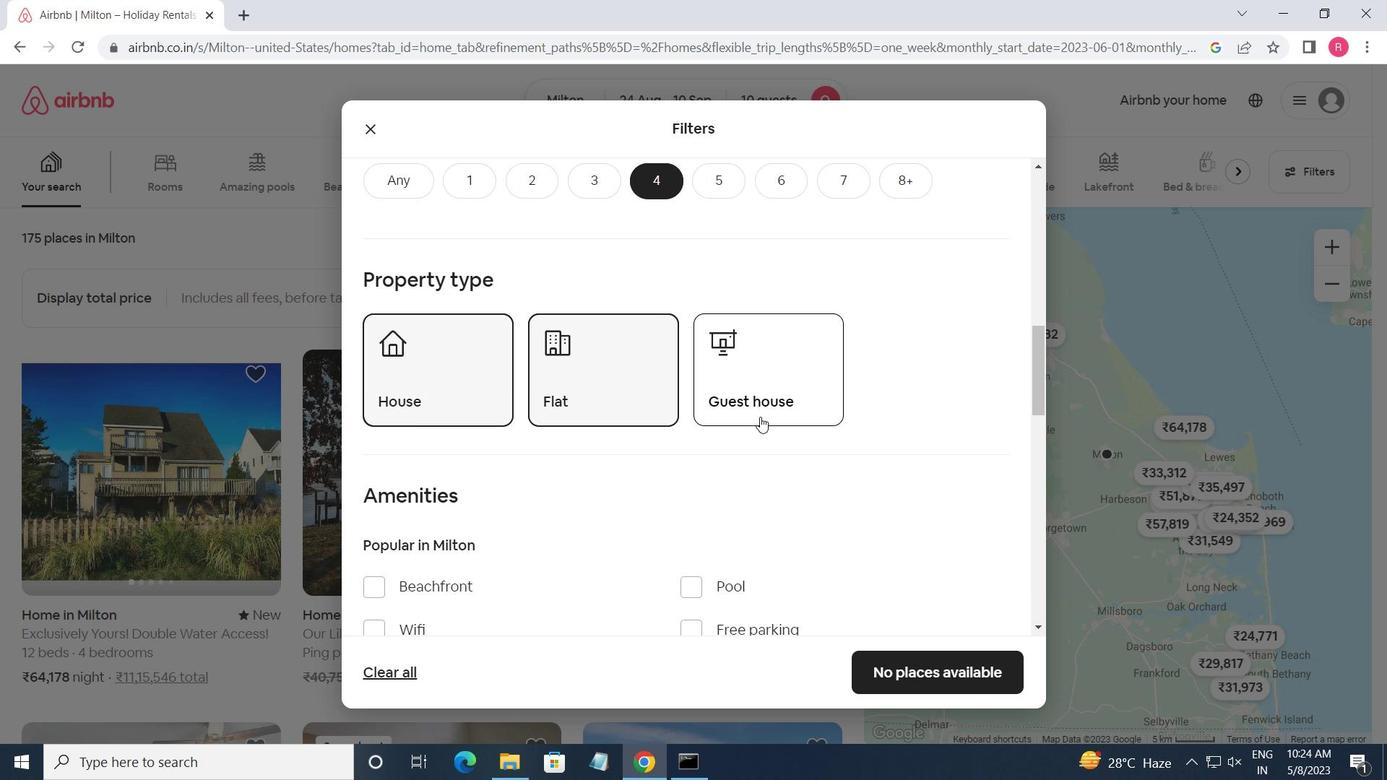 
Action: Mouse pressed left at (758, 414)
Screenshot: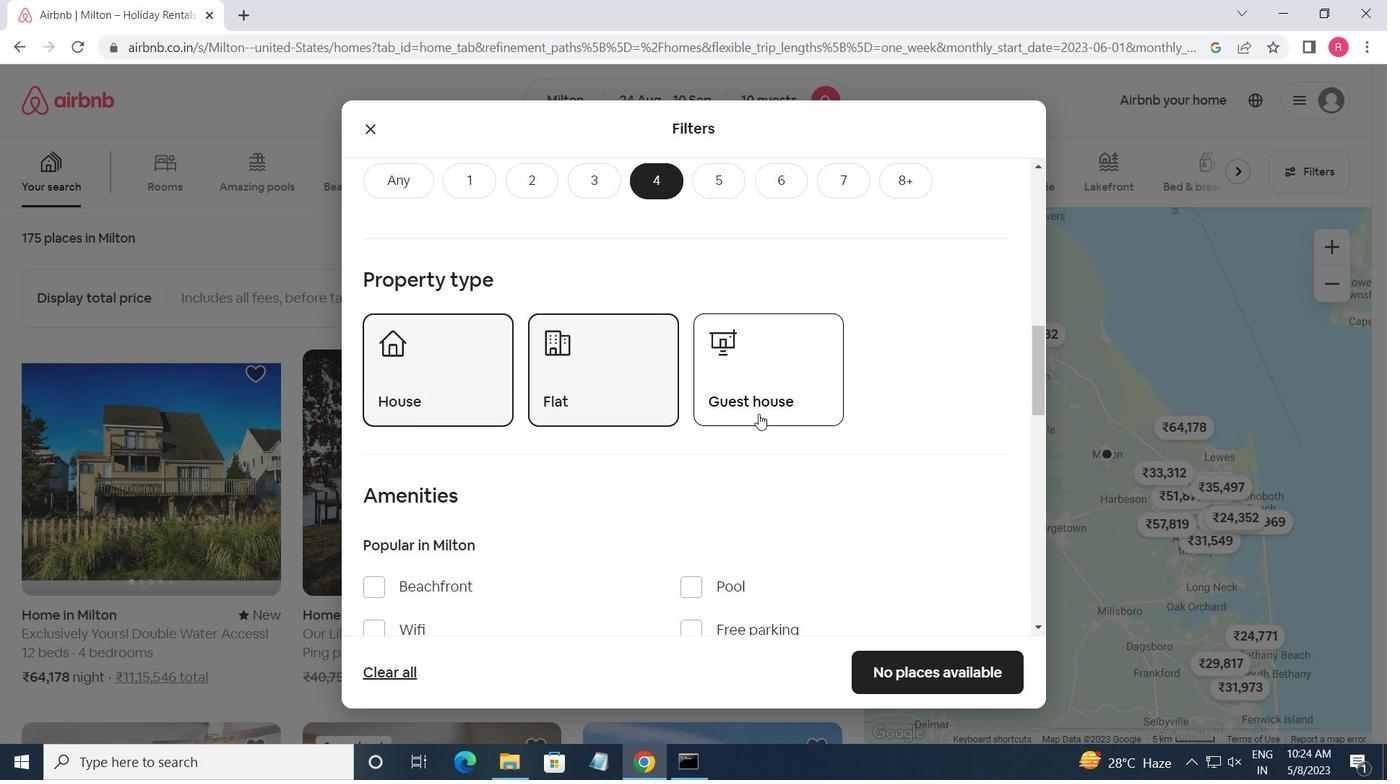 
Action: Mouse moved to (758, 413)
Screenshot: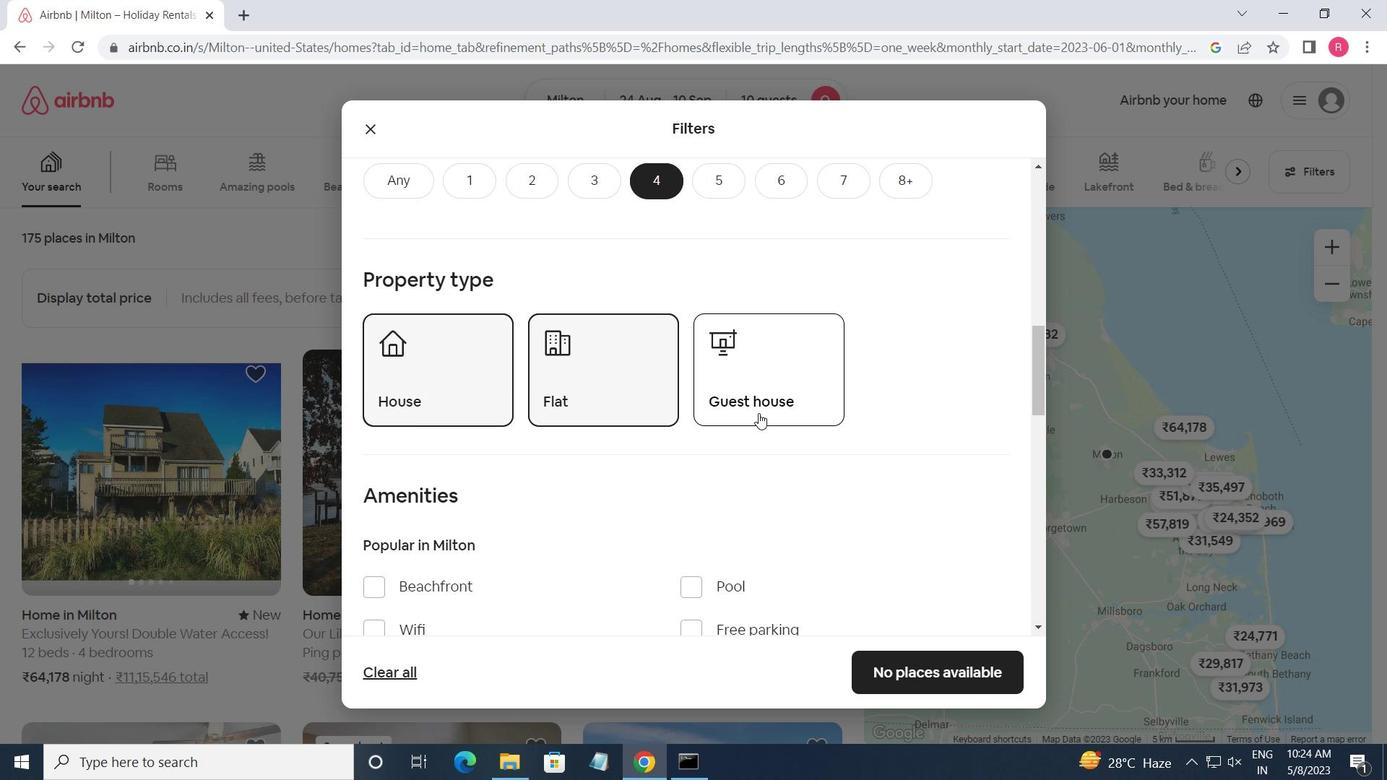 
Action: Mouse scrolled (758, 412) with delta (0, 0)
Screenshot: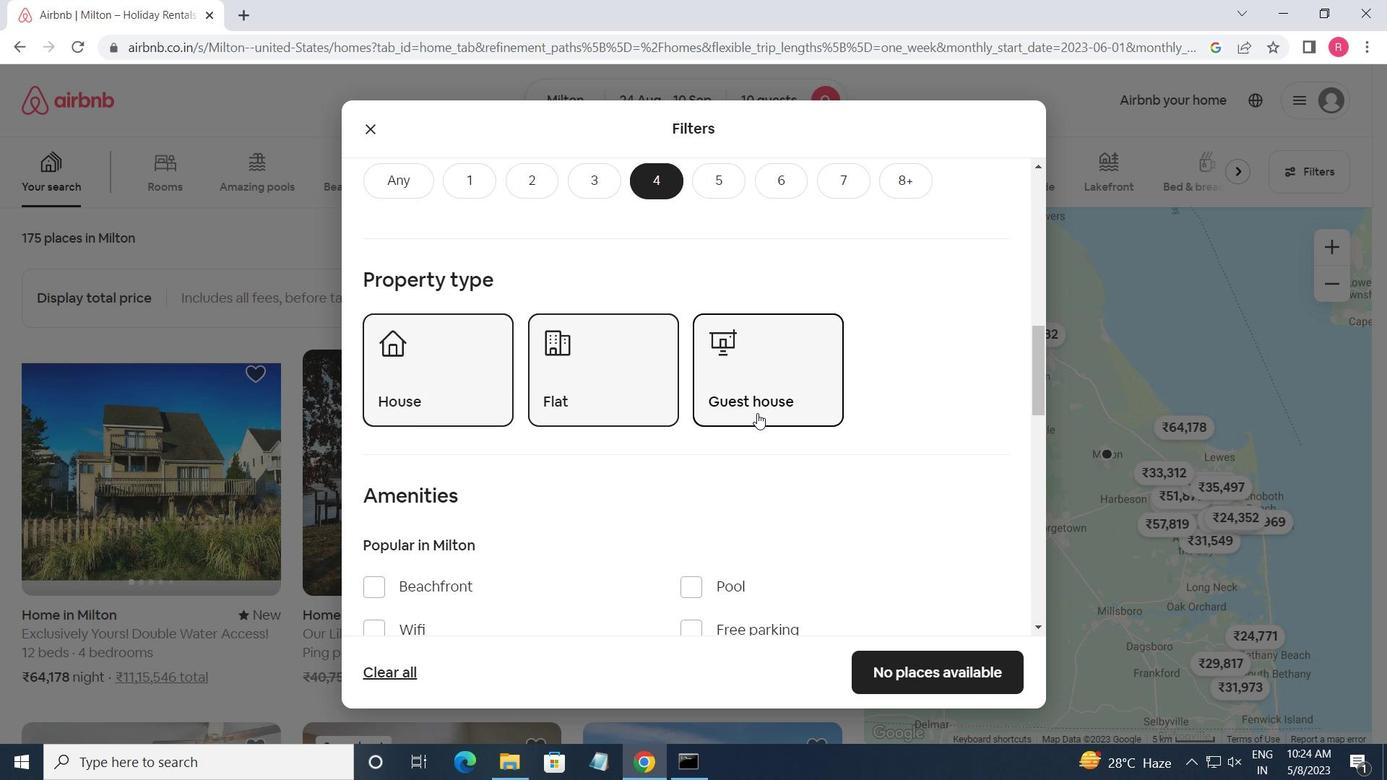 
Action: Mouse scrolled (758, 412) with delta (0, 0)
Screenshot: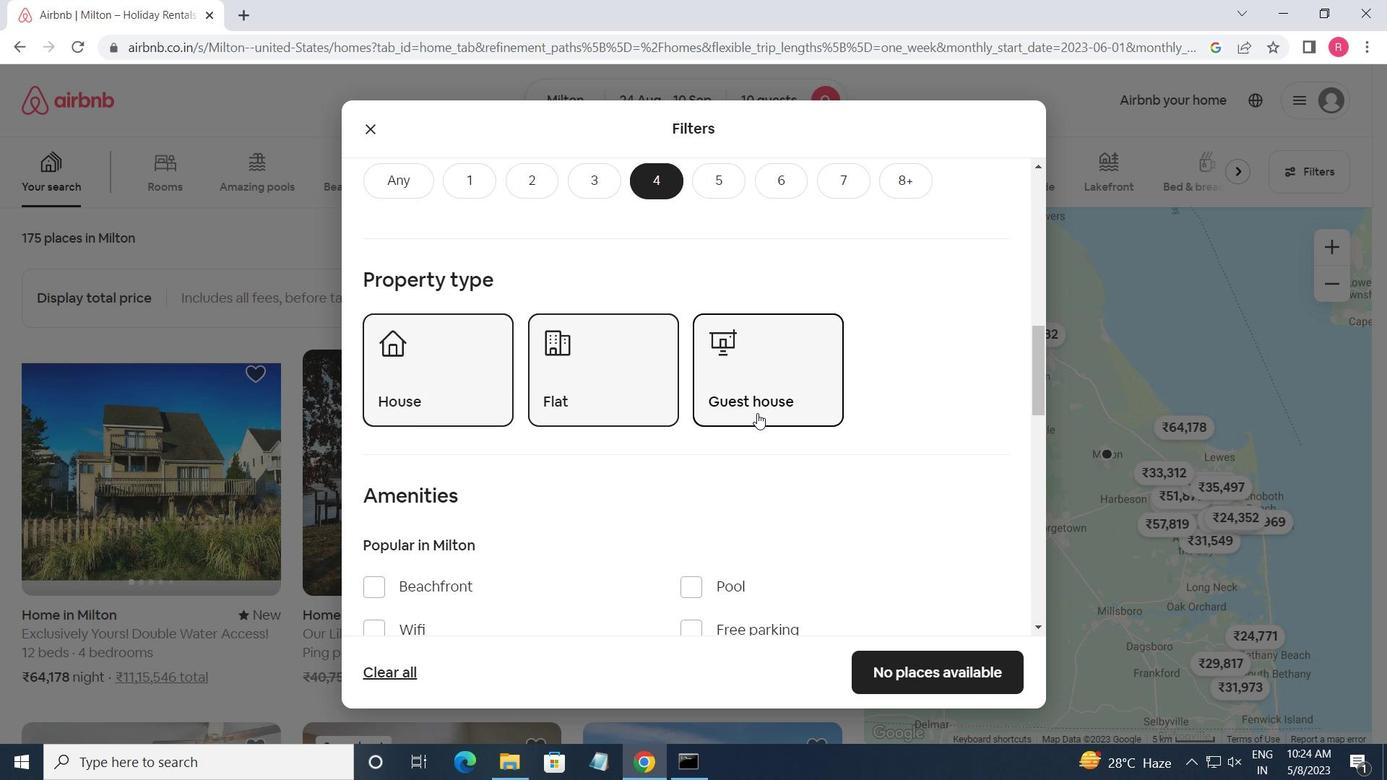 
Action: Mouse moved to (362, 446)
Screenshot: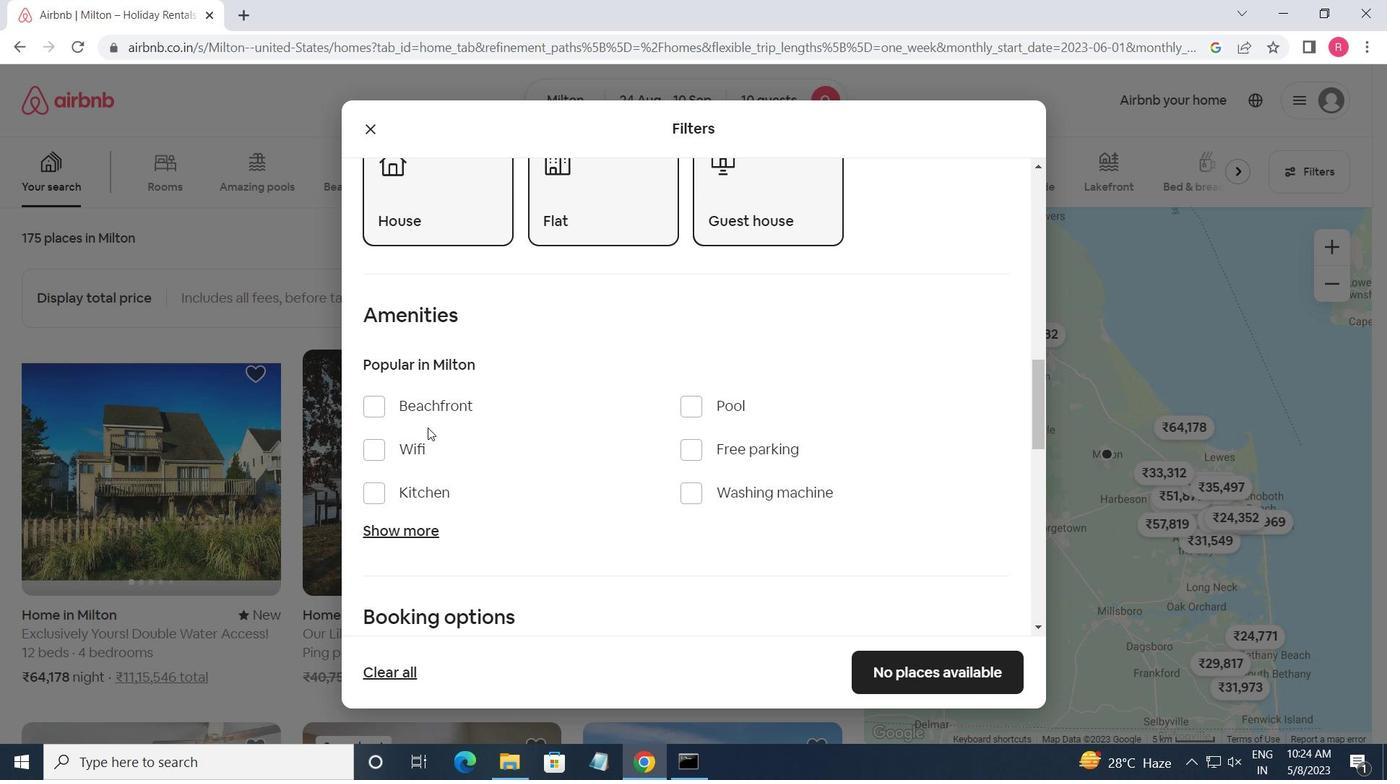 
Action: Mouse pressed left at (362, 446)
Screenshot: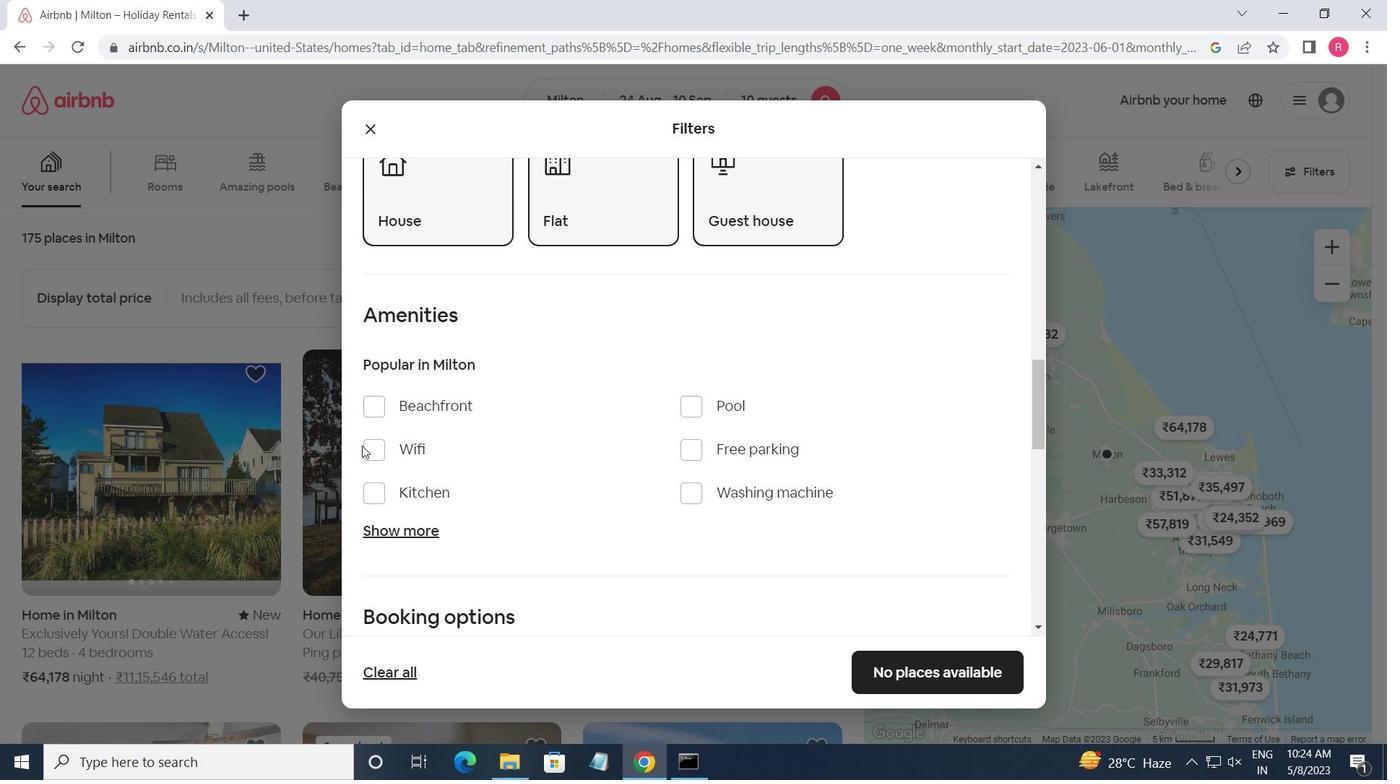 
Action: Mouse moved to (369, 454)
Screenshot: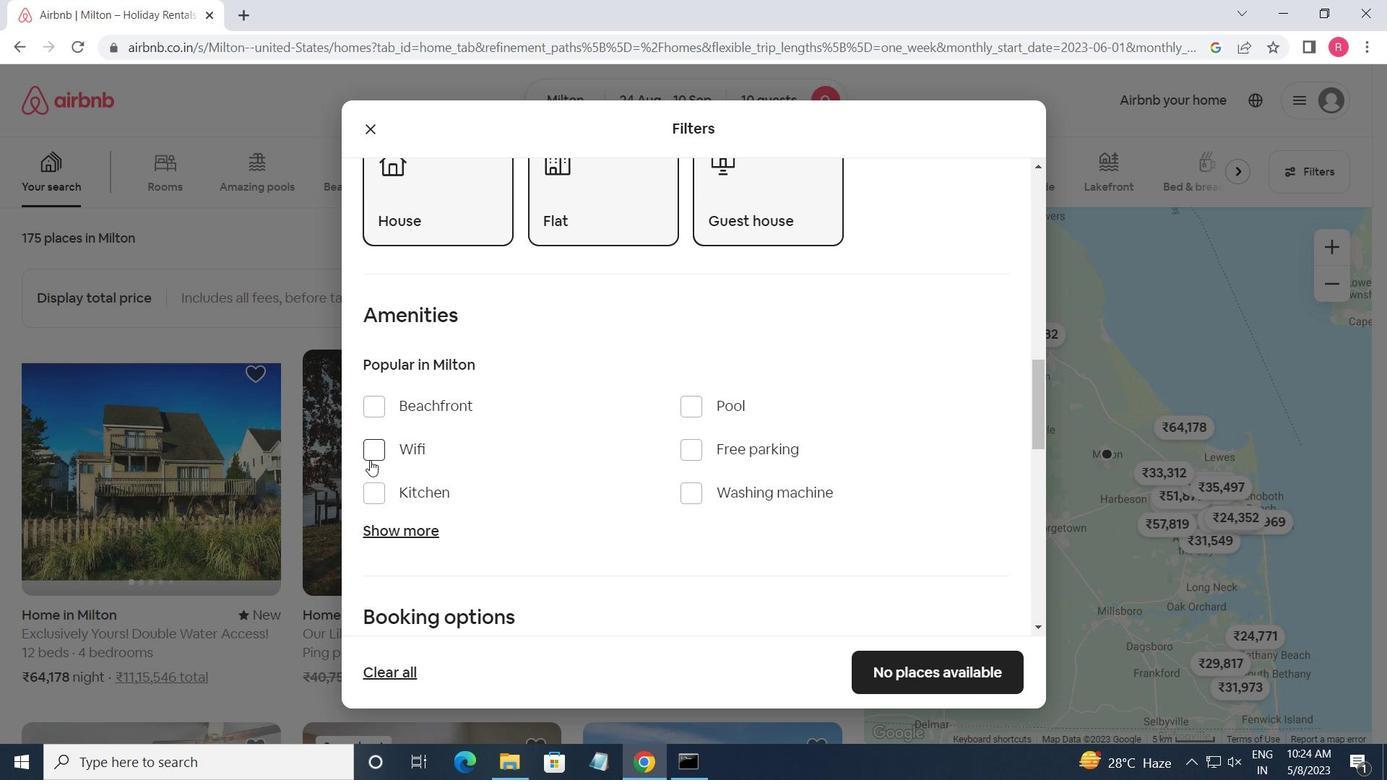 
Action: Mouse pressed left at (369, 454)
Screenshot: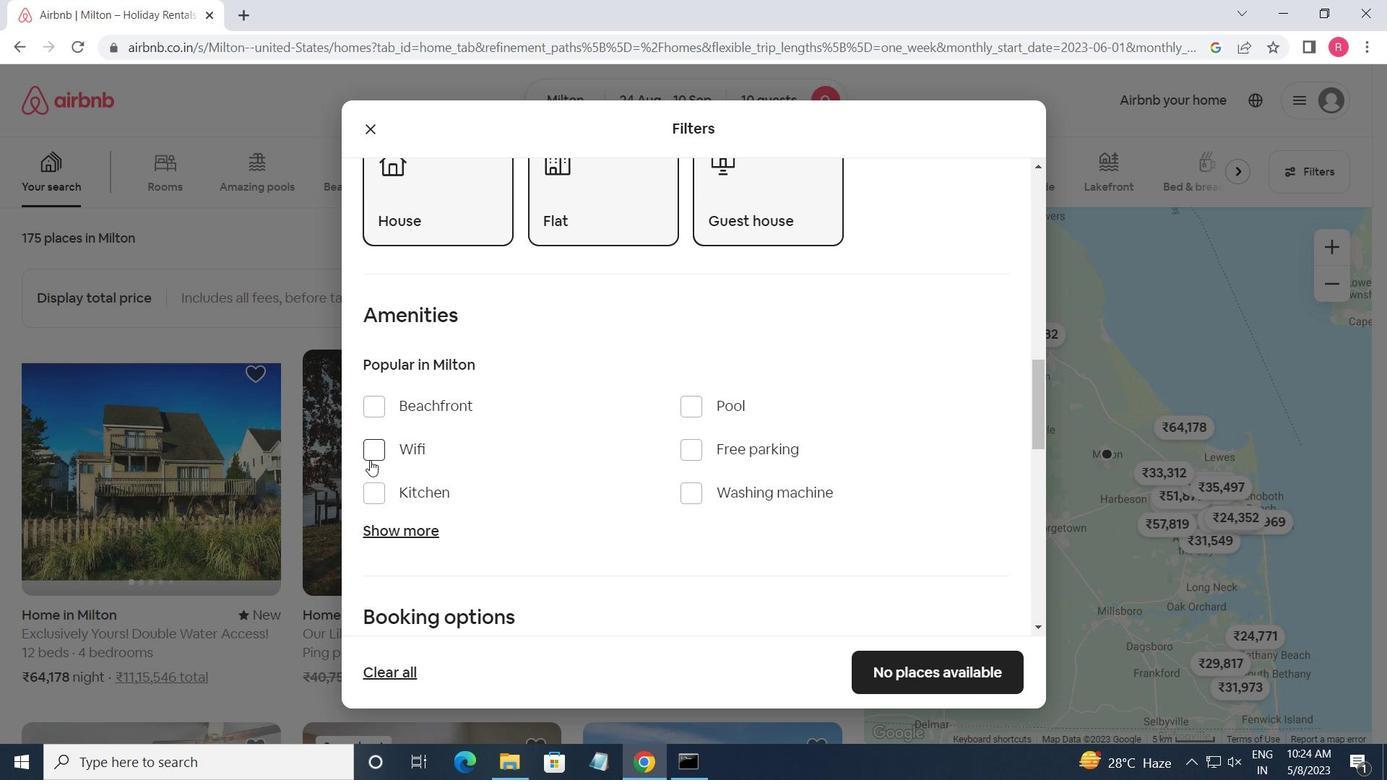 
Action: Mouse moved to (386, 526)
Screenshot: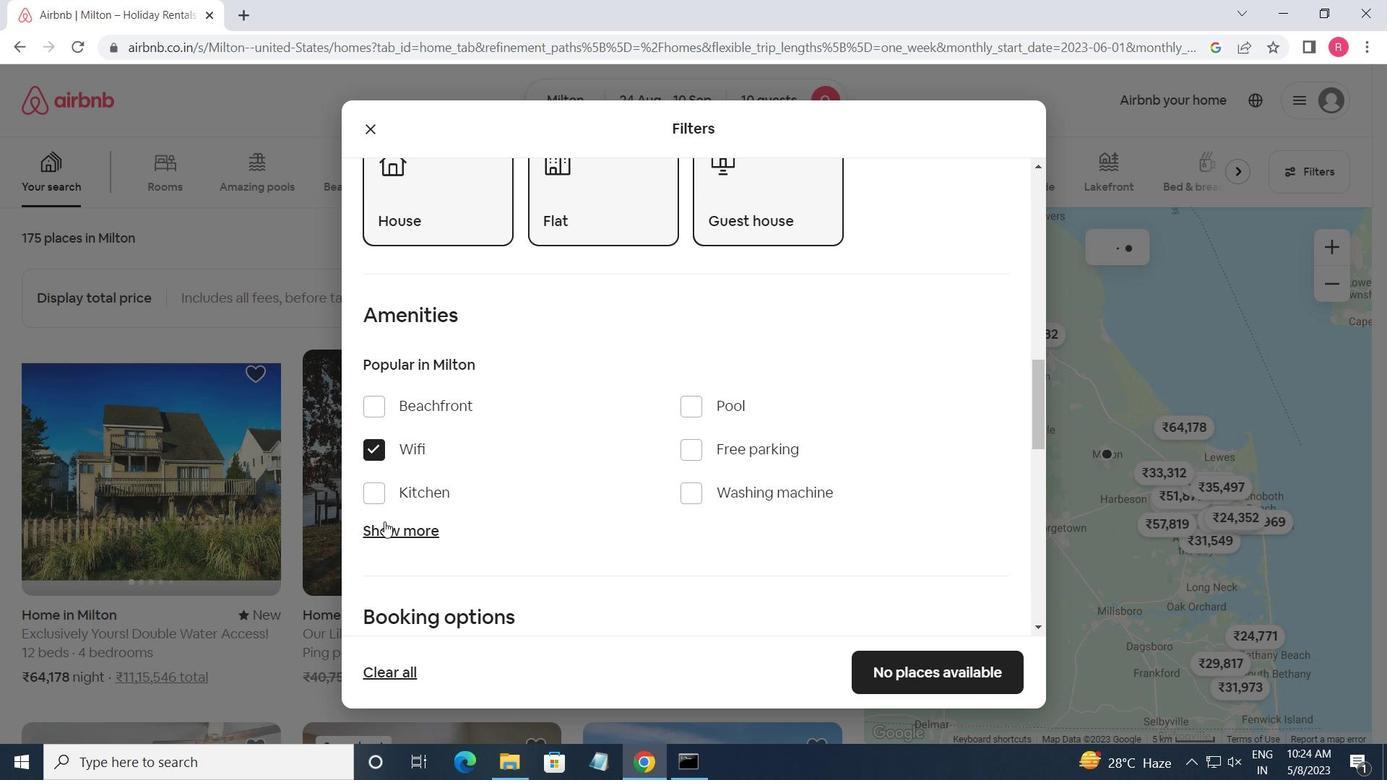 
Action: Mouse pressed left at (386, 526)
Screenshot: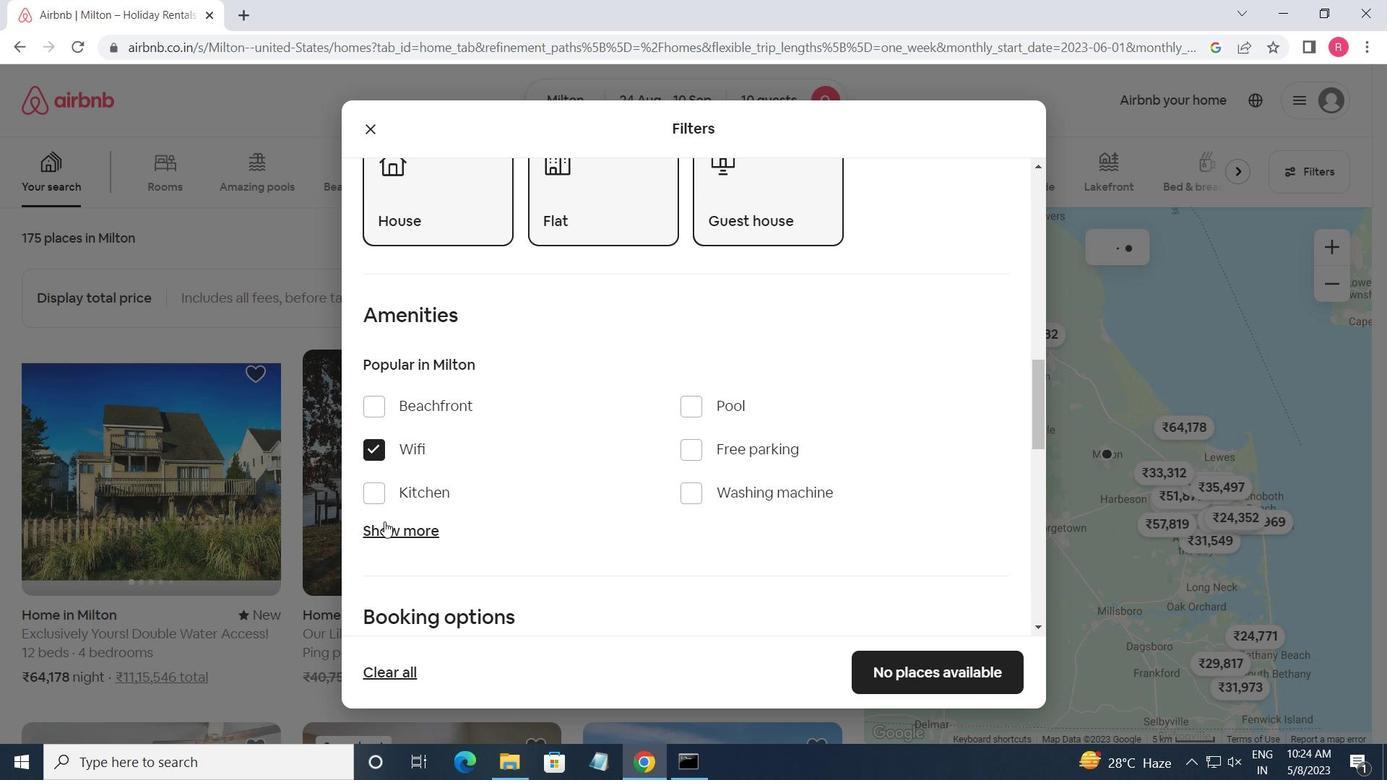 
Action: Mouse moved to (693, 443)
Screenshot: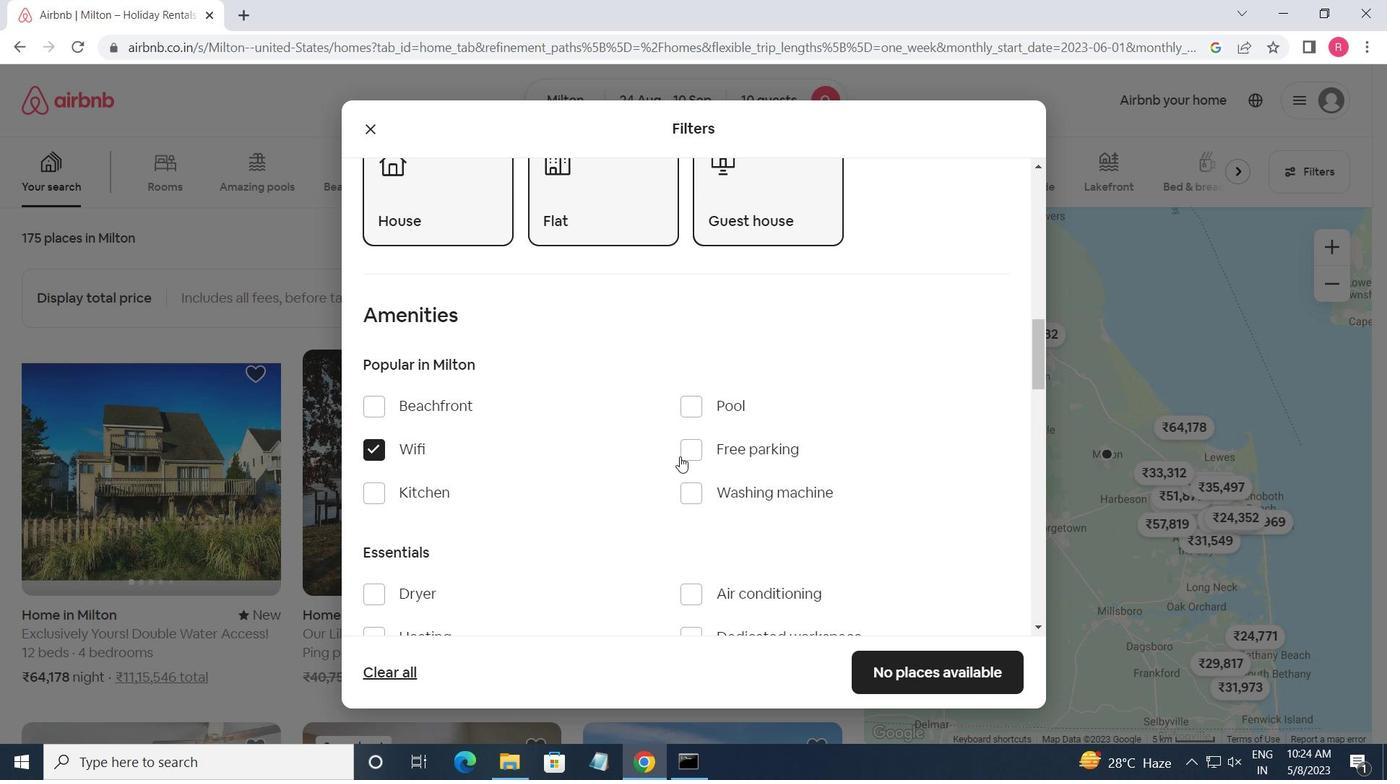 
Action: Mouse pressed left at (693, 443)
Screenshot: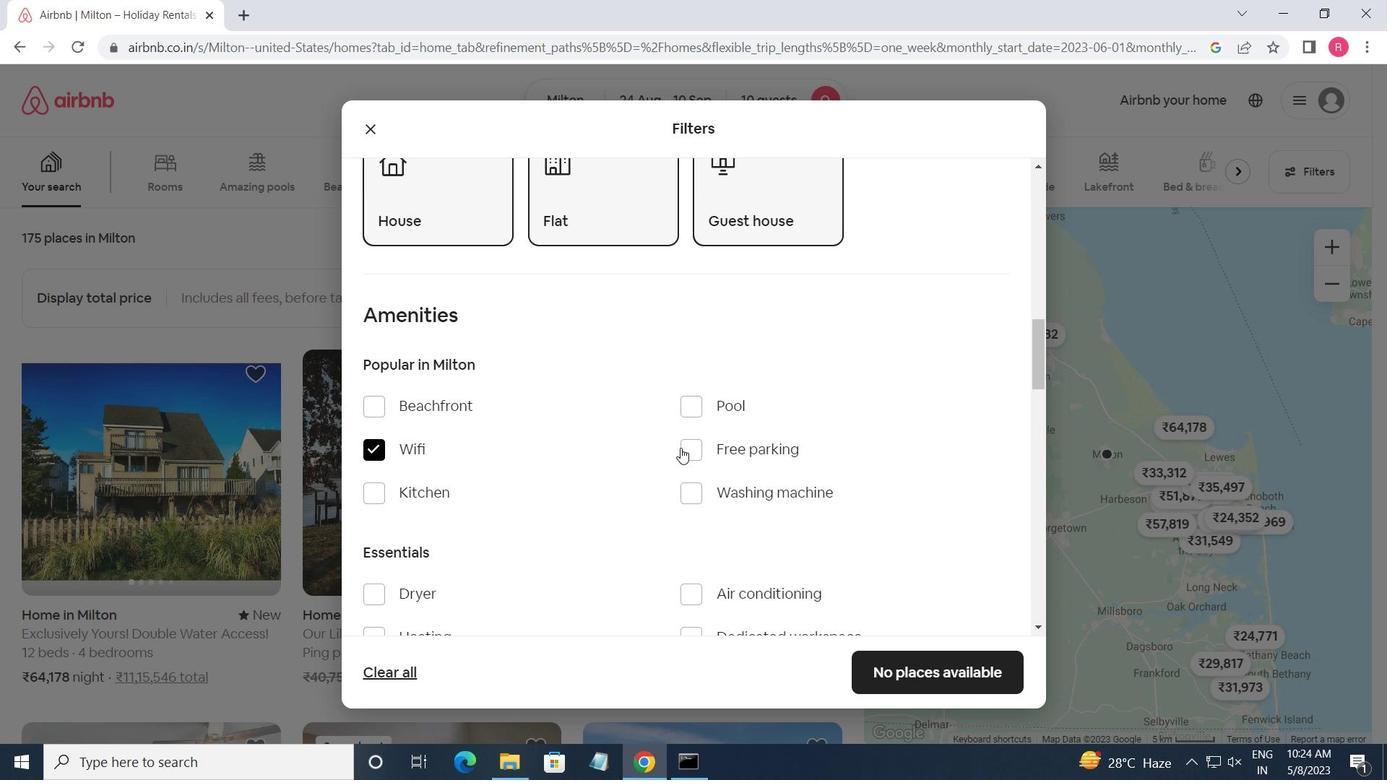 
Action: Mouse moved to (606, 489)
Screenshot: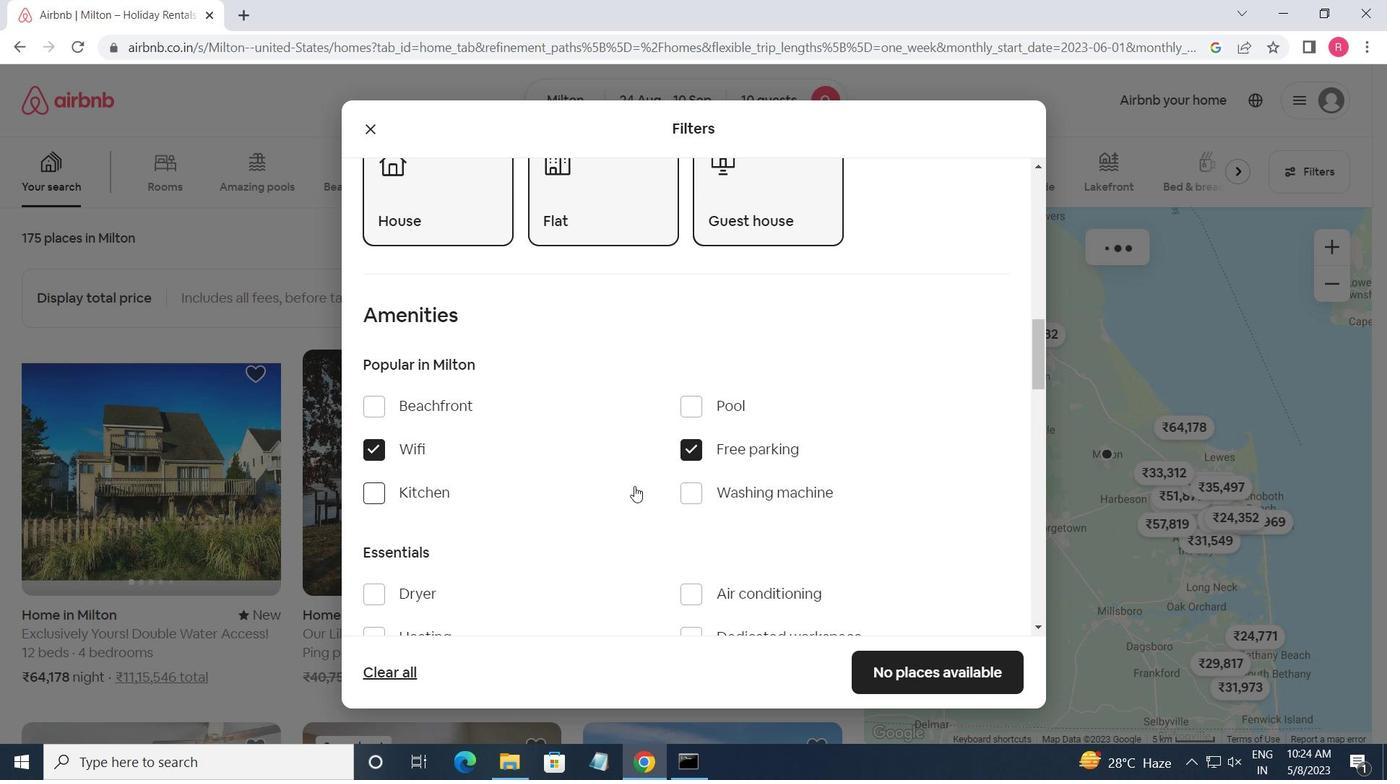 
Action: Mouse scrolled (606, 489) with delta (0, 0)
Screenshot: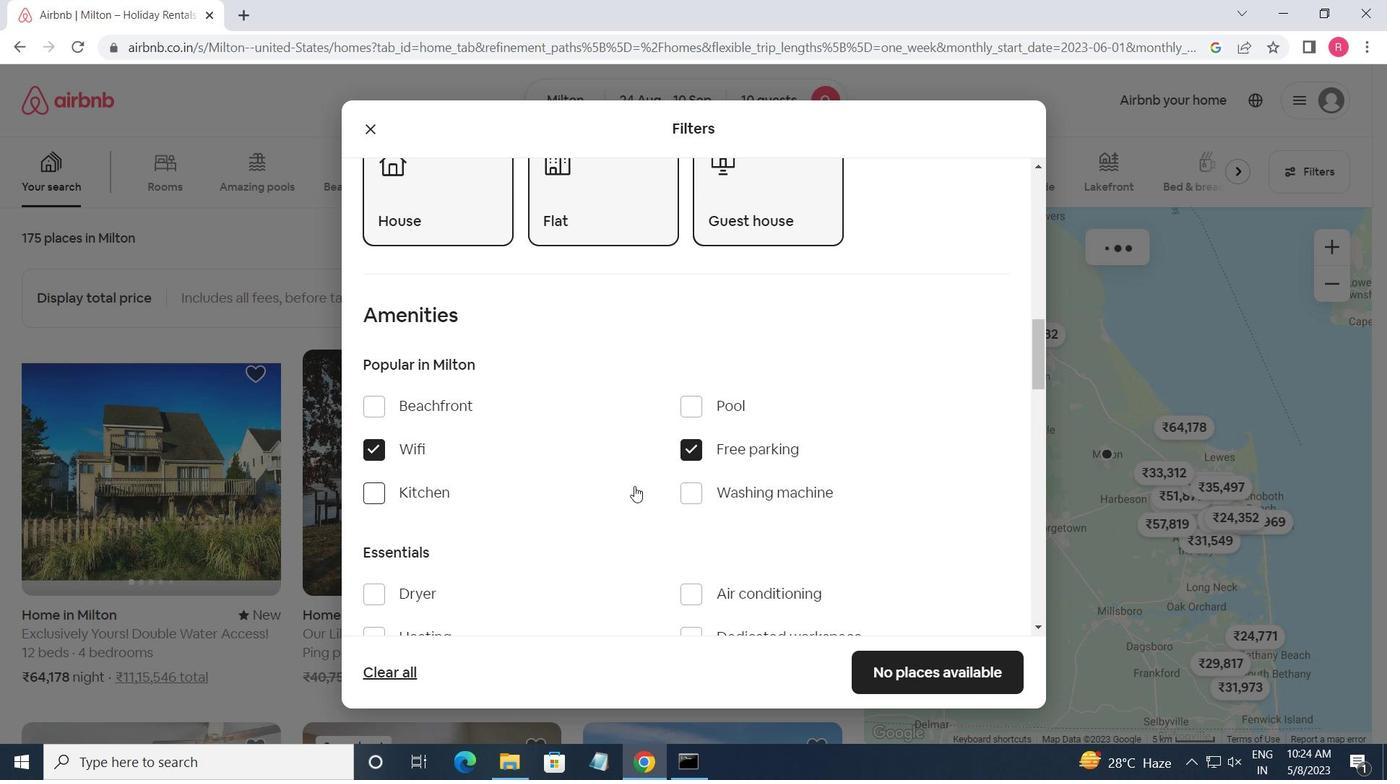 
Action: Mouse moved to (601, 489)
Screenshot: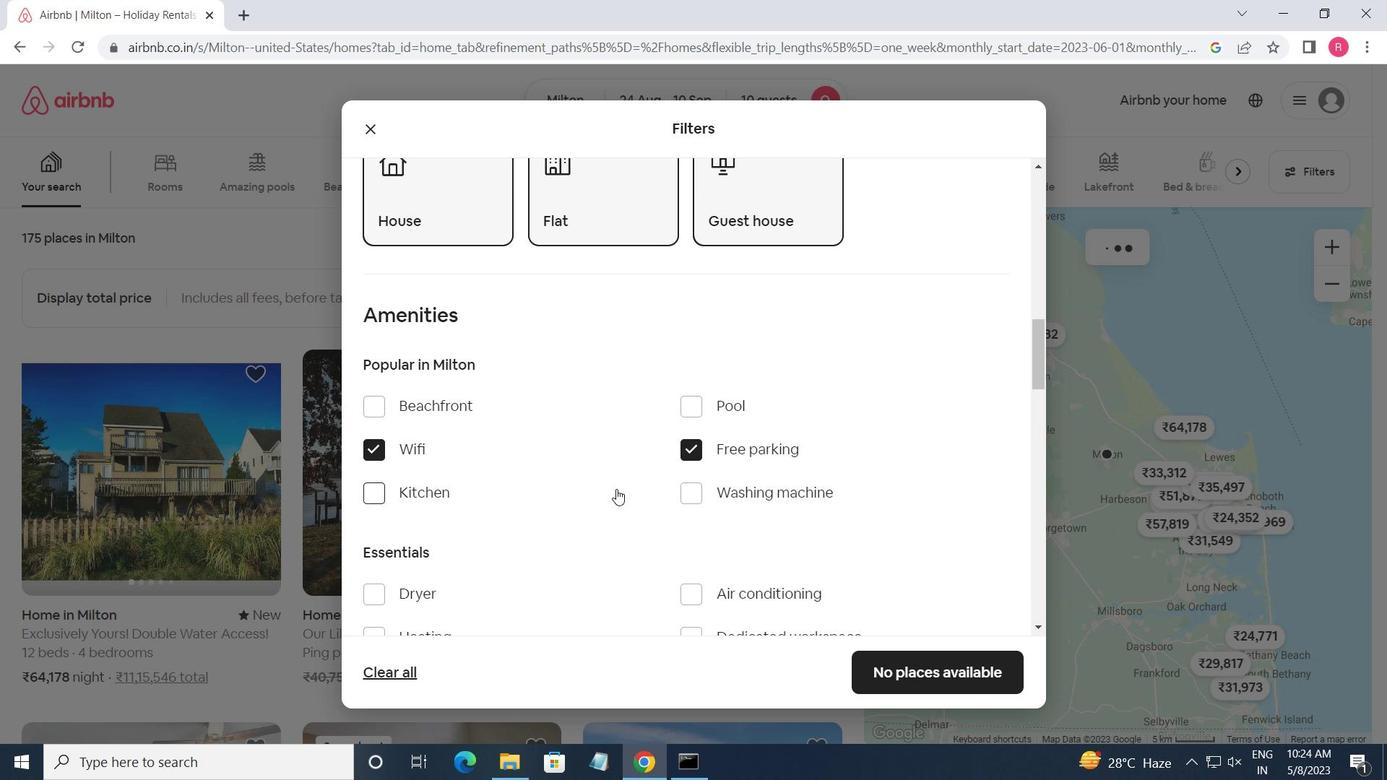 
Action: Mouse scrolled (601, 489) with delta (0, 0)
Screenshot: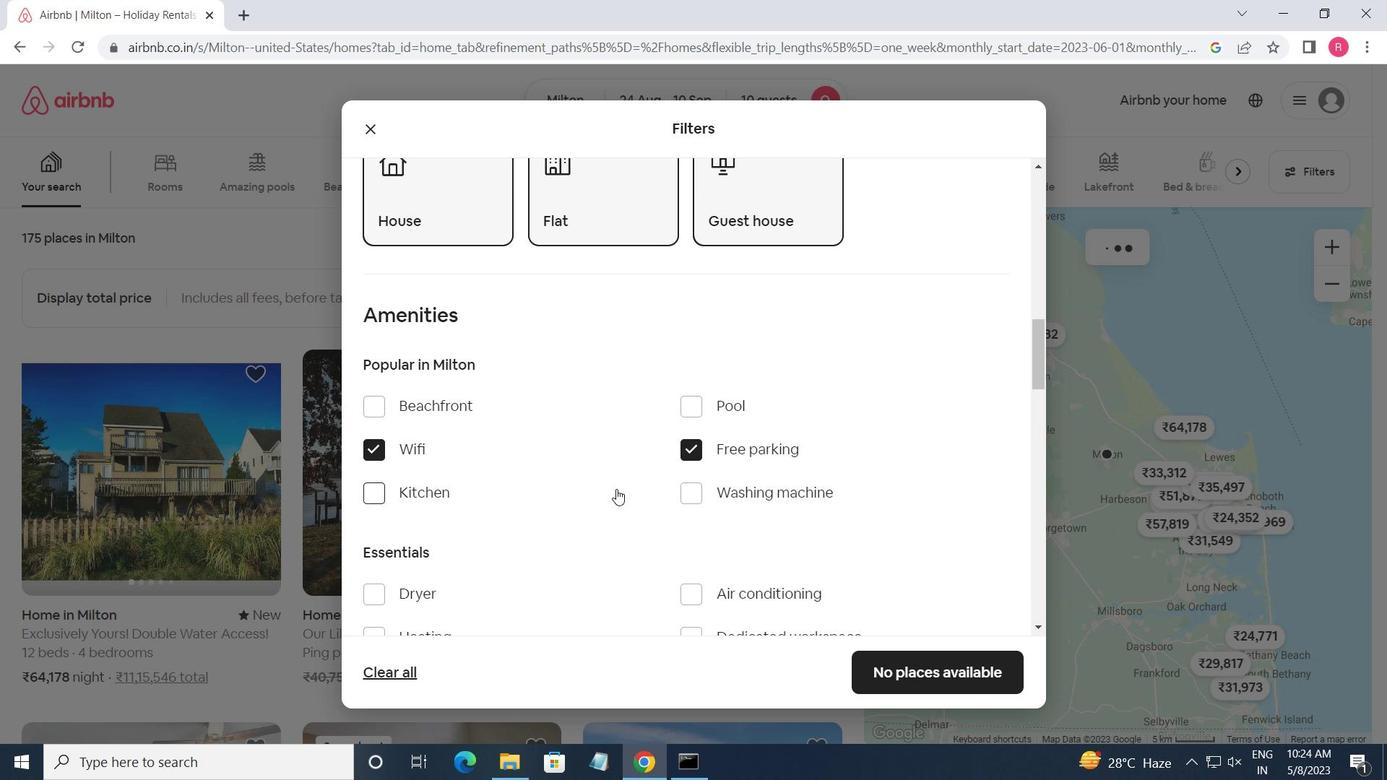 
Action: Mouse moved to (380, 497)
Screenshot: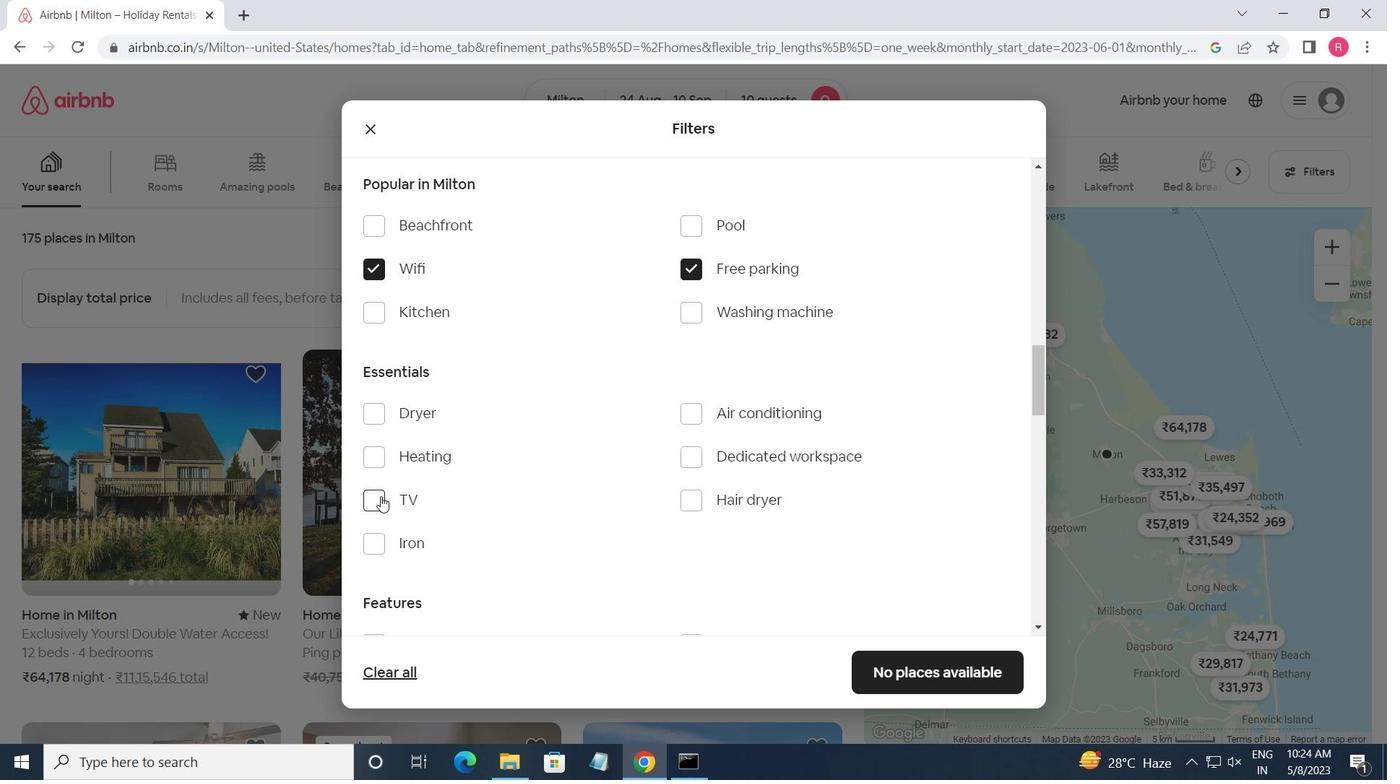 
Action: Mouse pressed left at (380, 497)
Screenshot: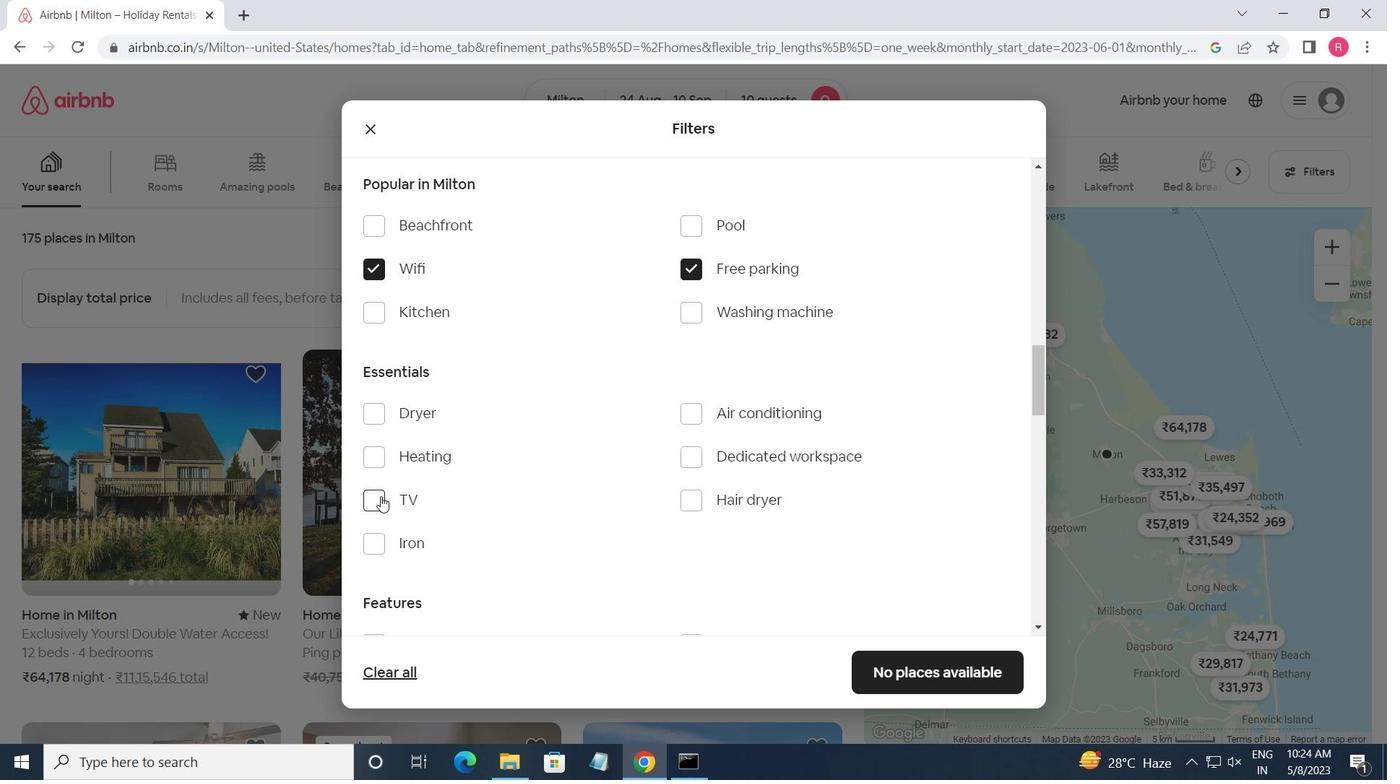 
Action: Mouse moved to (529, 497)
Screenshot: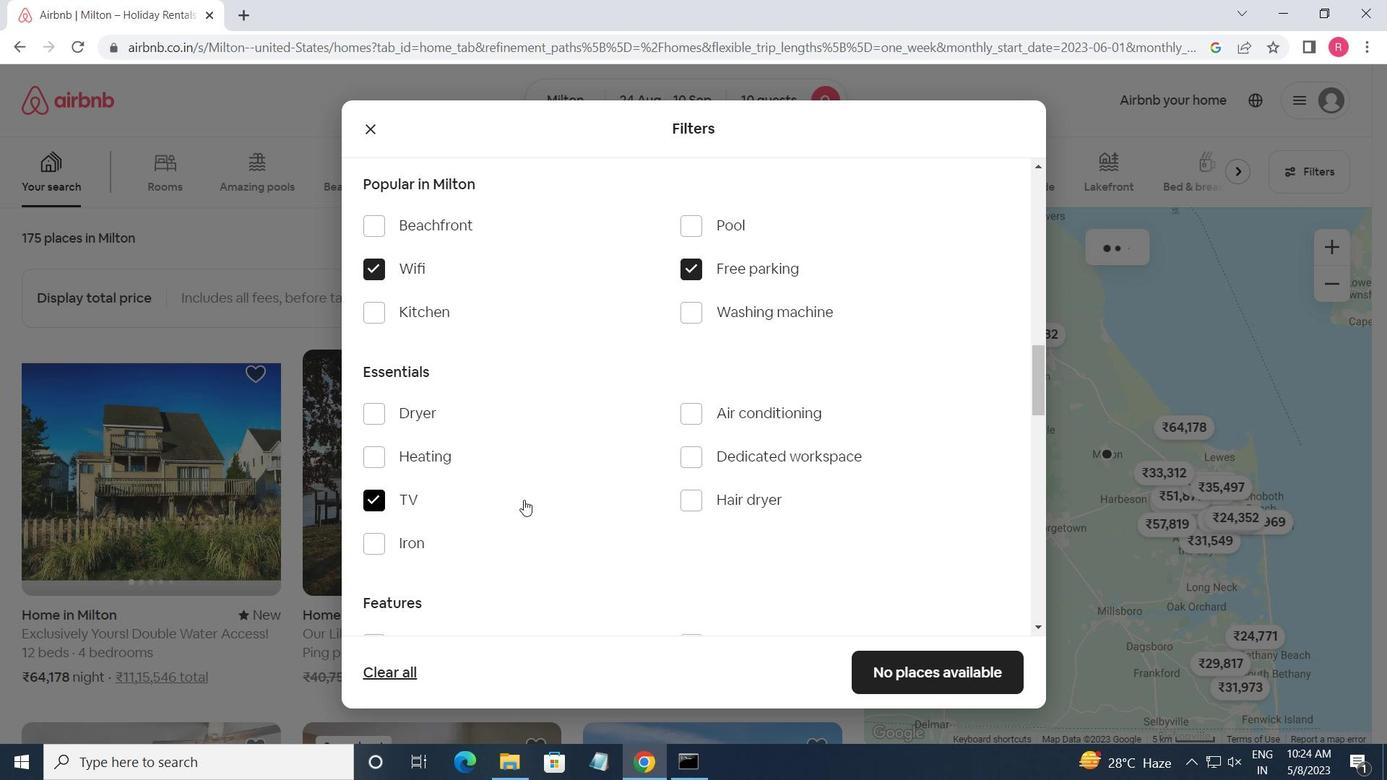
Action: Mouse scrolled (529, 497) with delta (0, 0)
Screenshot: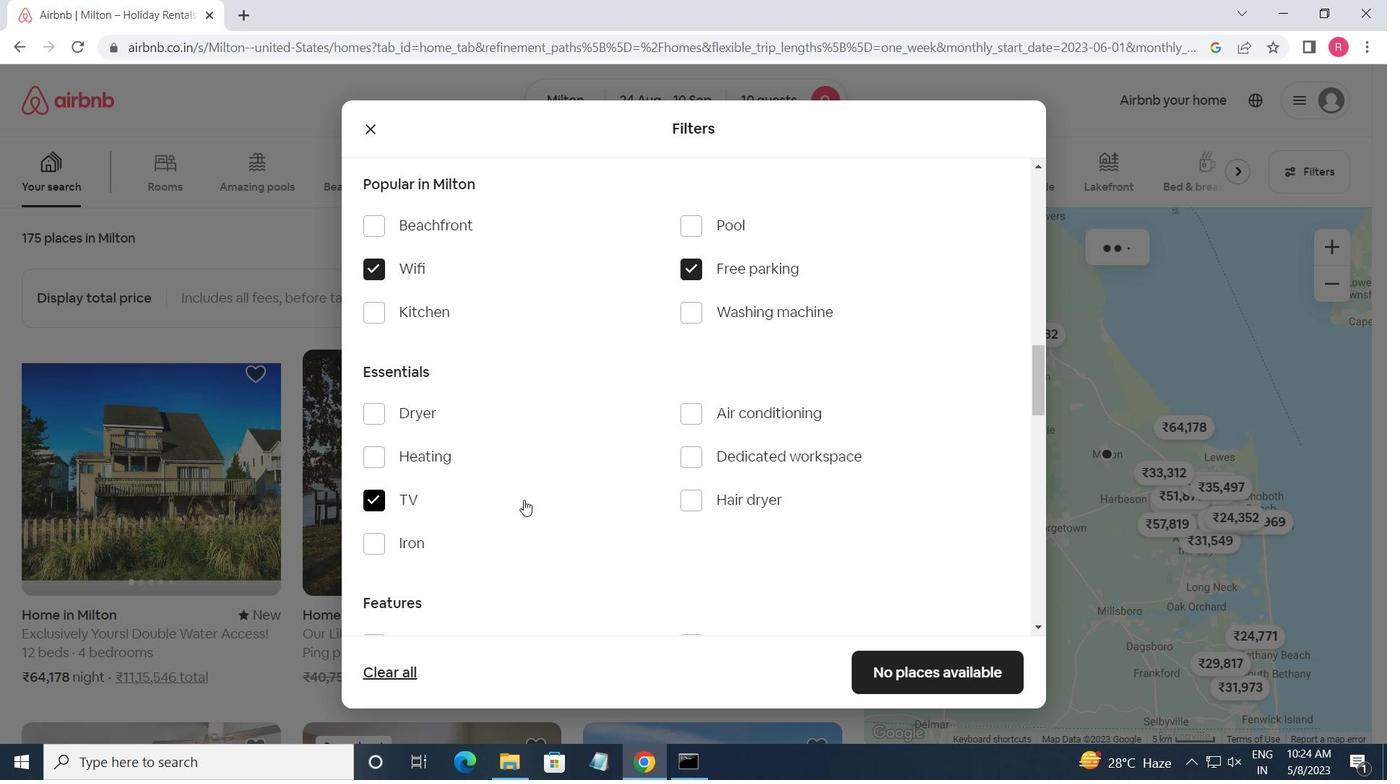 
Action: Mouse scrolled (529, 497) with delta (0, 0)
Screenshot: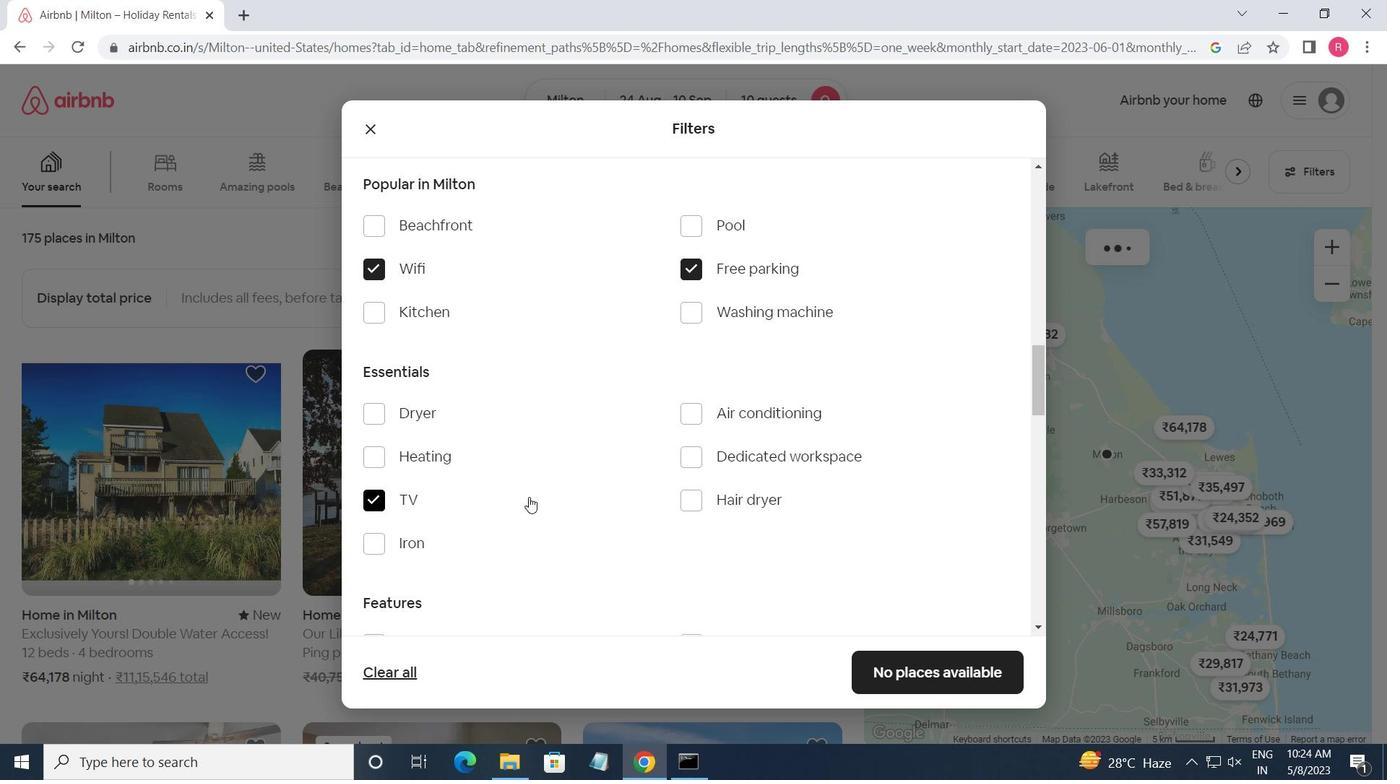 
Action: Mouse scrolled (529, 497) with delta (0, 0)
Screenshot: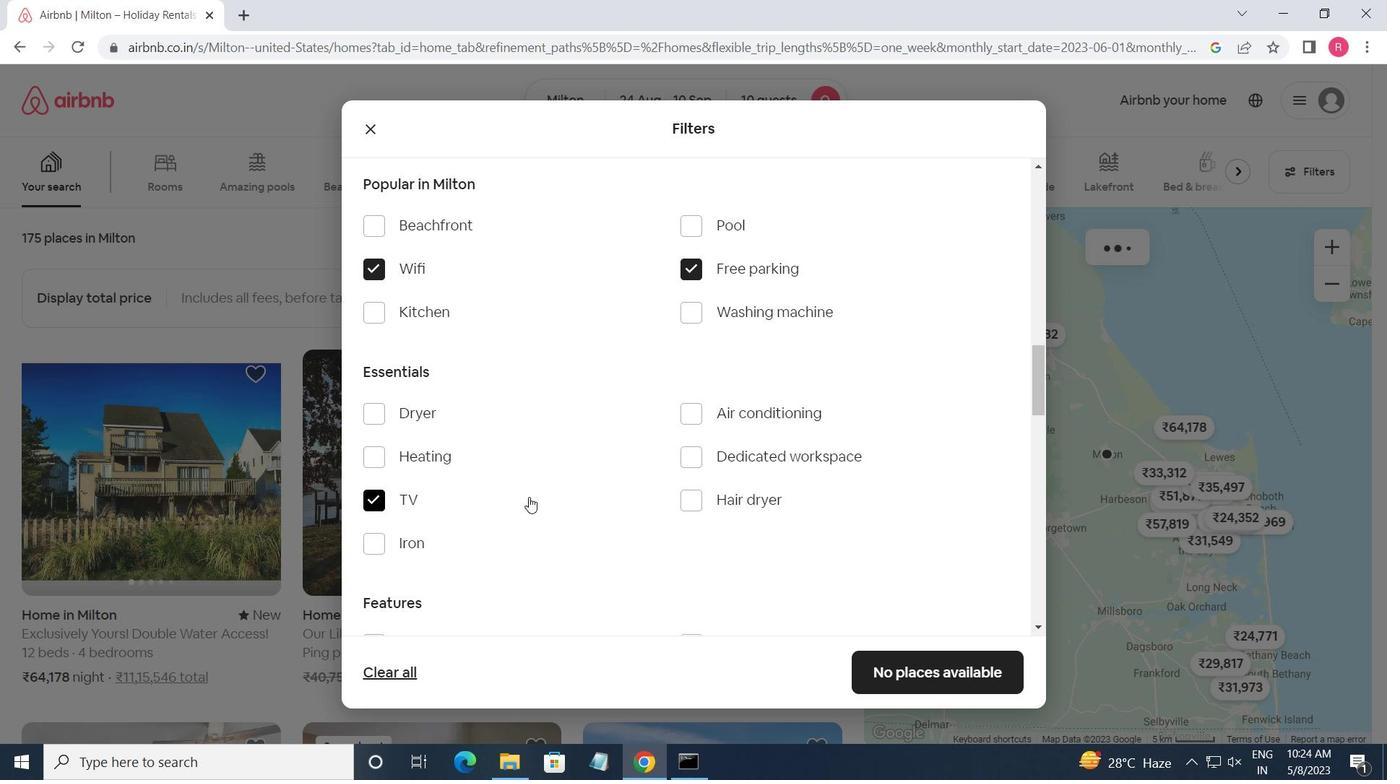 
Action: Mouse moved to (416, 536)
Screenshot: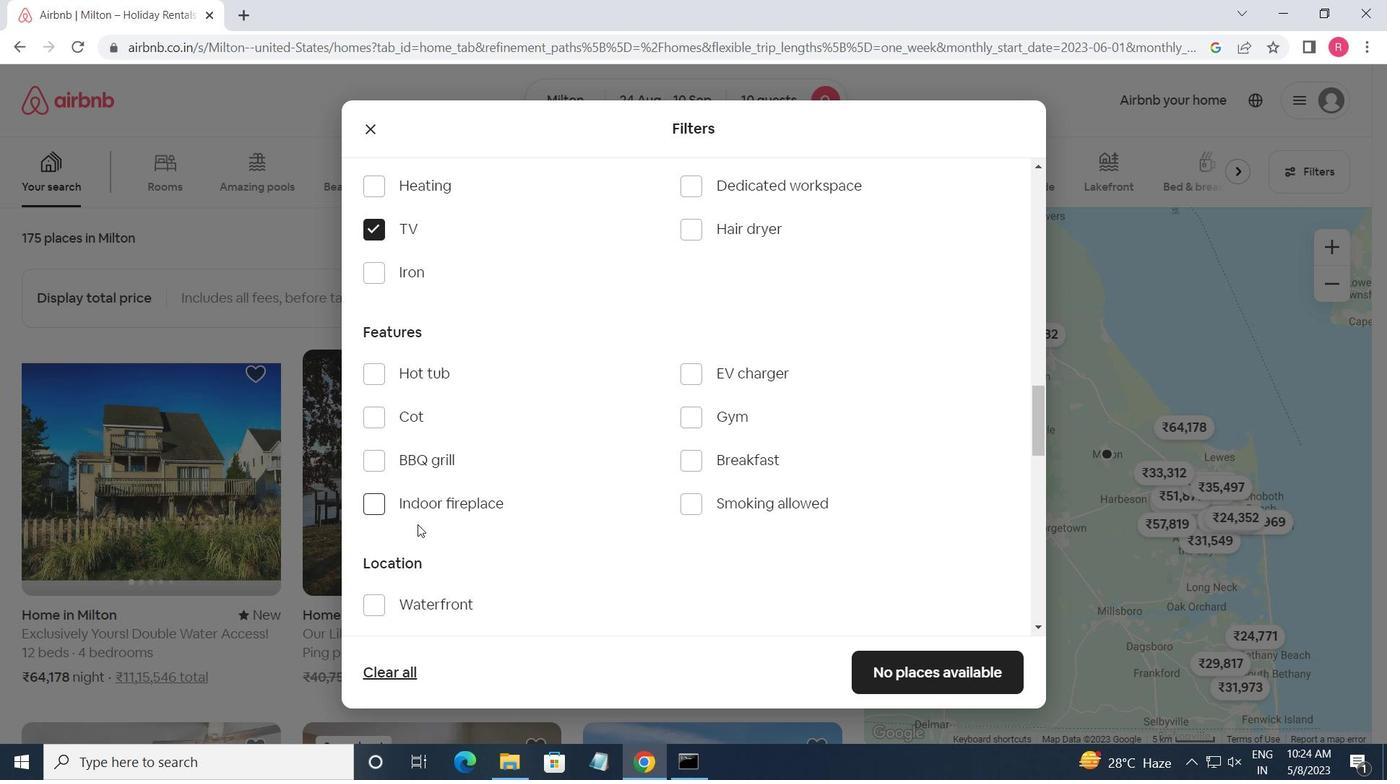 
Action: Mouse scrolled (416, 535) with delta (0, 0)
Screenshot: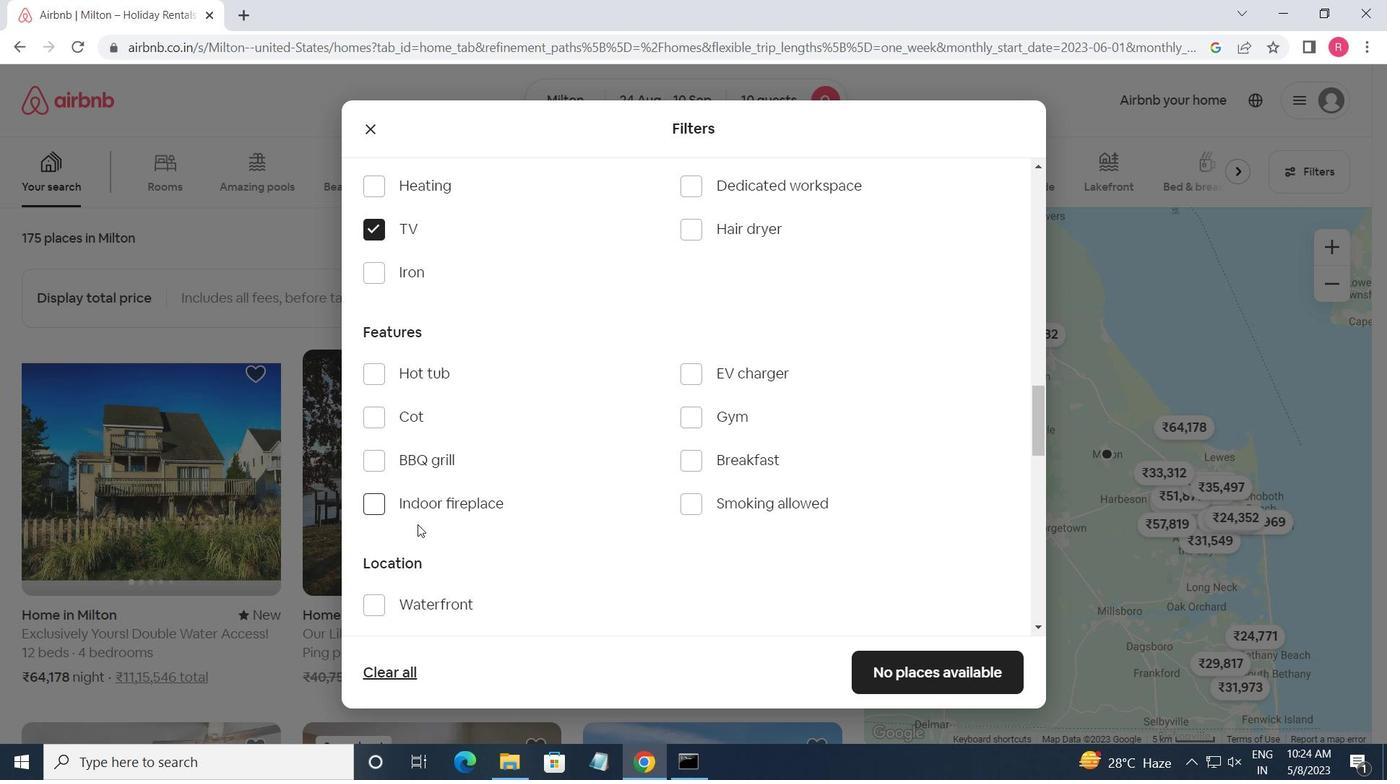 
Action: Mouse moved to (690, 329)
Screenshot: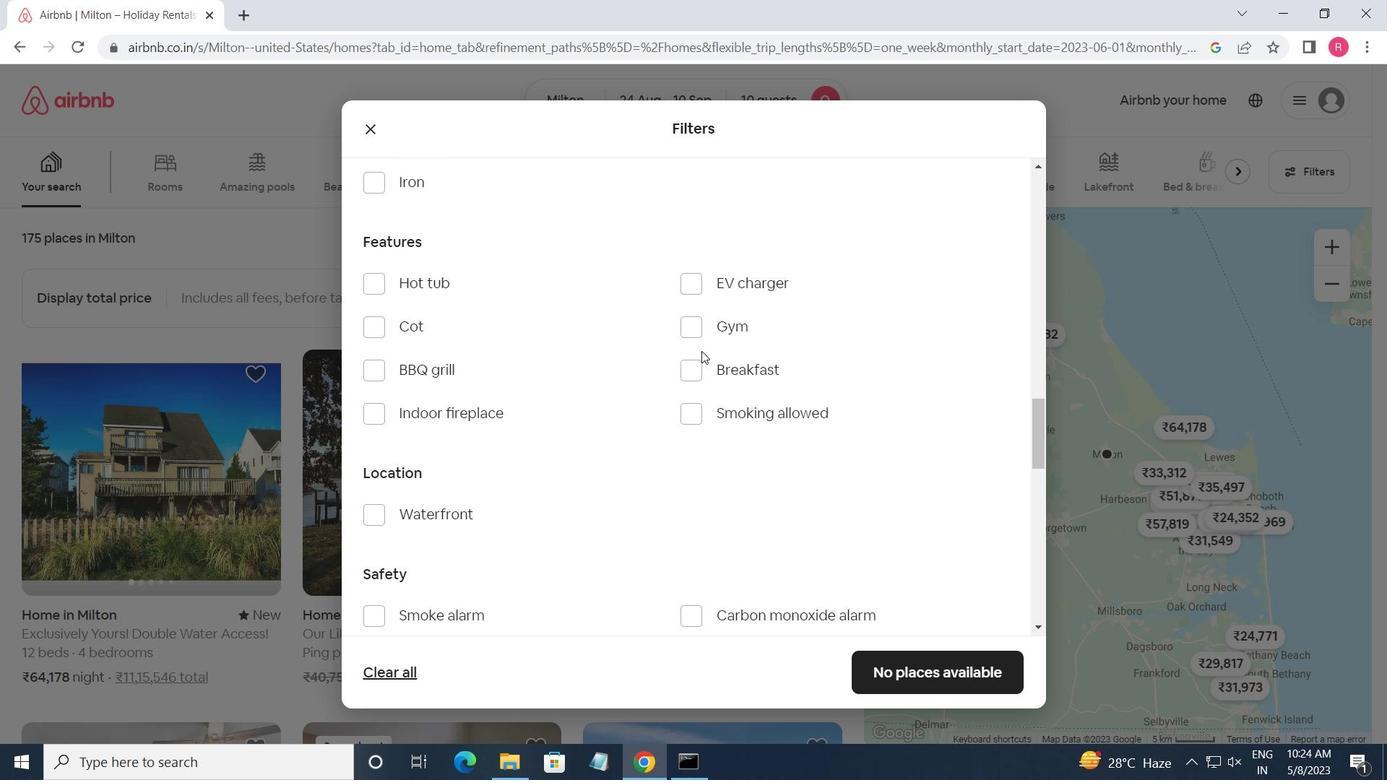 
Action: Mouse pressed left at (690, 329)
Screenshot: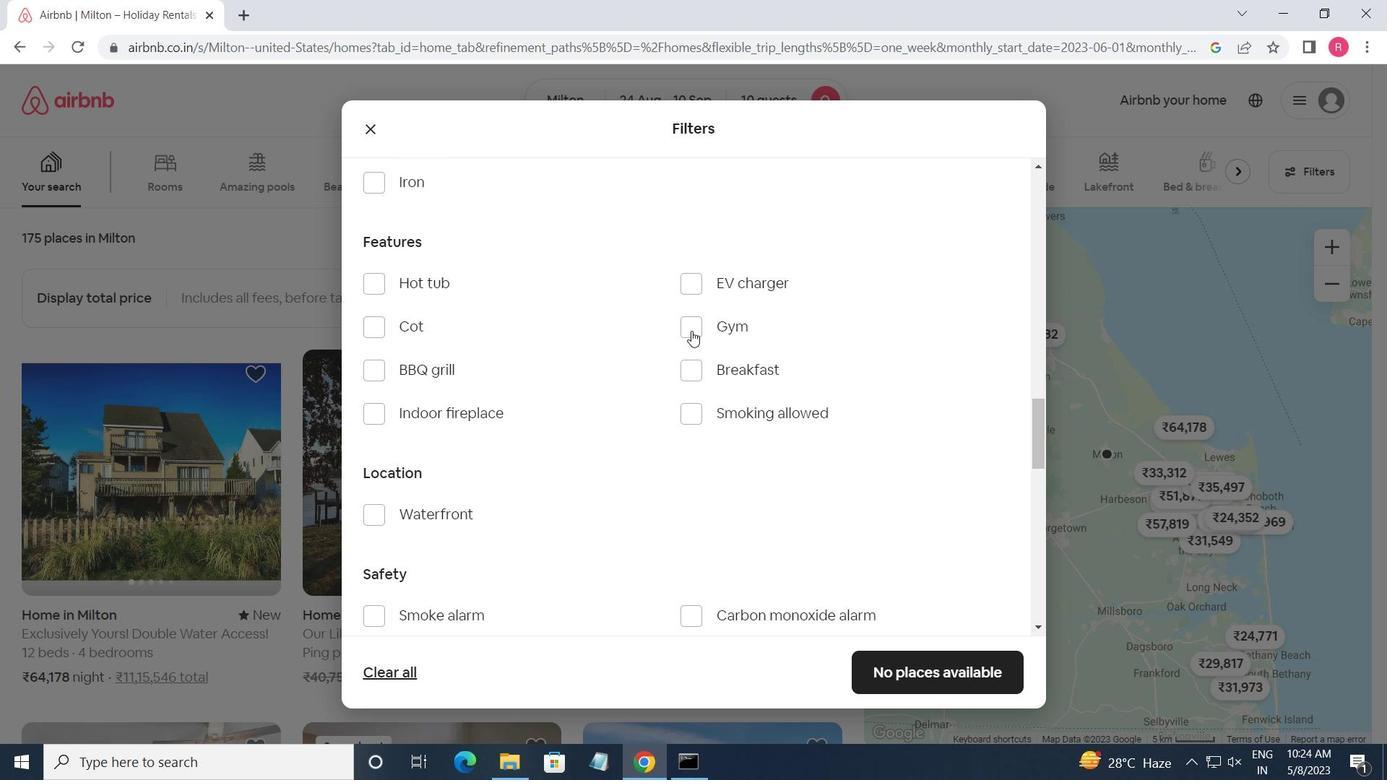 
Action: Mouse moved to (695, 384)
Screenshot: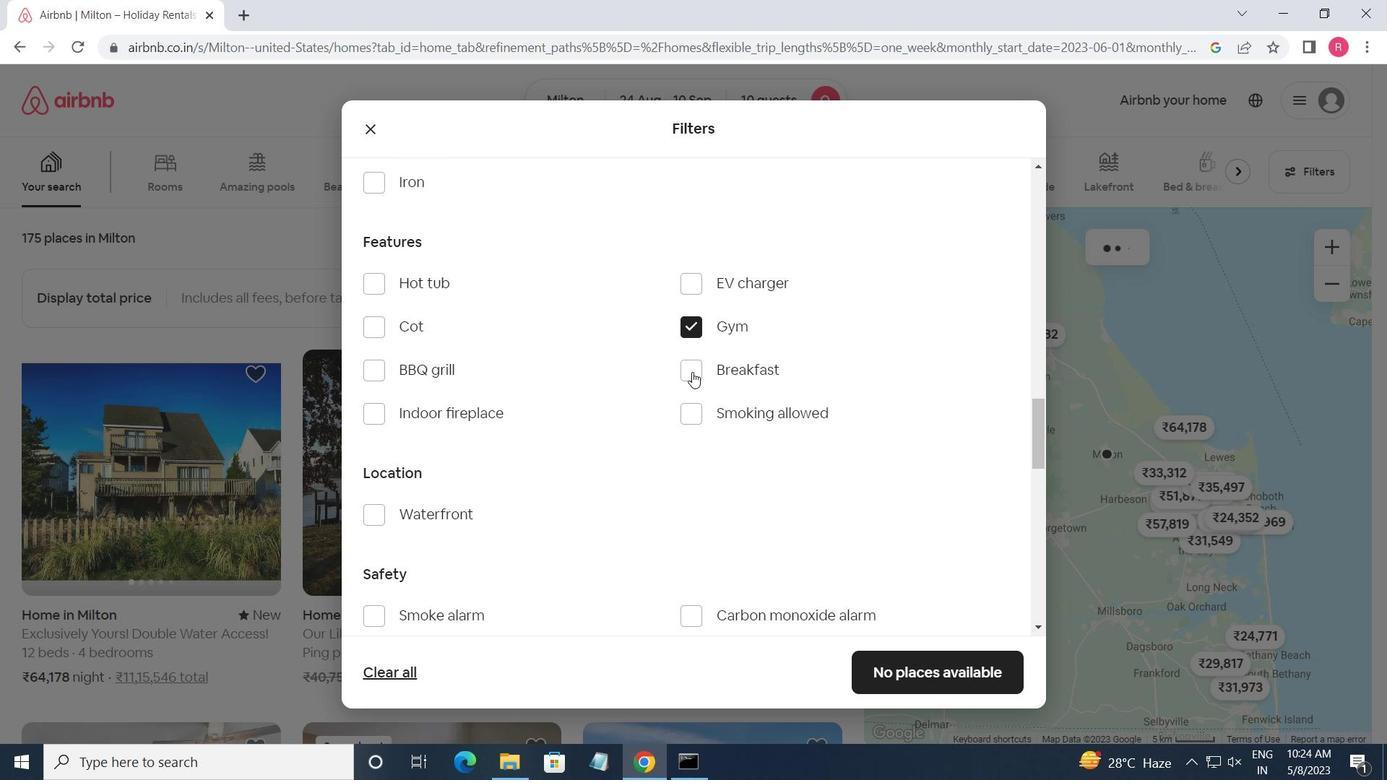 
Action: Mouse pressed left at (695, 384)
Screenshot: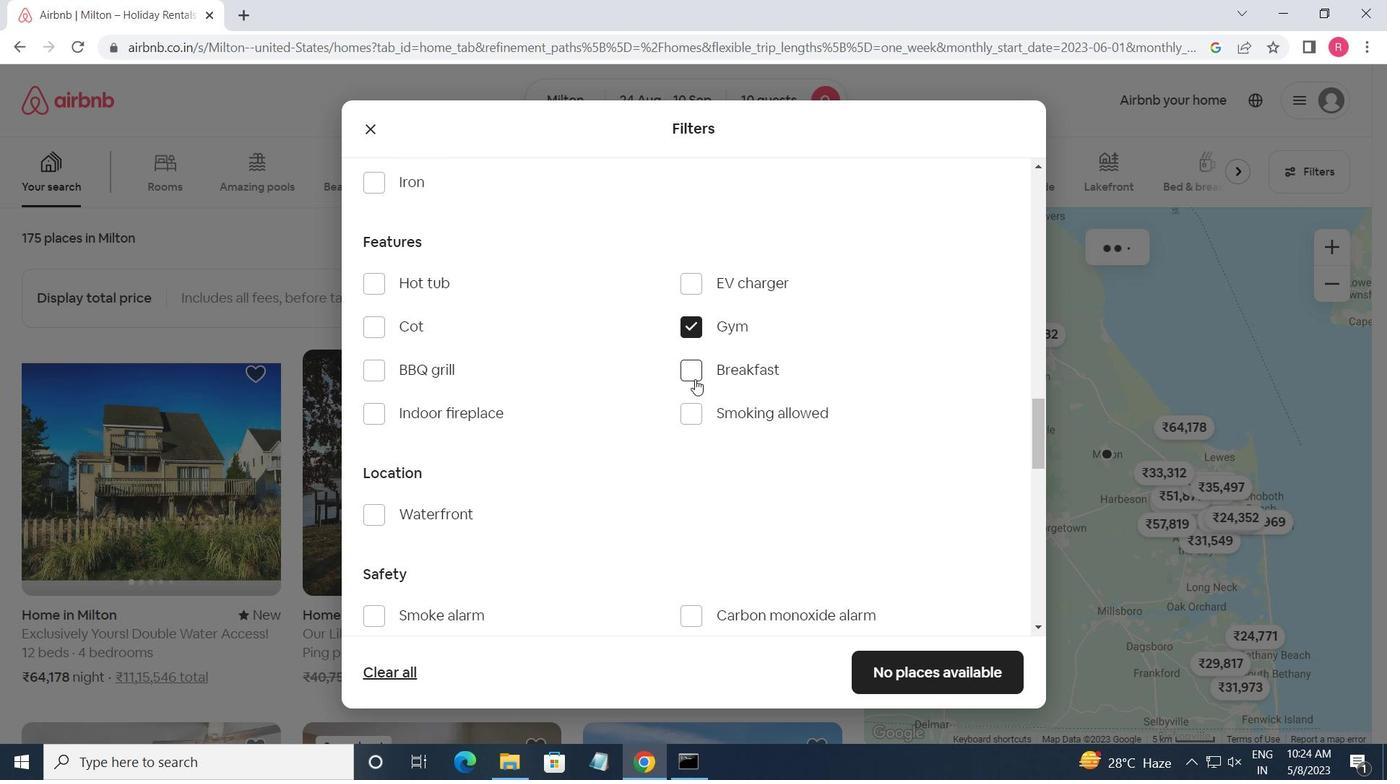
Action: Mouse moved to (685, 378)
Screenshot: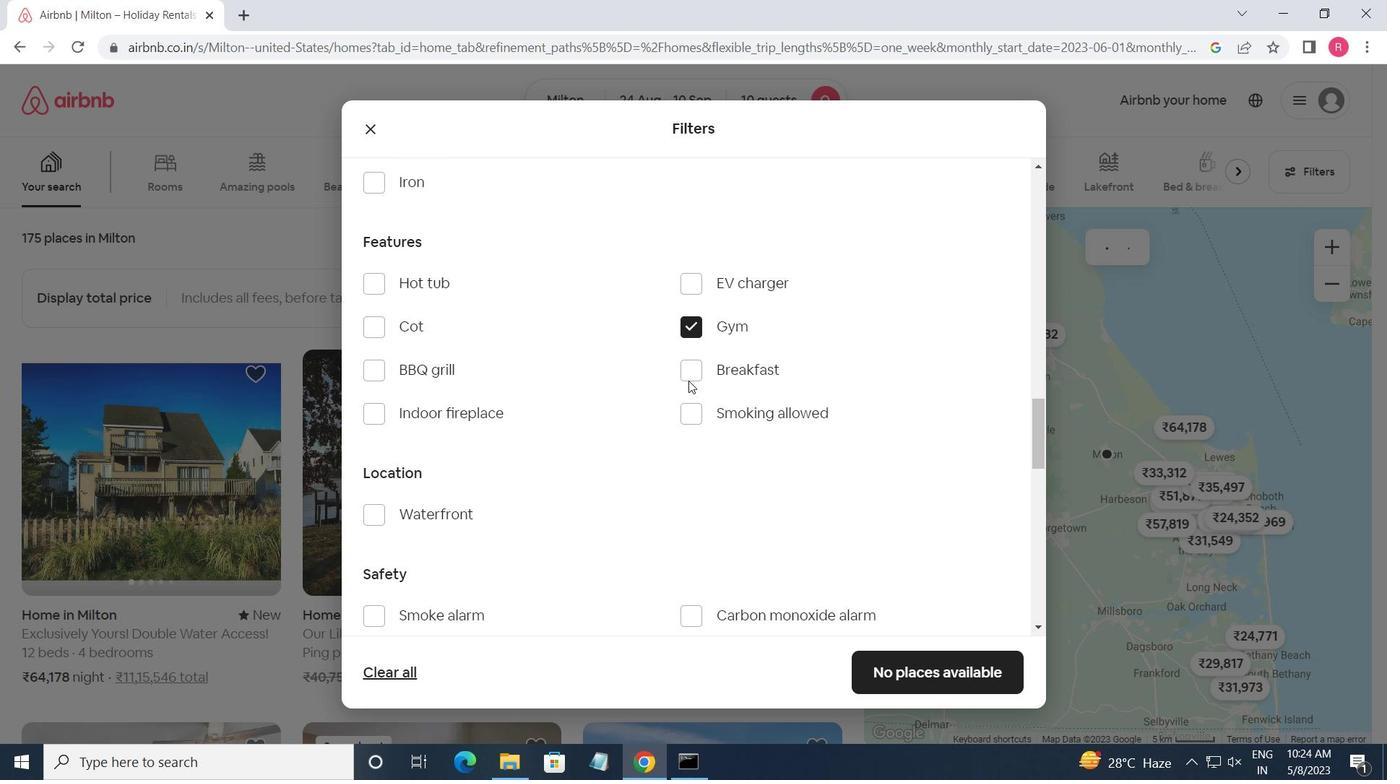 
Action: Mouse pressed left at (685, 378)
Screenshot: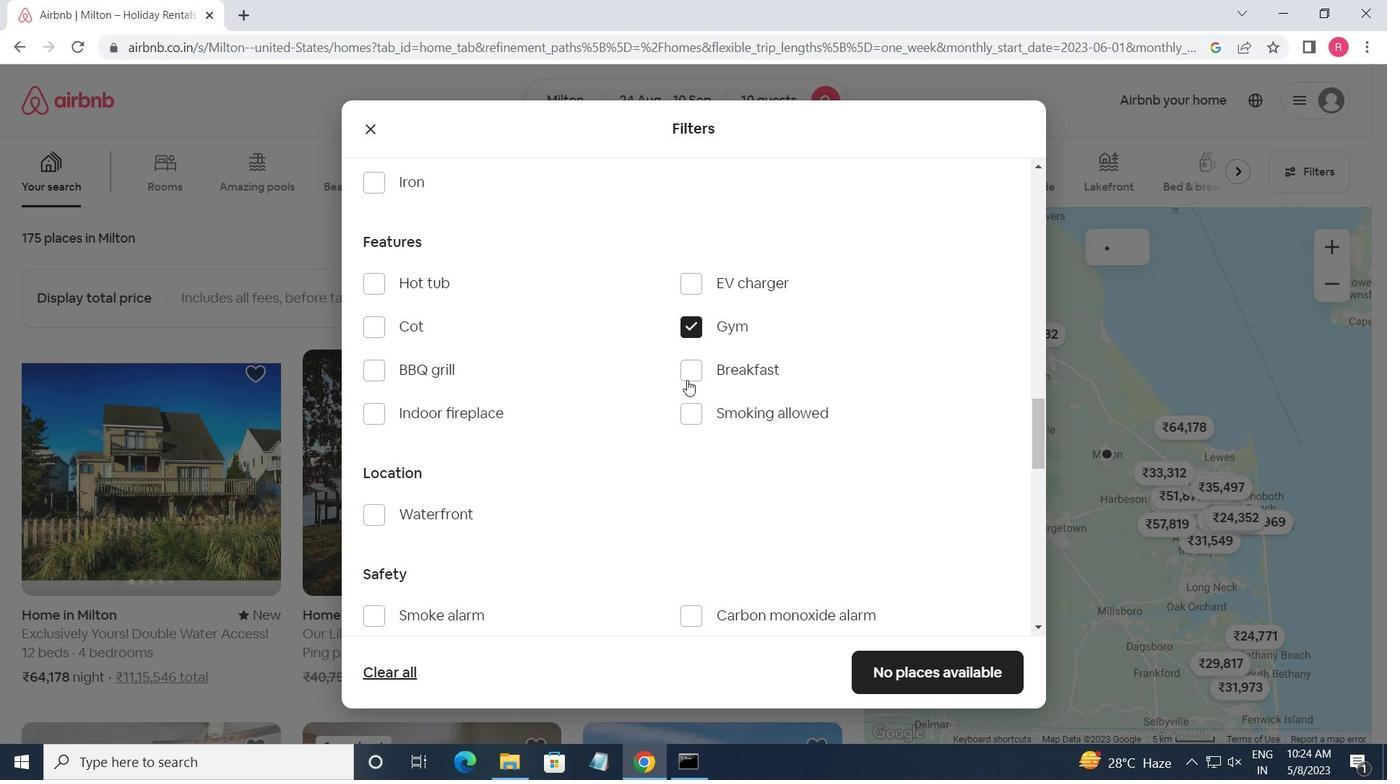 
Action: Mouse moved to (701, 388)
Screenshot: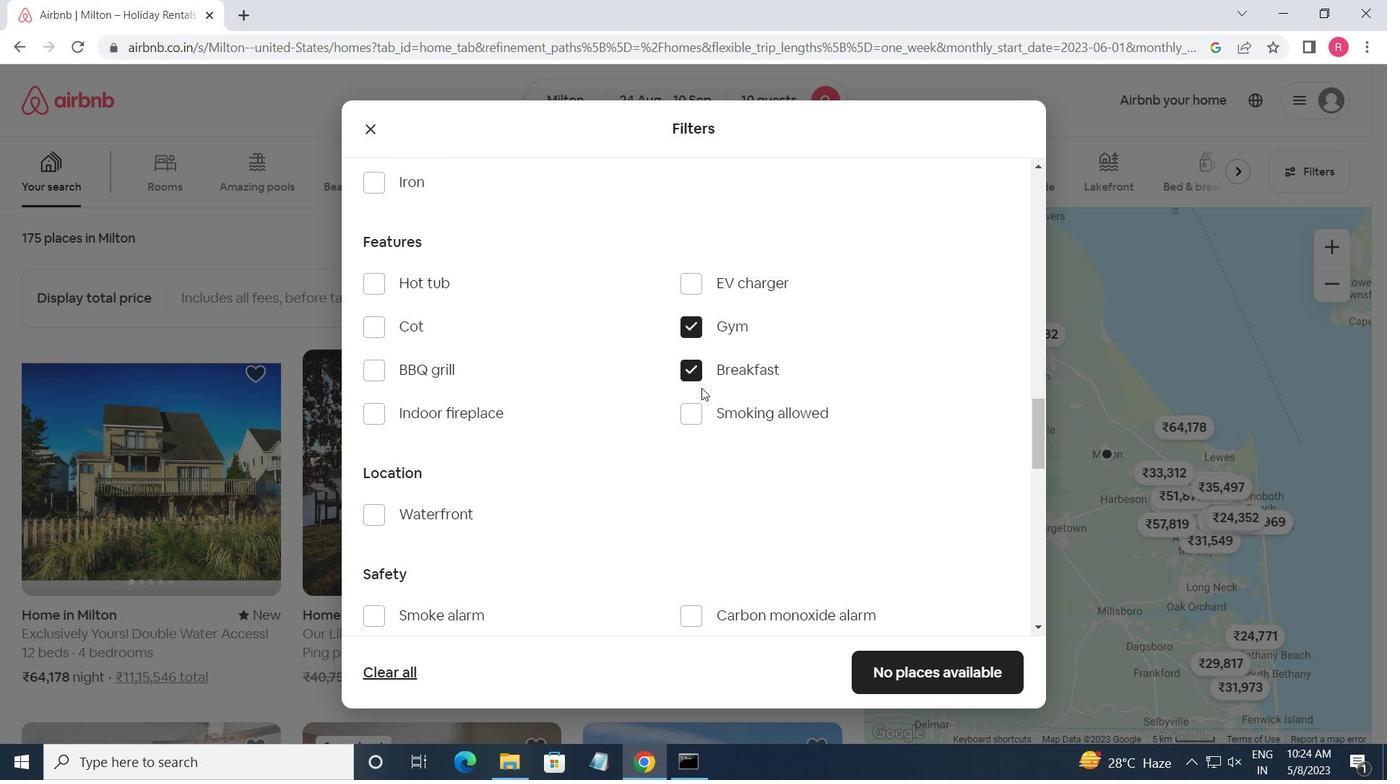
Action: Mouse scrolled (701, 387) with delta (0, 0)
Screenshot: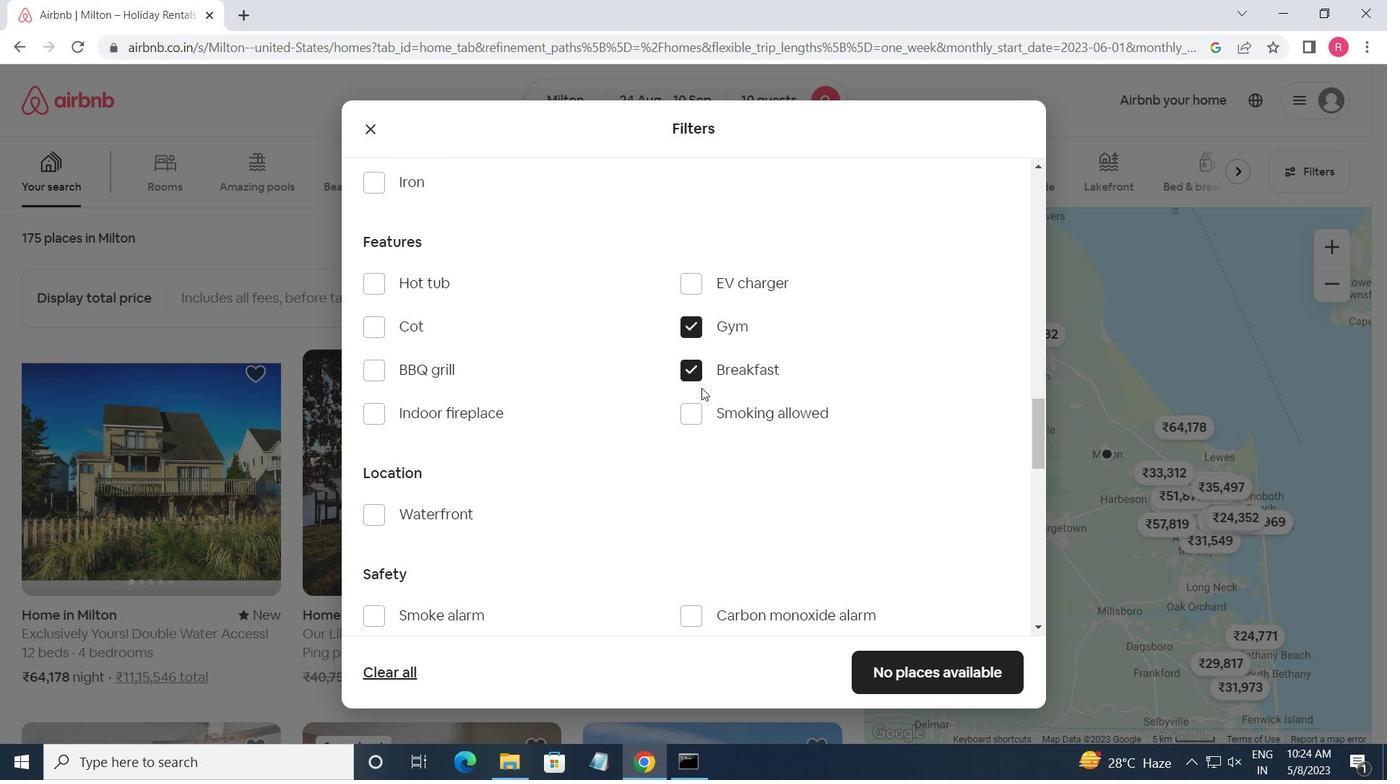 
Action: Mouse scrolled (701, 387) with delta (0, 0)
Screenshot: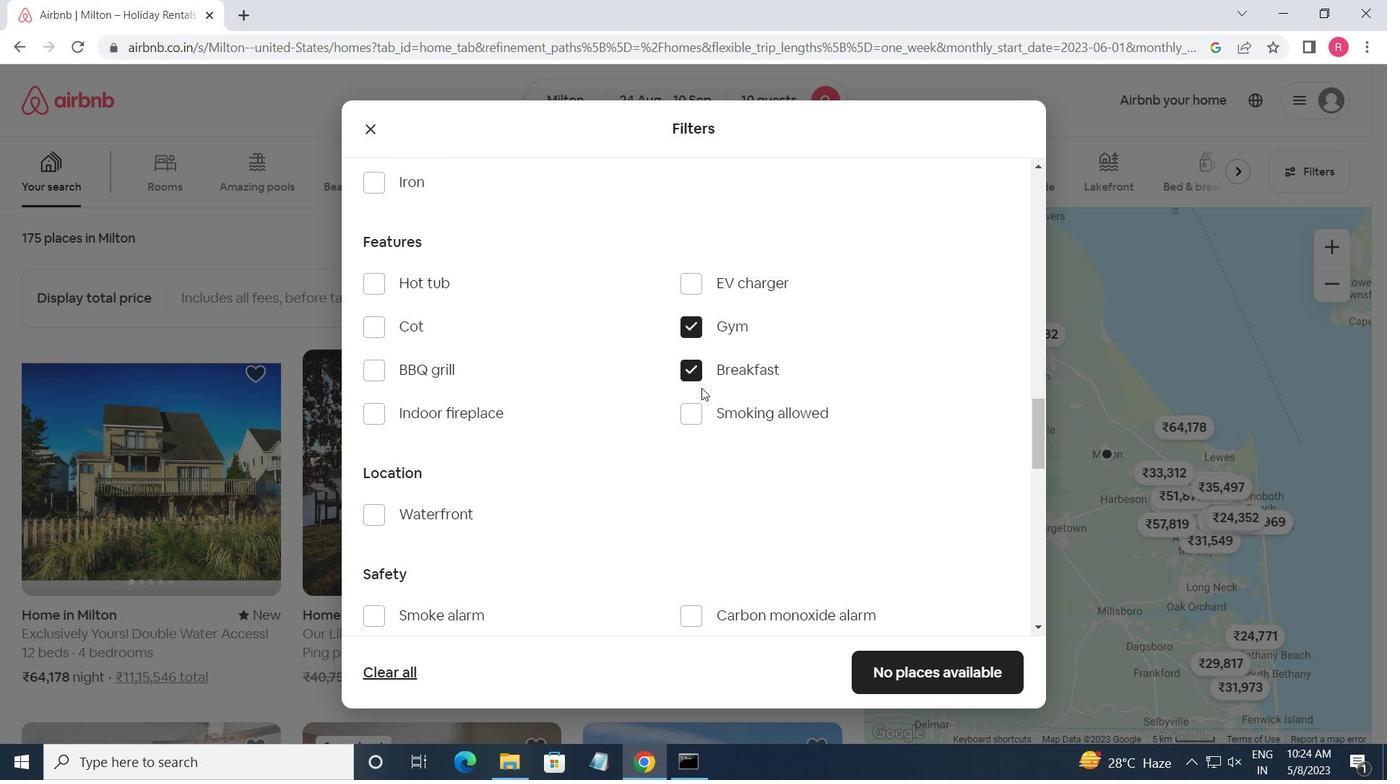 
Action: Mouse scrolled (701, 387) with delta (0, 0)
Screenshot: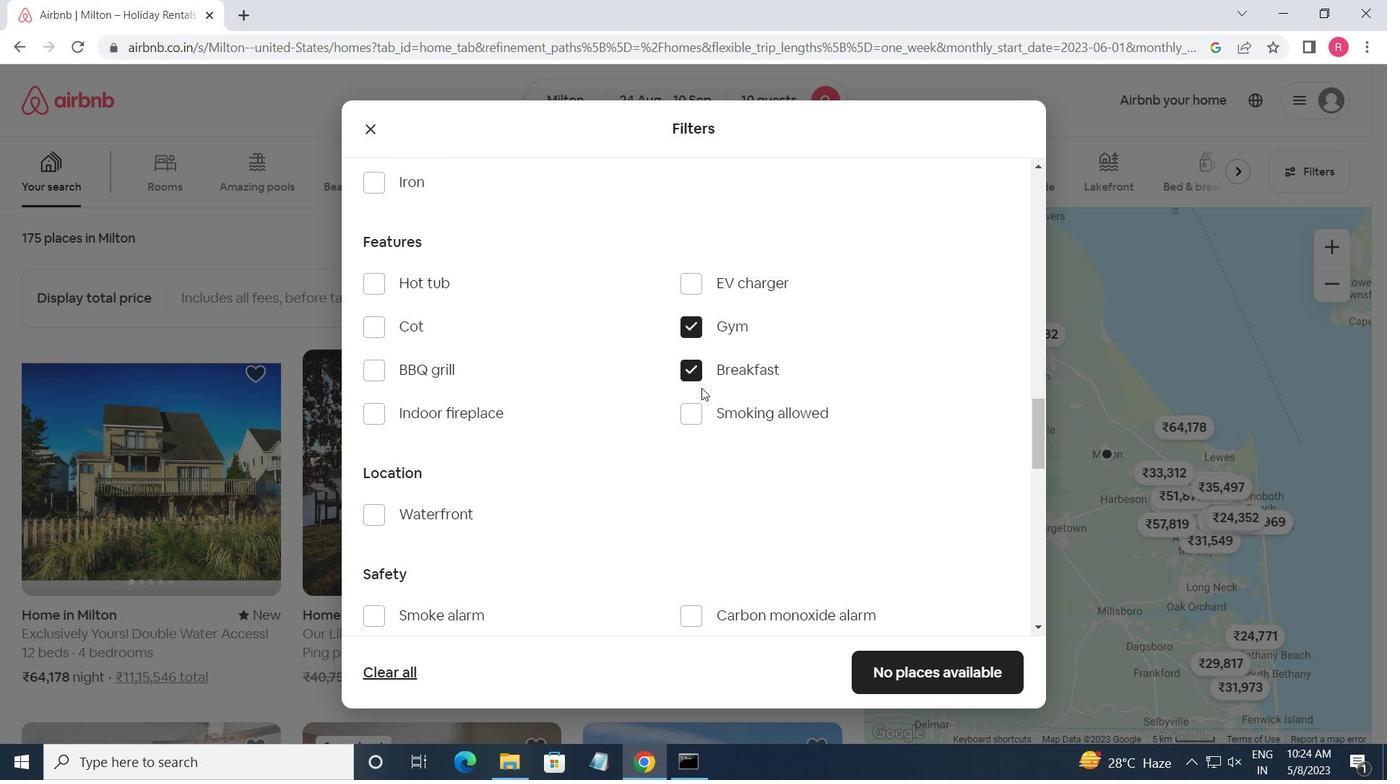 
Action: Mouse moved to (704, 390)
Screenshot: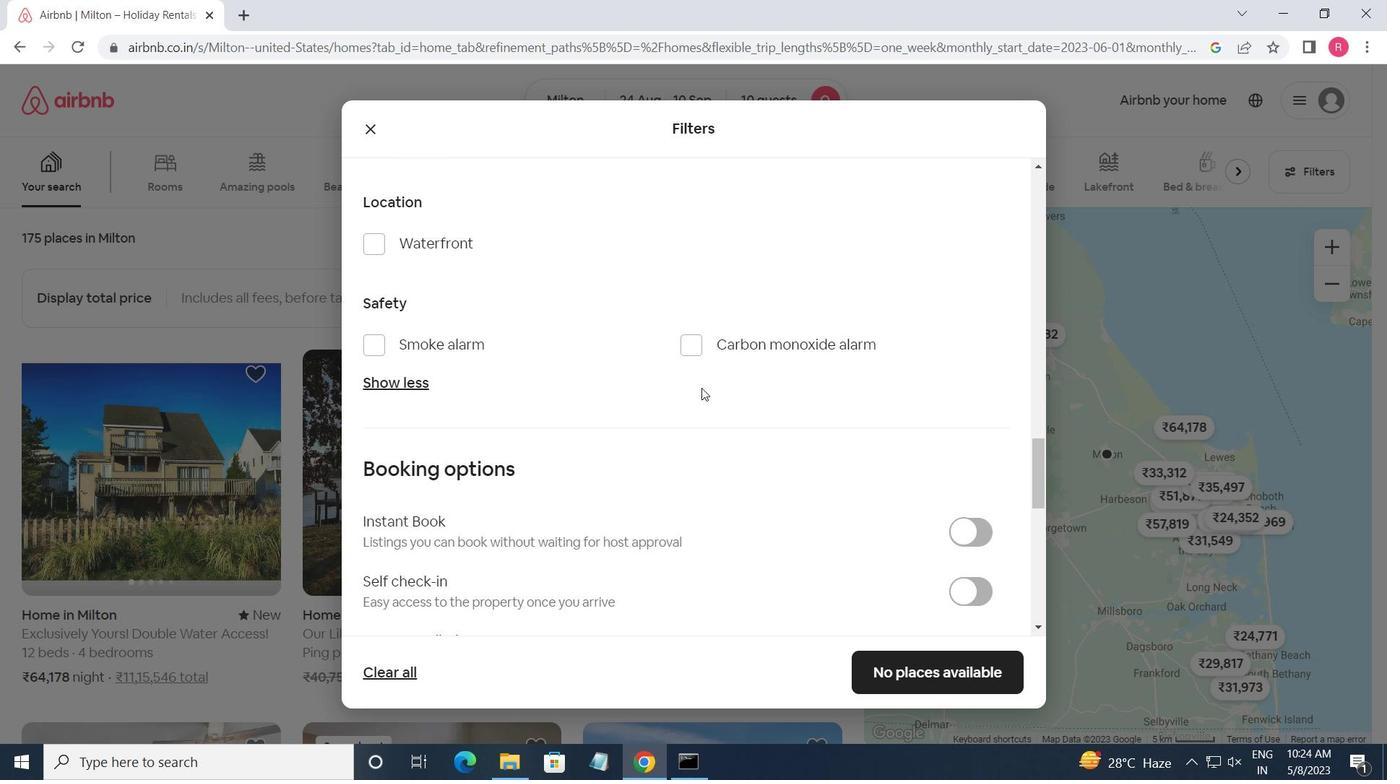 
Action: Mouse scrolled (704, 390) with delta (0, 0)
Screenshot: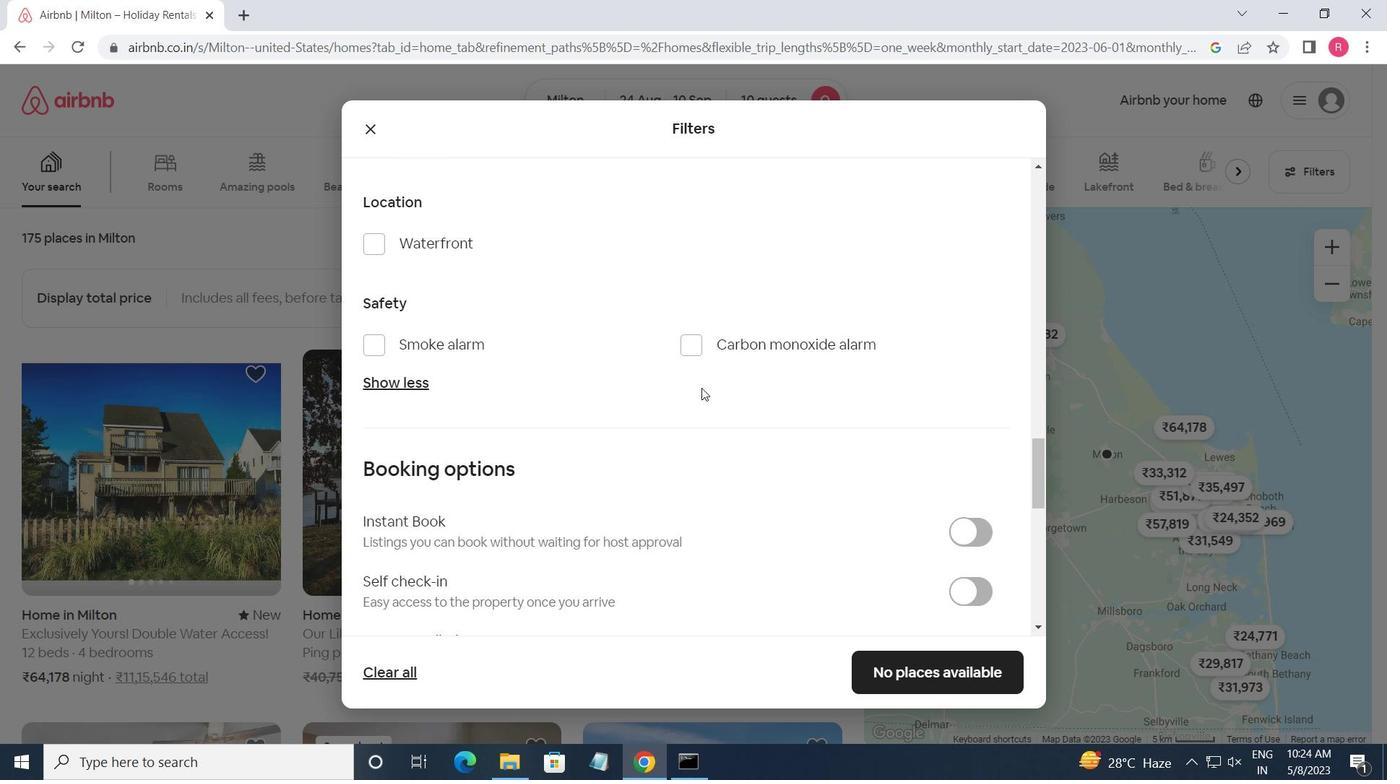 
Action: Mouse moved to (705, 390)
Screenshot: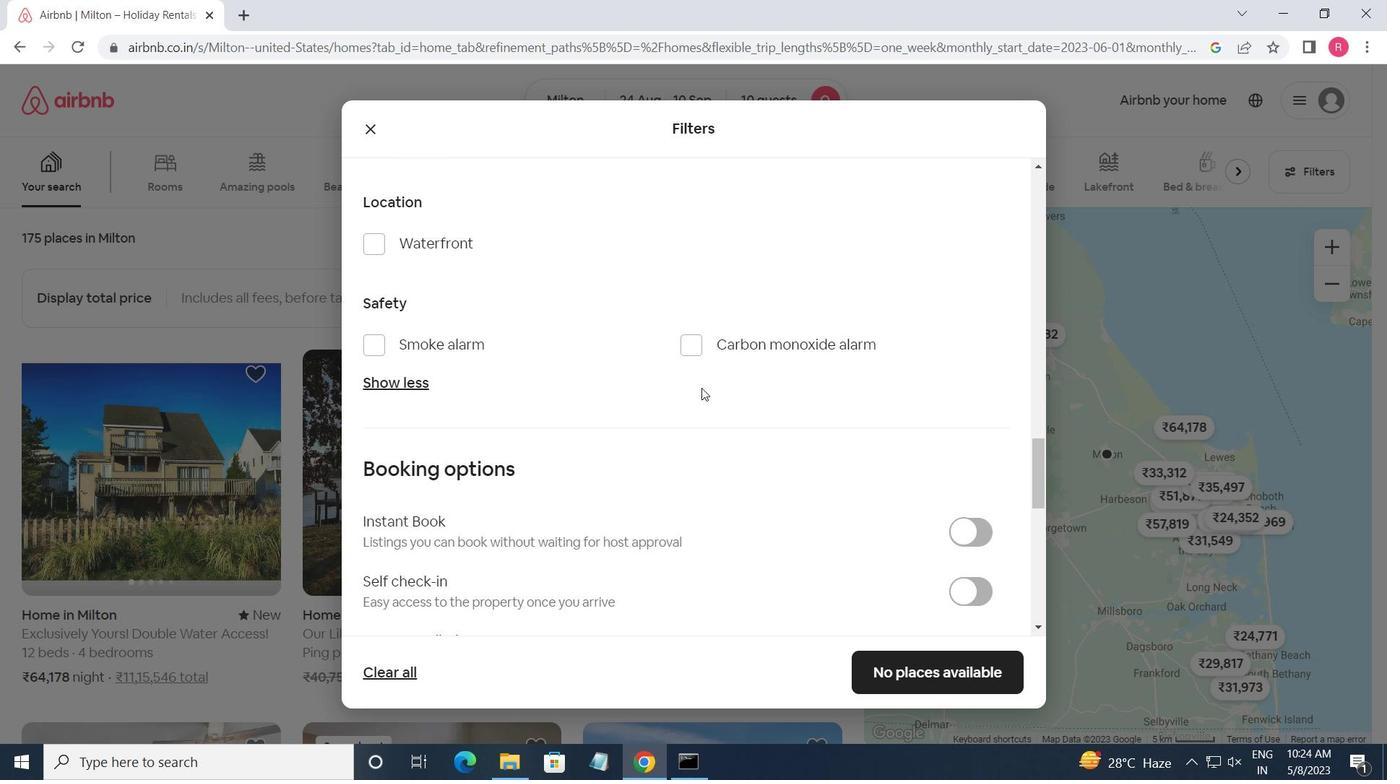 
Action: Mouse scrolled (705, 390) with delta (0, 0)
Screenshot: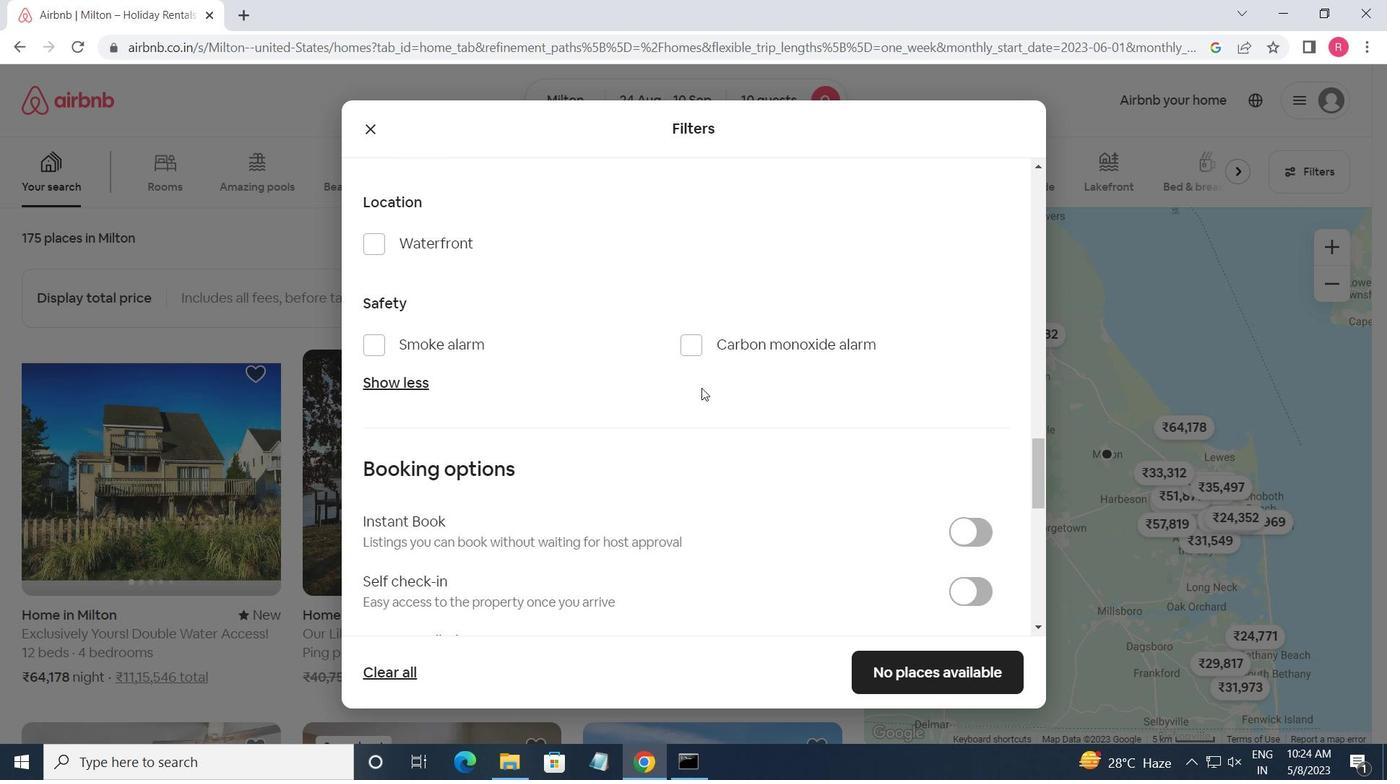 
Action: Mouse moved to (966, 420)
Screenshot: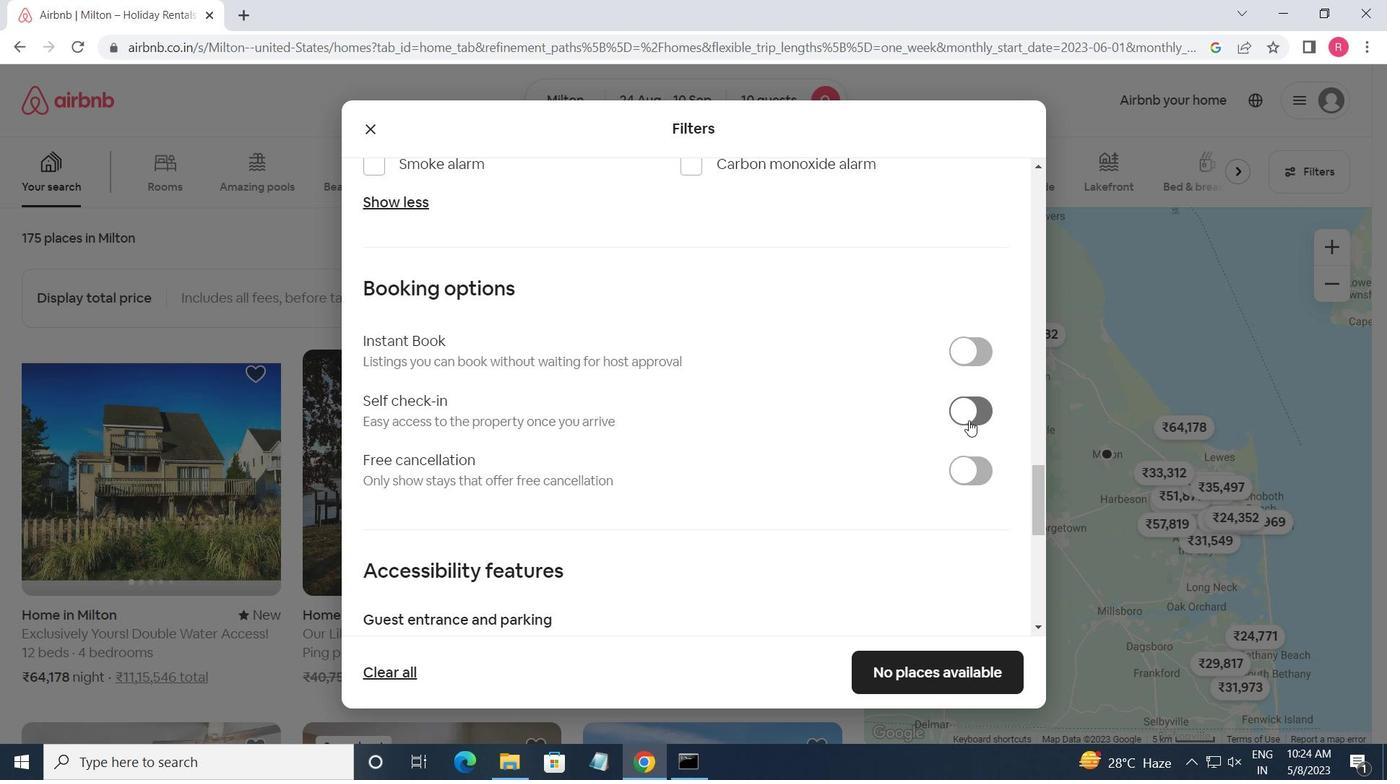 
Action: Mouse pressed left at (966, 420)
Screenshot: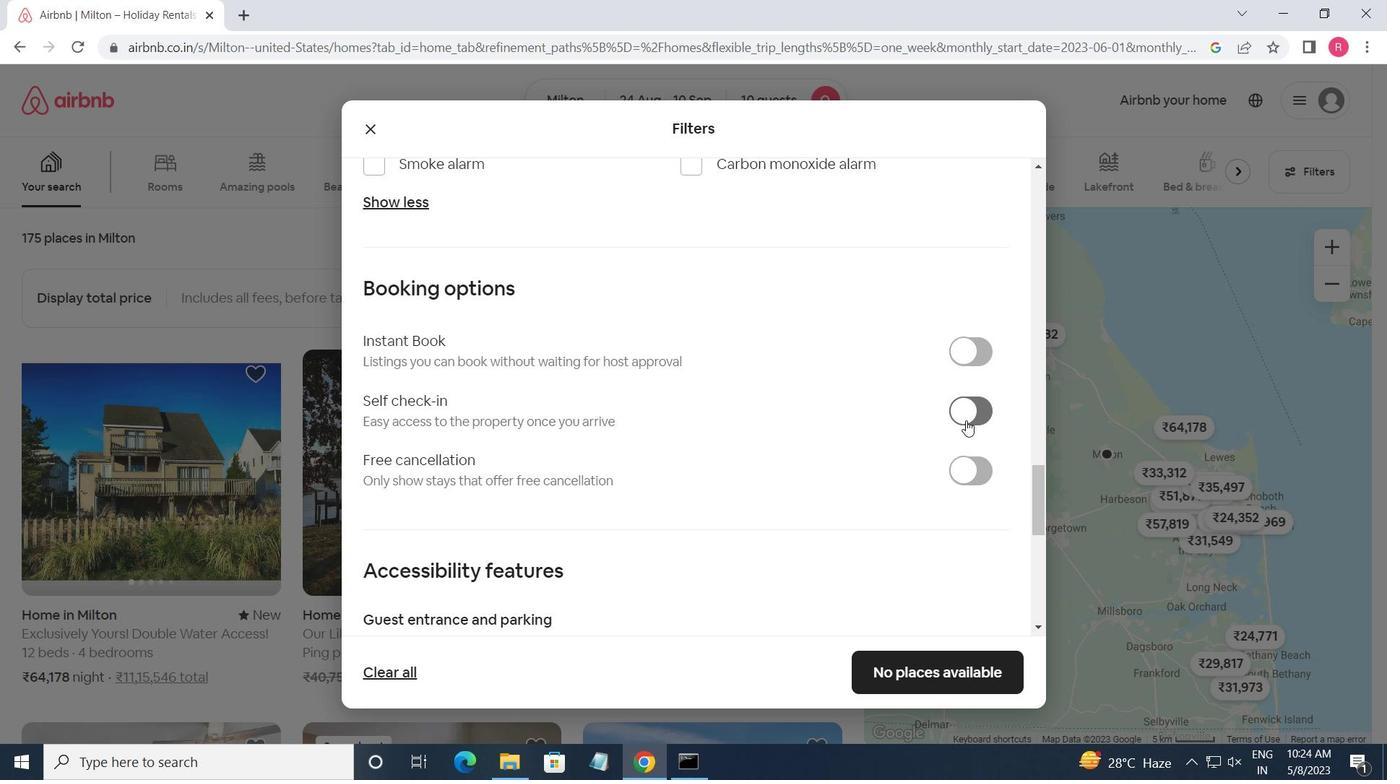 
Action: Mouse moved to (966, 419)
Screenshot: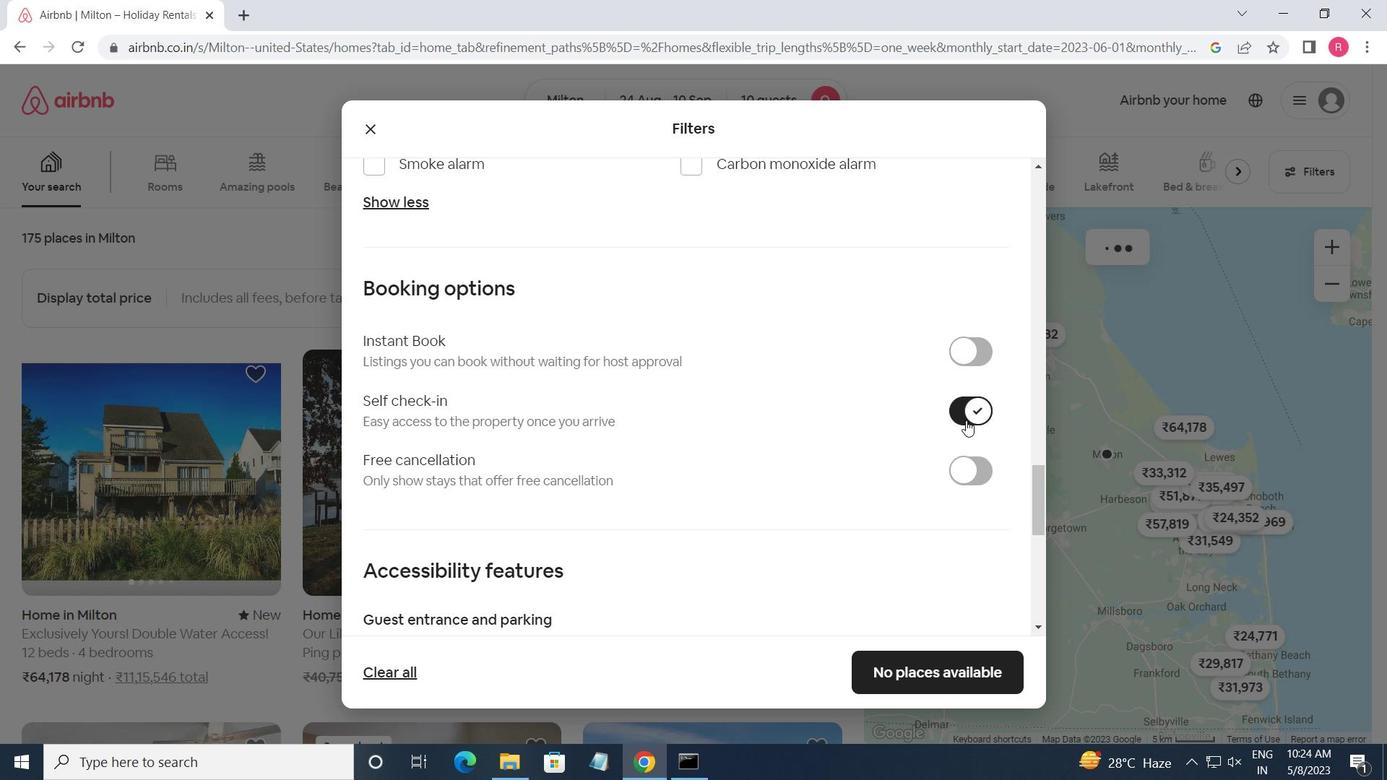 
Action: Mouse scrolled (966, 419) with delta (0, 0)
Screenshot: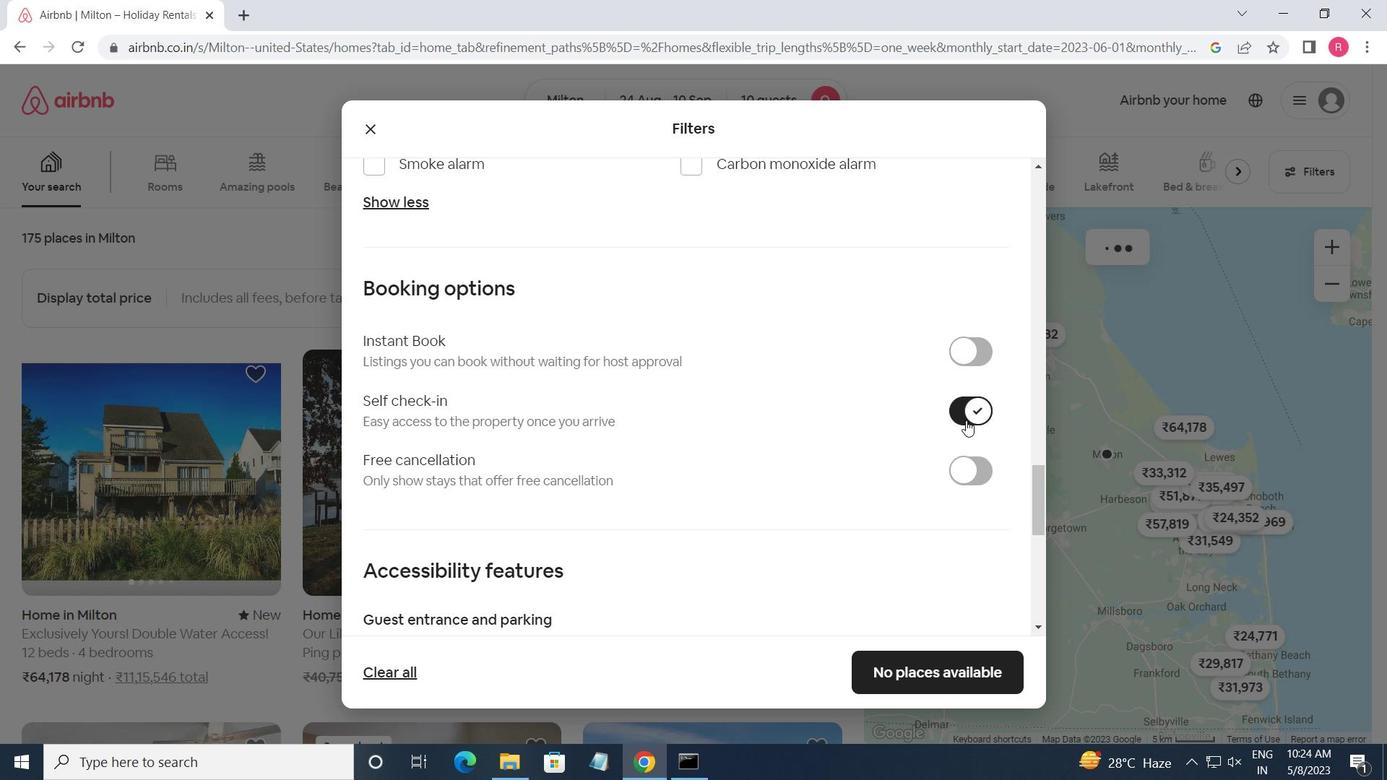 
Action: Mouse moved to (965, 419)
Screenshot: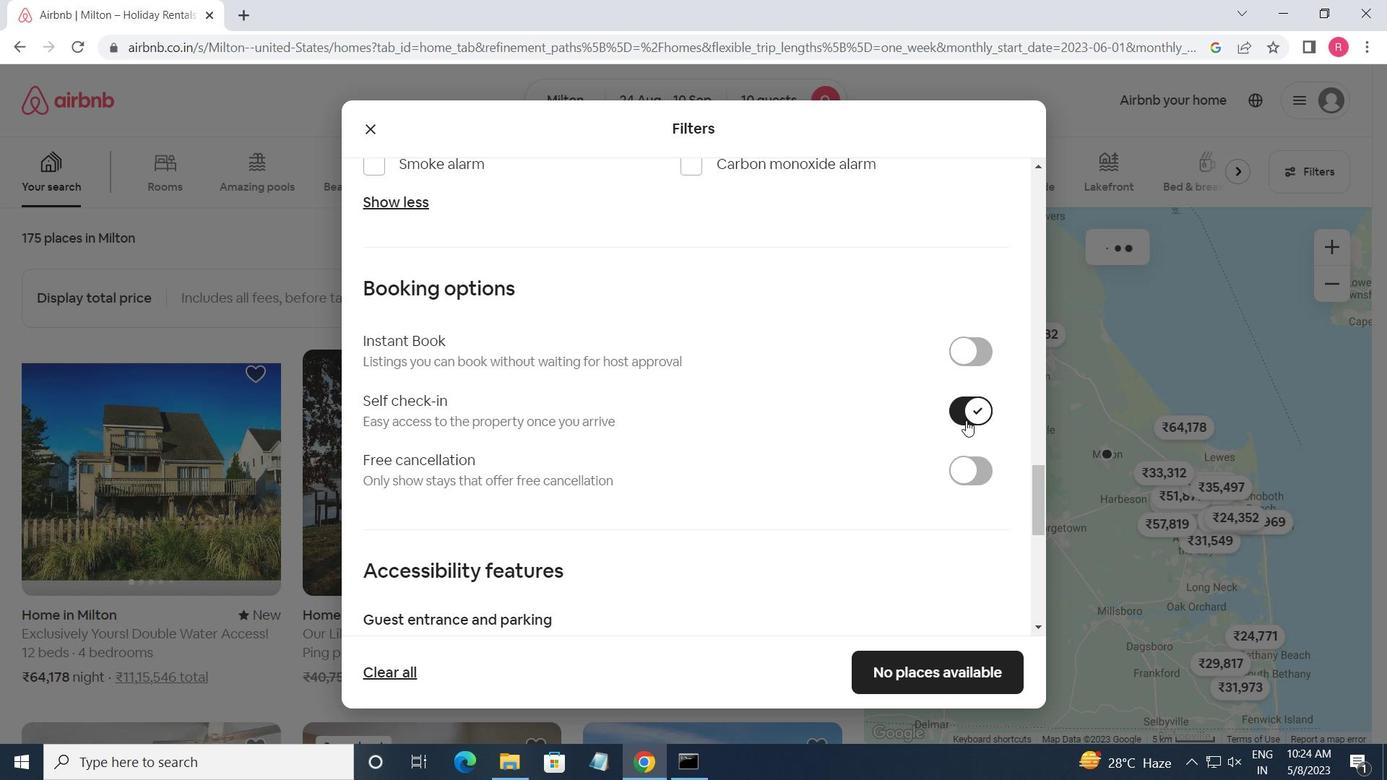 
Action: Mouse scrolled (965, 419) with delta (0, 0)
Screenshot: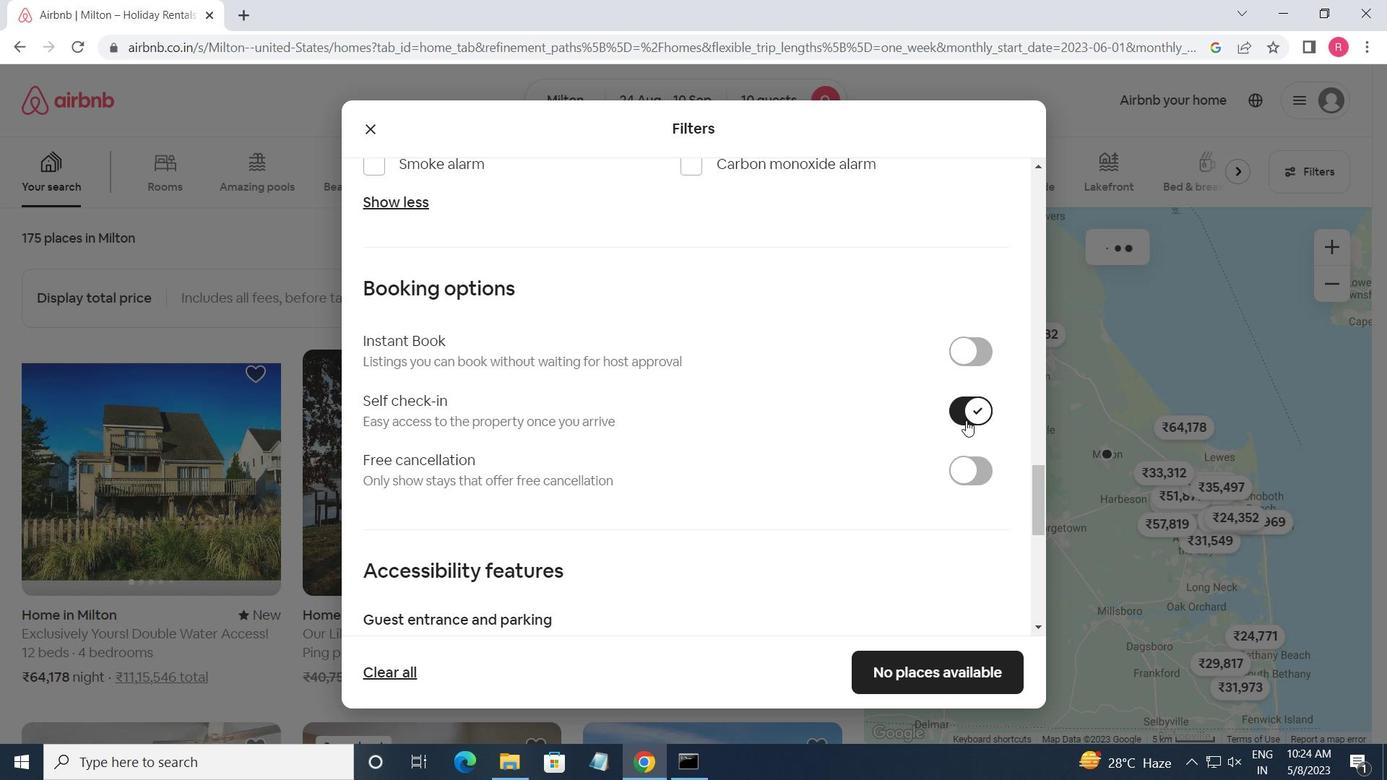 
Action: Mouse scrolled (965, 419) with delta (0, 0)
Screenshot: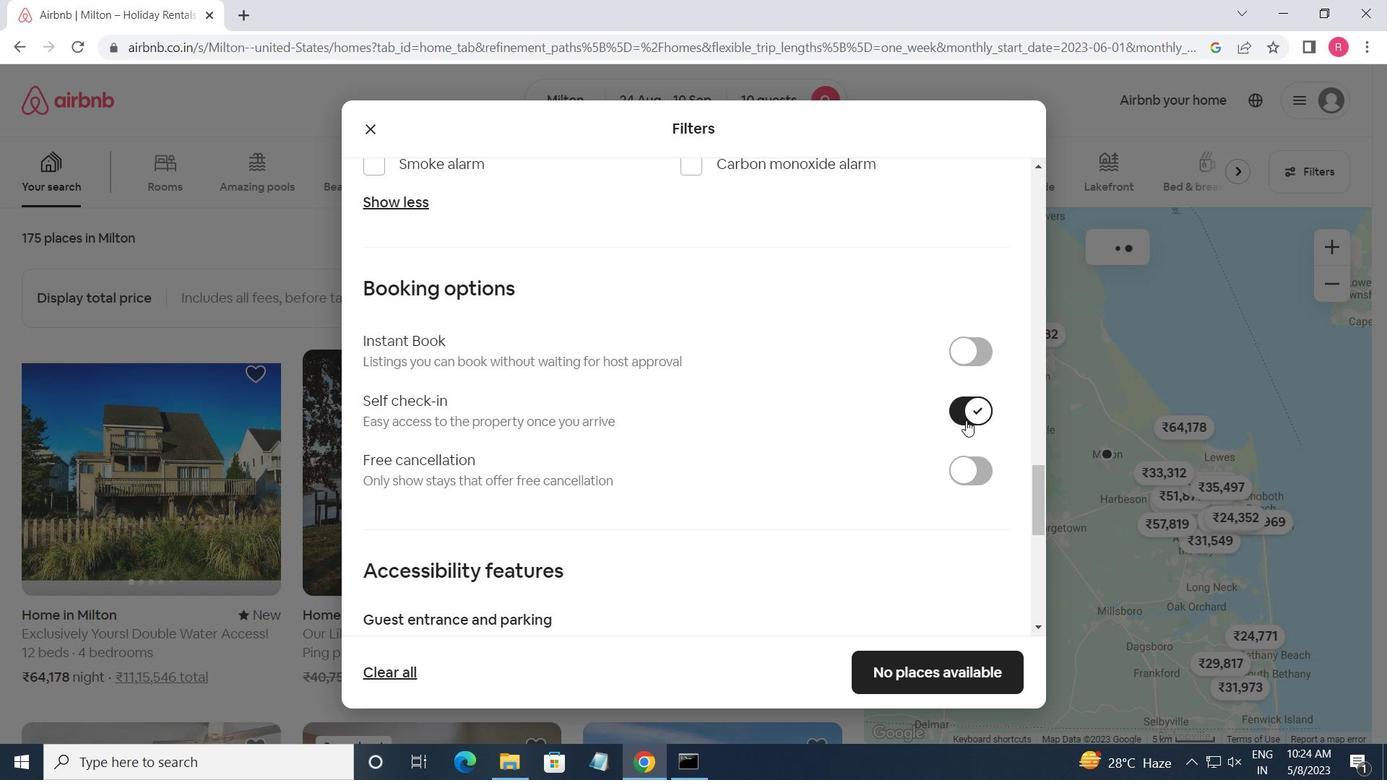 
Action: Mouse moved to (964, 419)
Screenshot: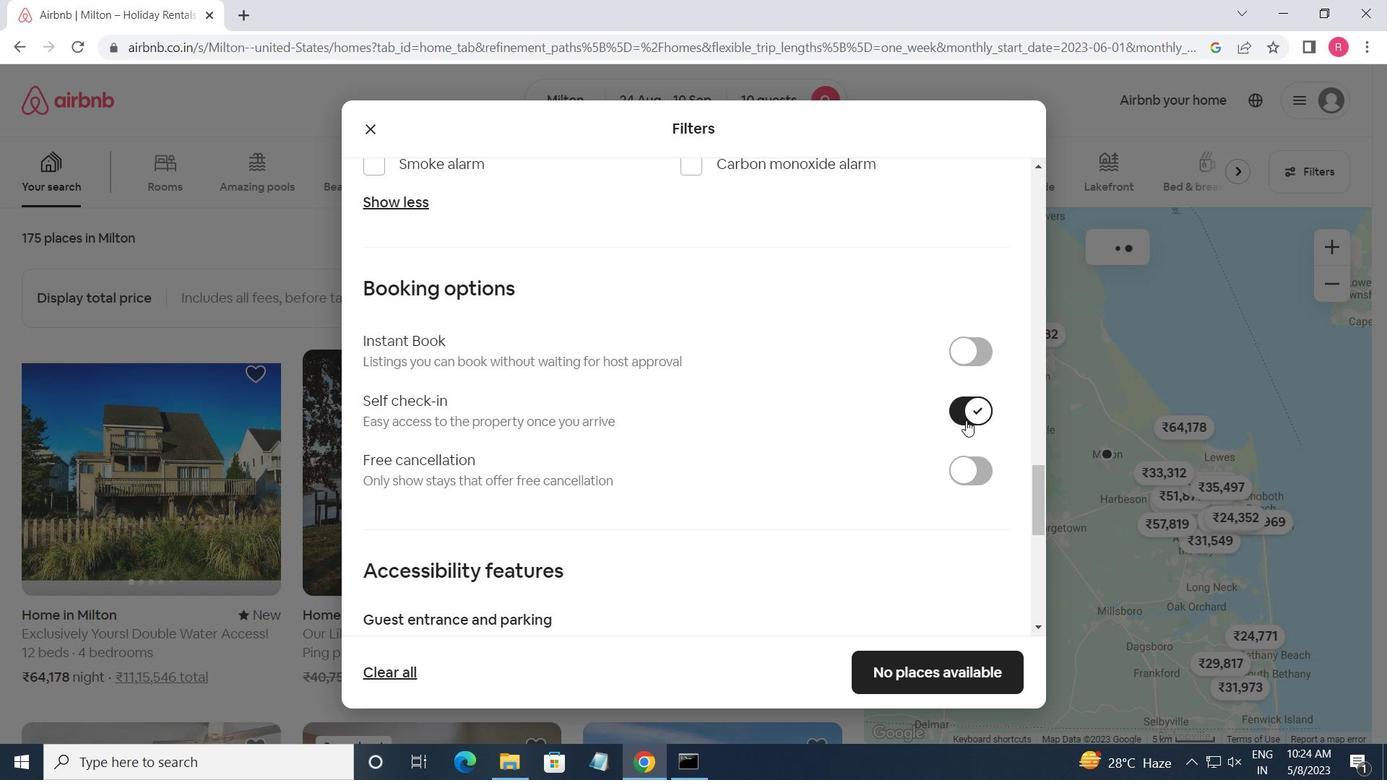 
Action: Mouse scrolled (964, 419) with delta (0, 0)
Screenshot: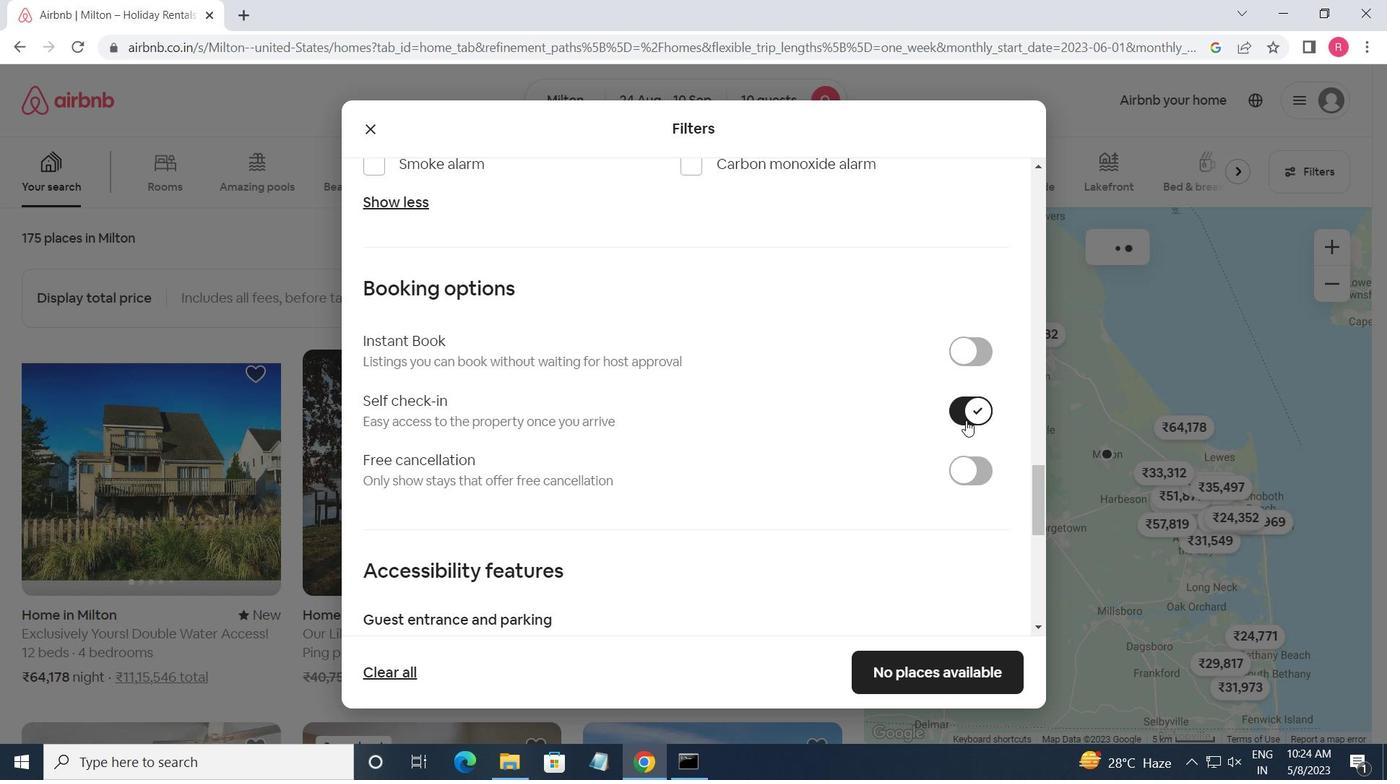 
Action: Mouse moved to (964, 419)
Screenshot: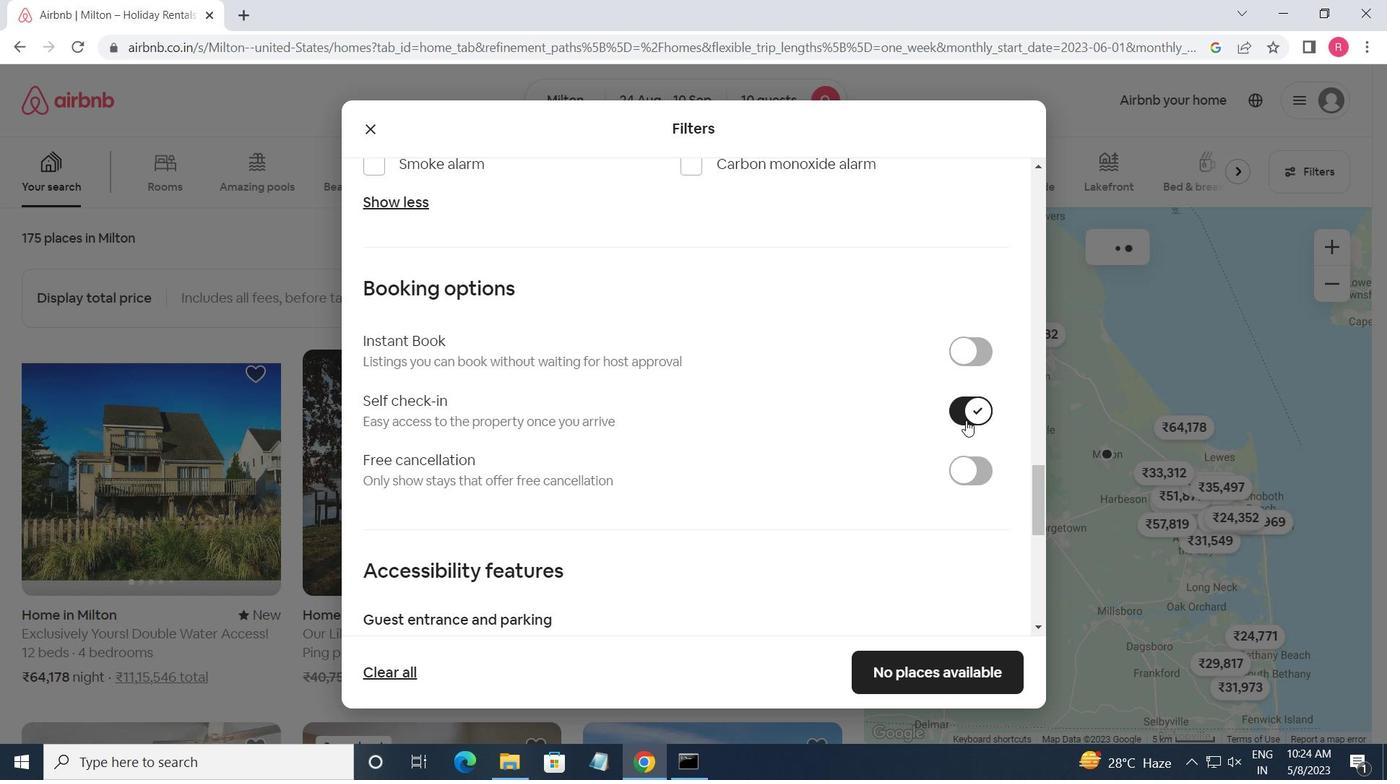 
Action: Mouse scrolled (964, 418) with delta (0, 0)
Screenshot: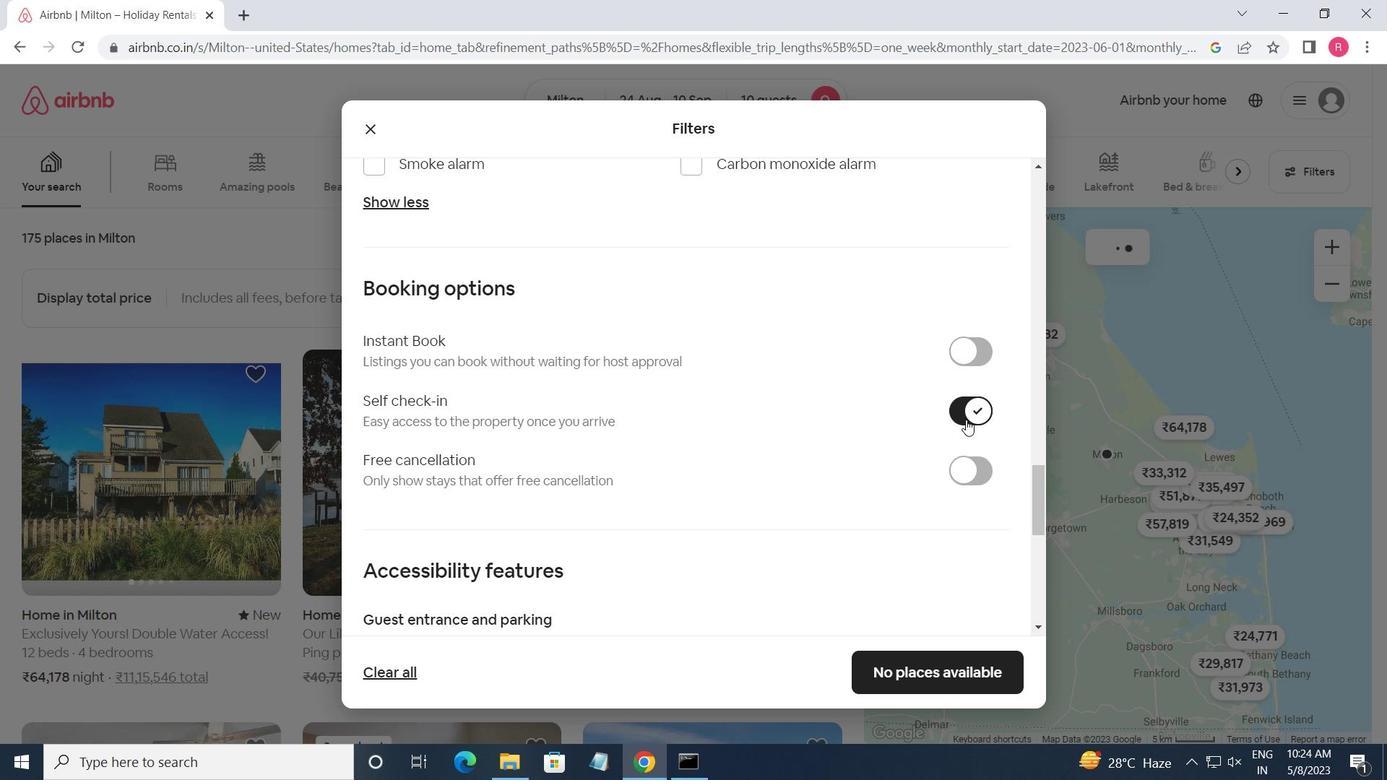 
Action: Mouse moved to (500, 424)
Screenshot: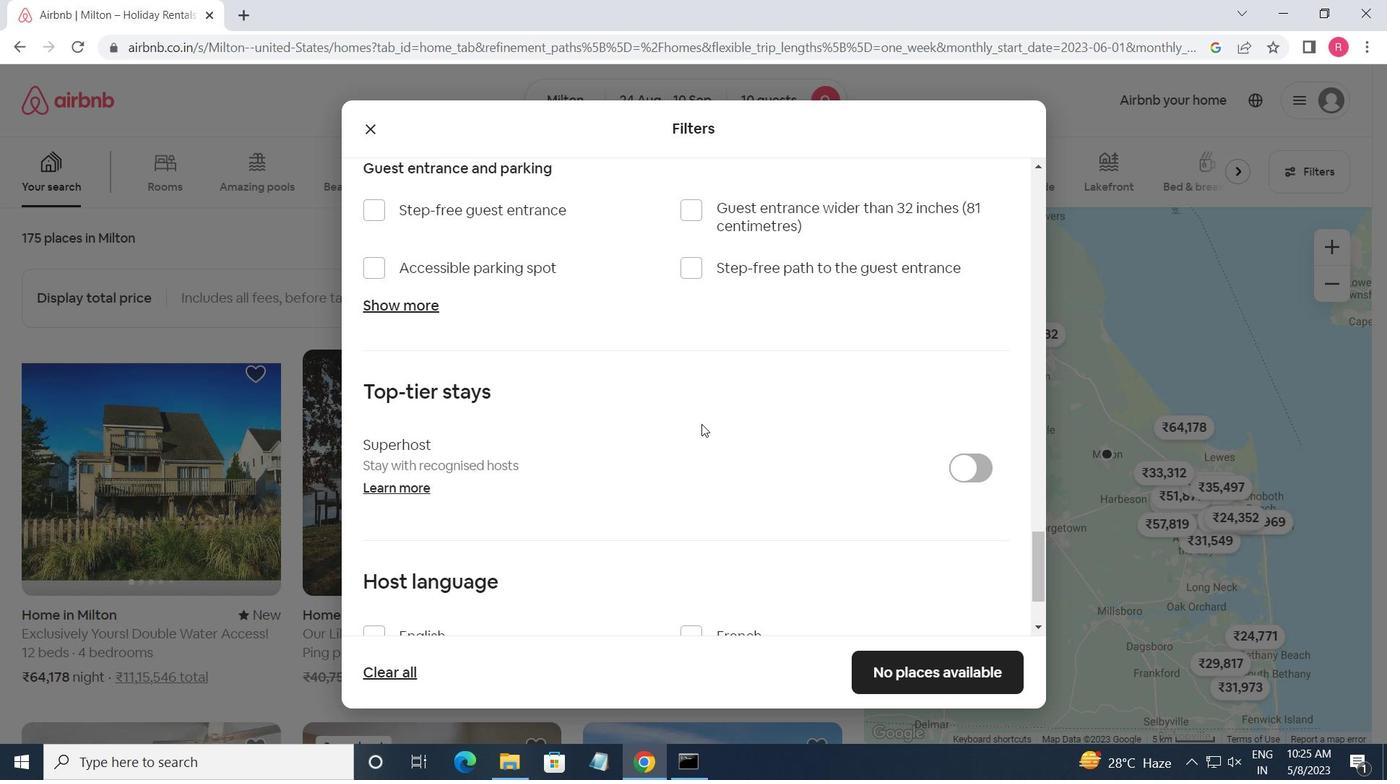 
Action: Mouse scrolled (500, 424) with delta (0, 0)
Screenshot: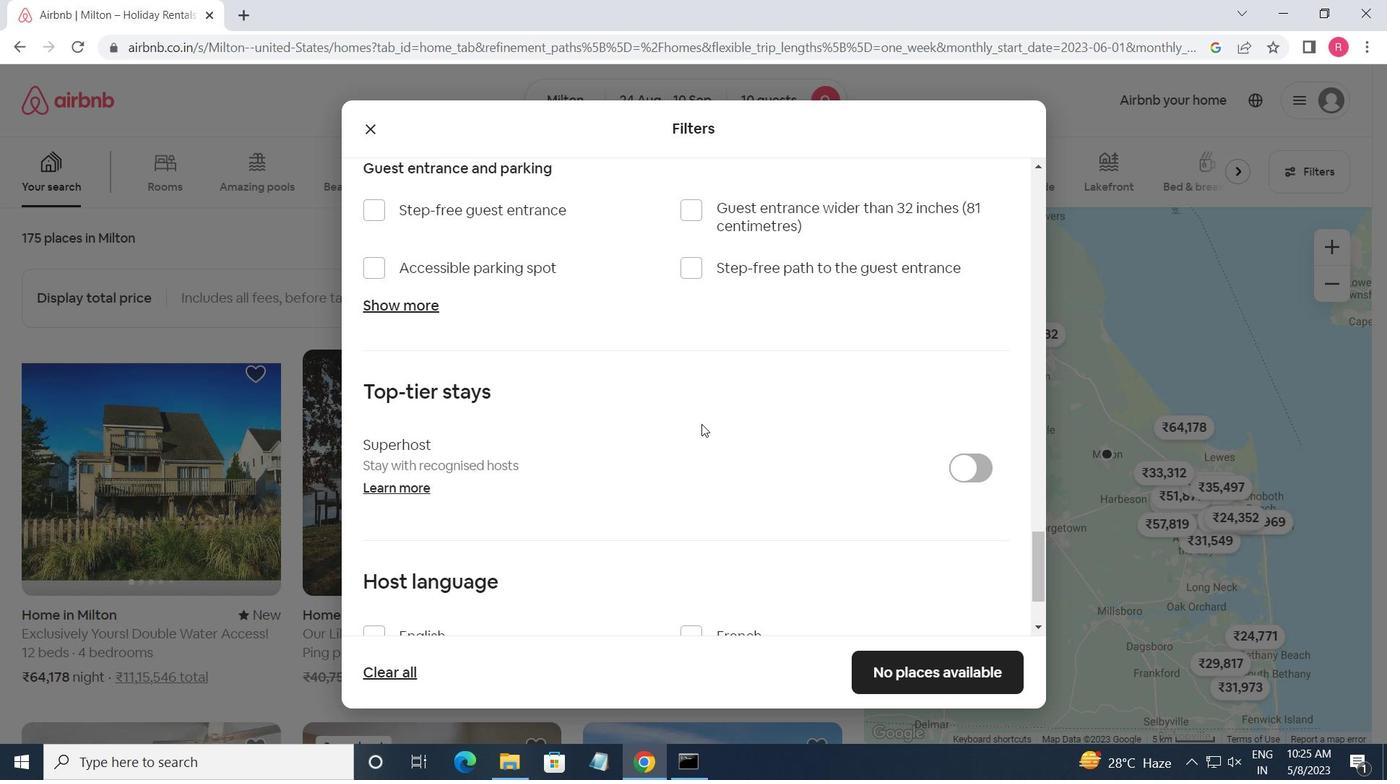 
Action: Mouse moved to (498, 425)
Screenshot: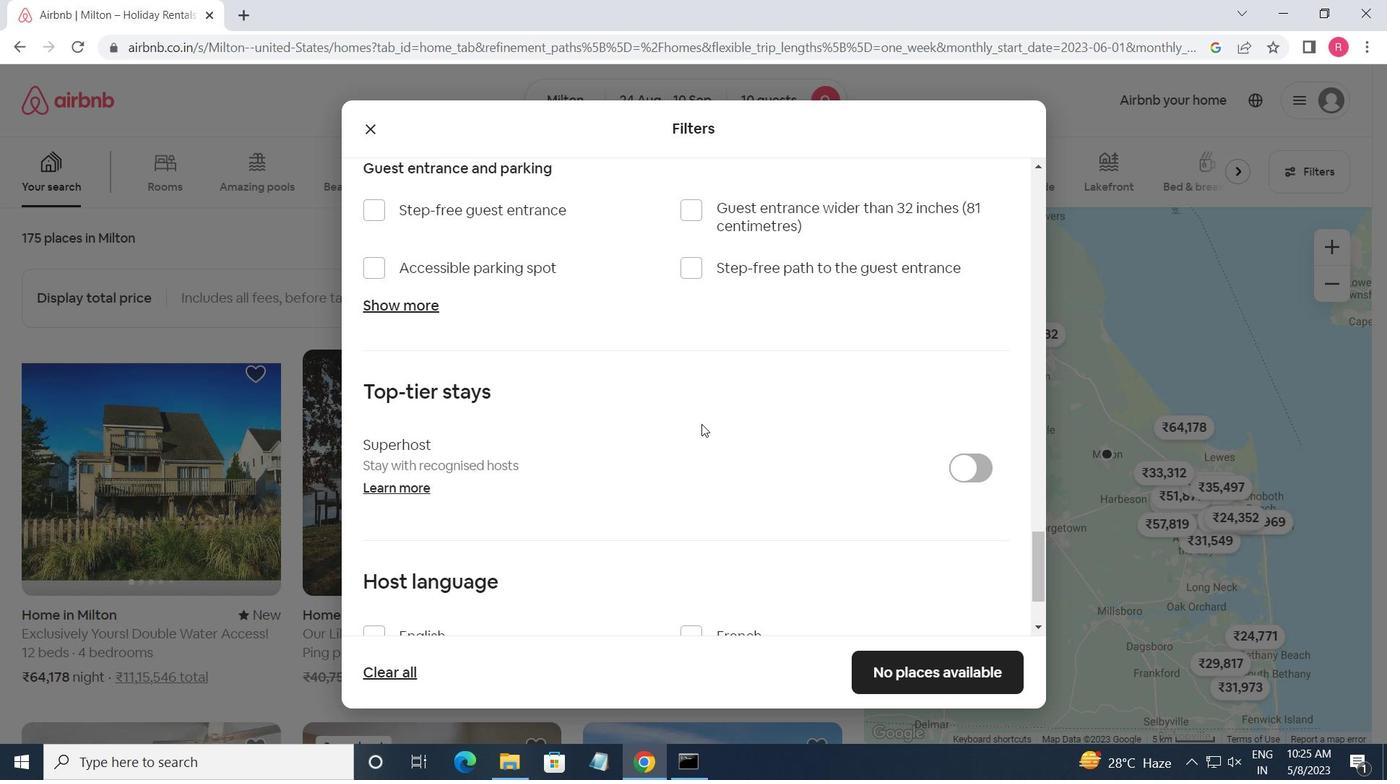 
Action: Mouse scrolled (498, 424) with delta (0, 0)
Screenshot: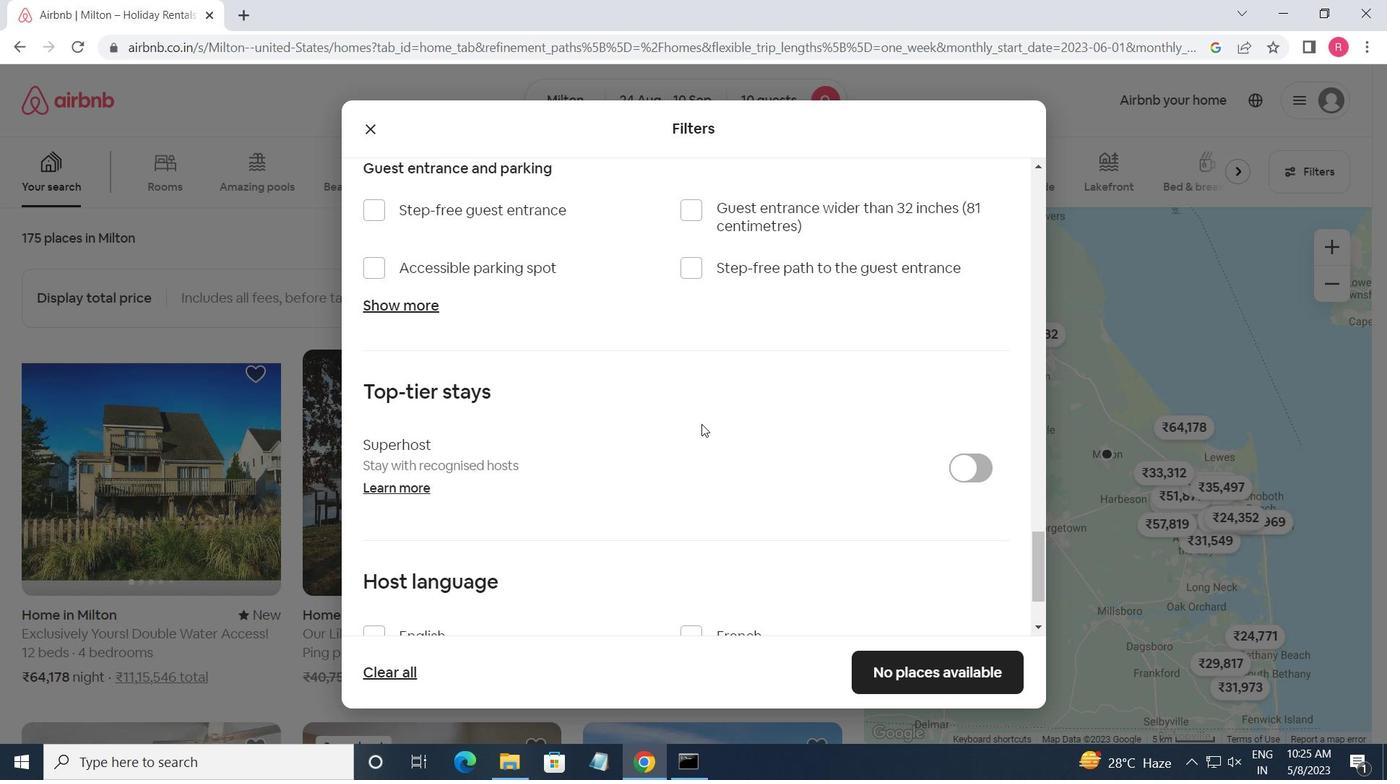 
Action: Mouse scrolled (498, 424) with delta (0, 0)
Screenshot: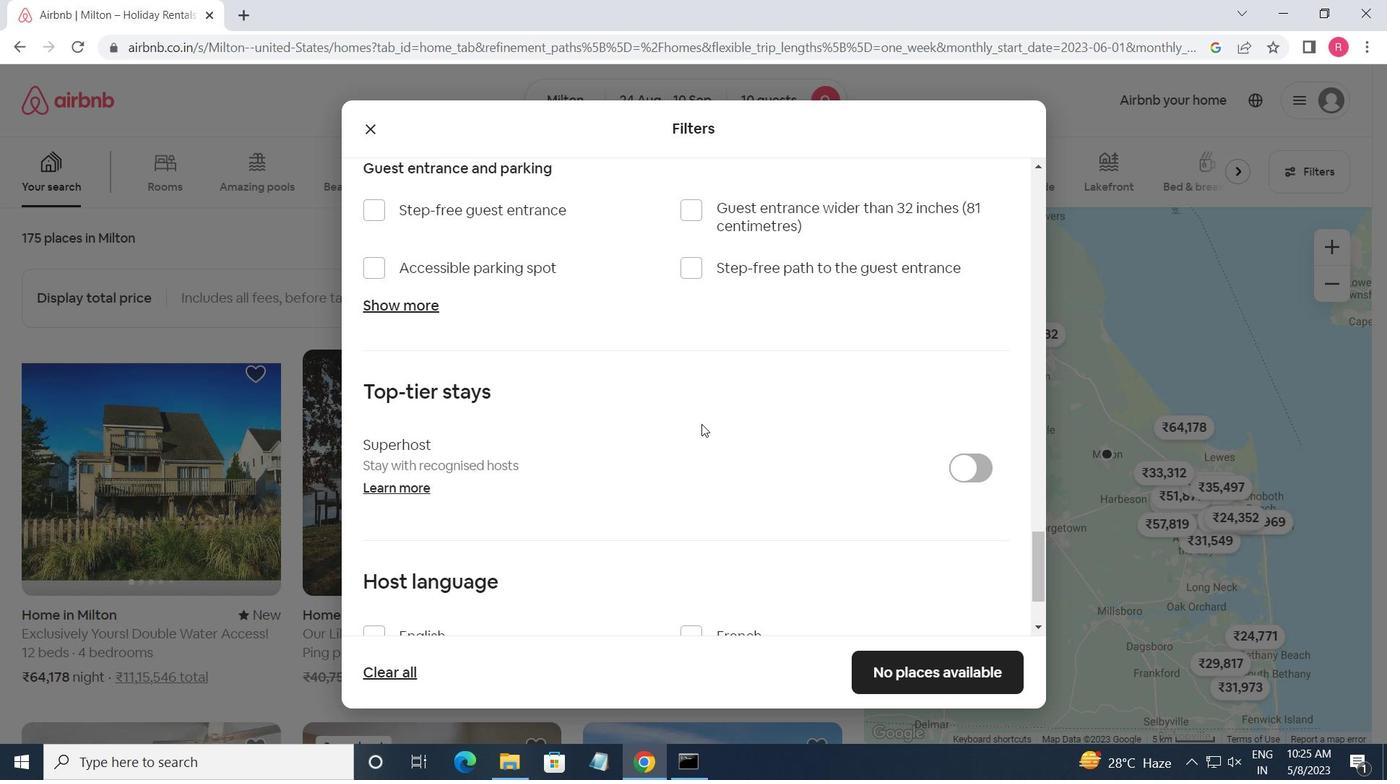
Action: Mouse scrolled (498, 424) with delta (0, 0)
Screenshot: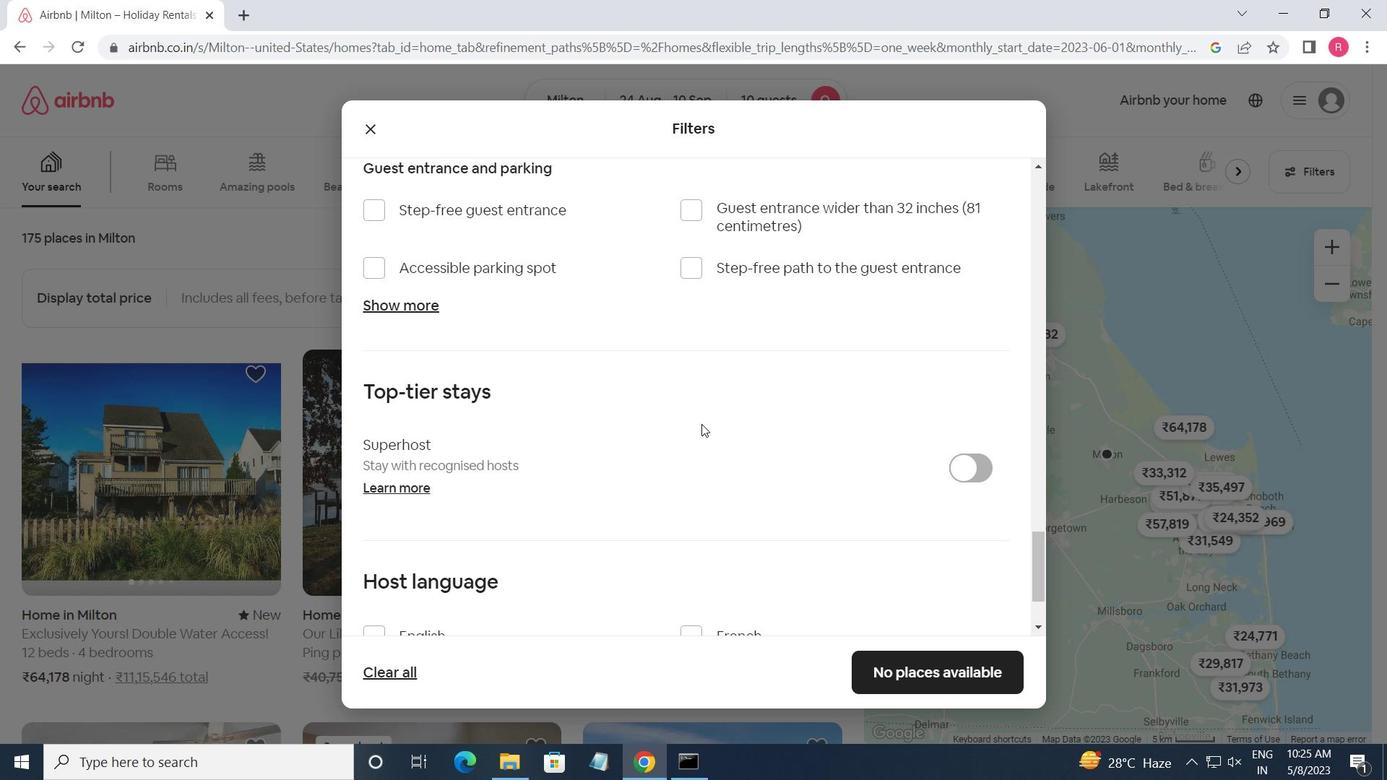 
Action: Mouse moved to (495, 427)
Screenshot: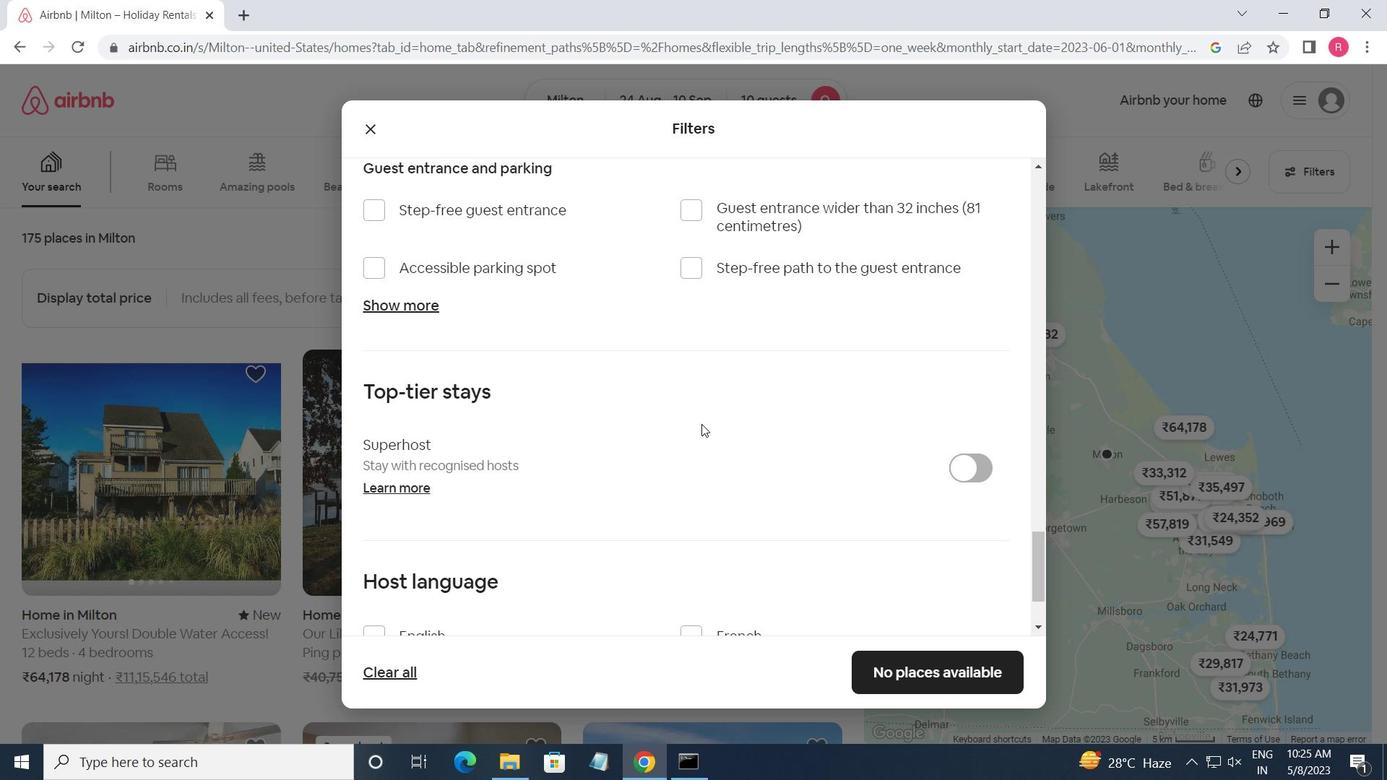 
Action: Mouse scrolled (495, 427) with delta (0, 0)
Screenshot: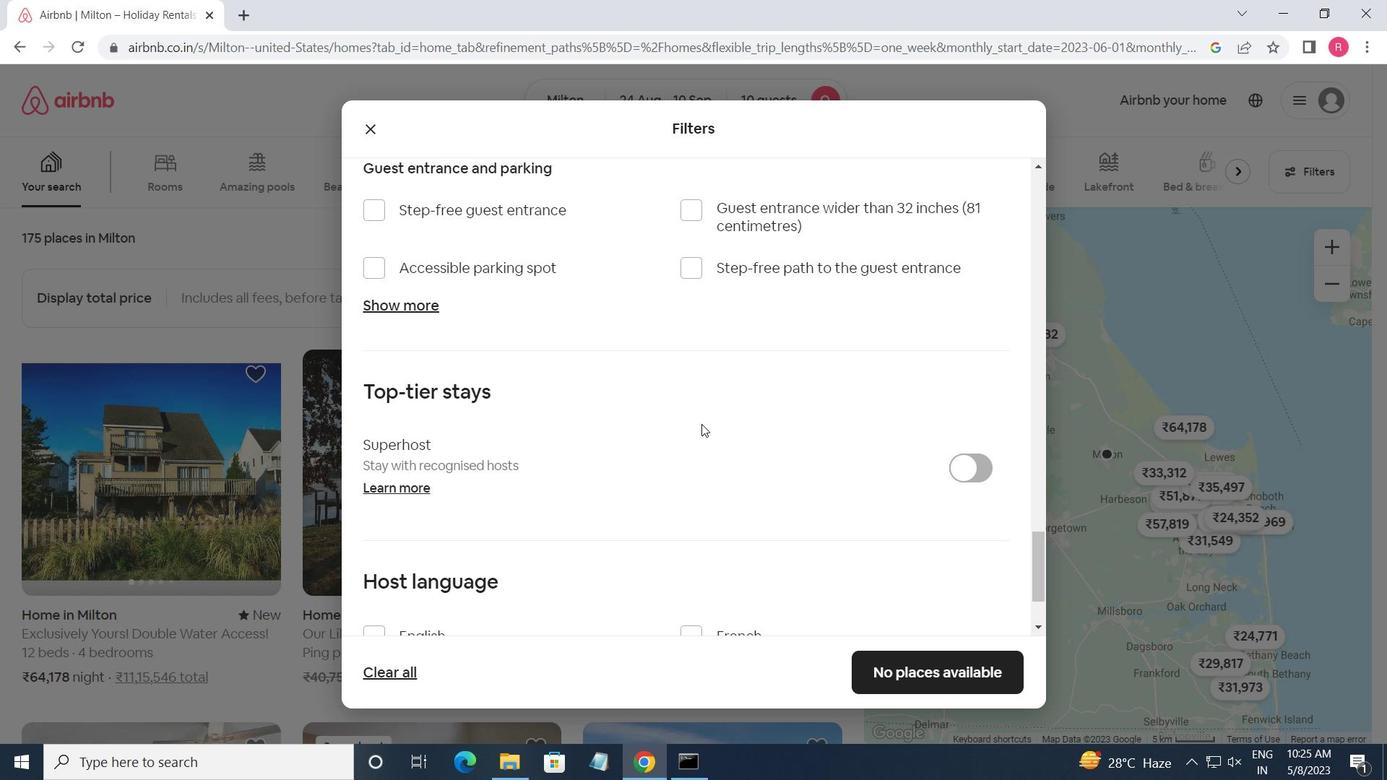 
Action: Mouse moved to (380, 505)
Screenshot: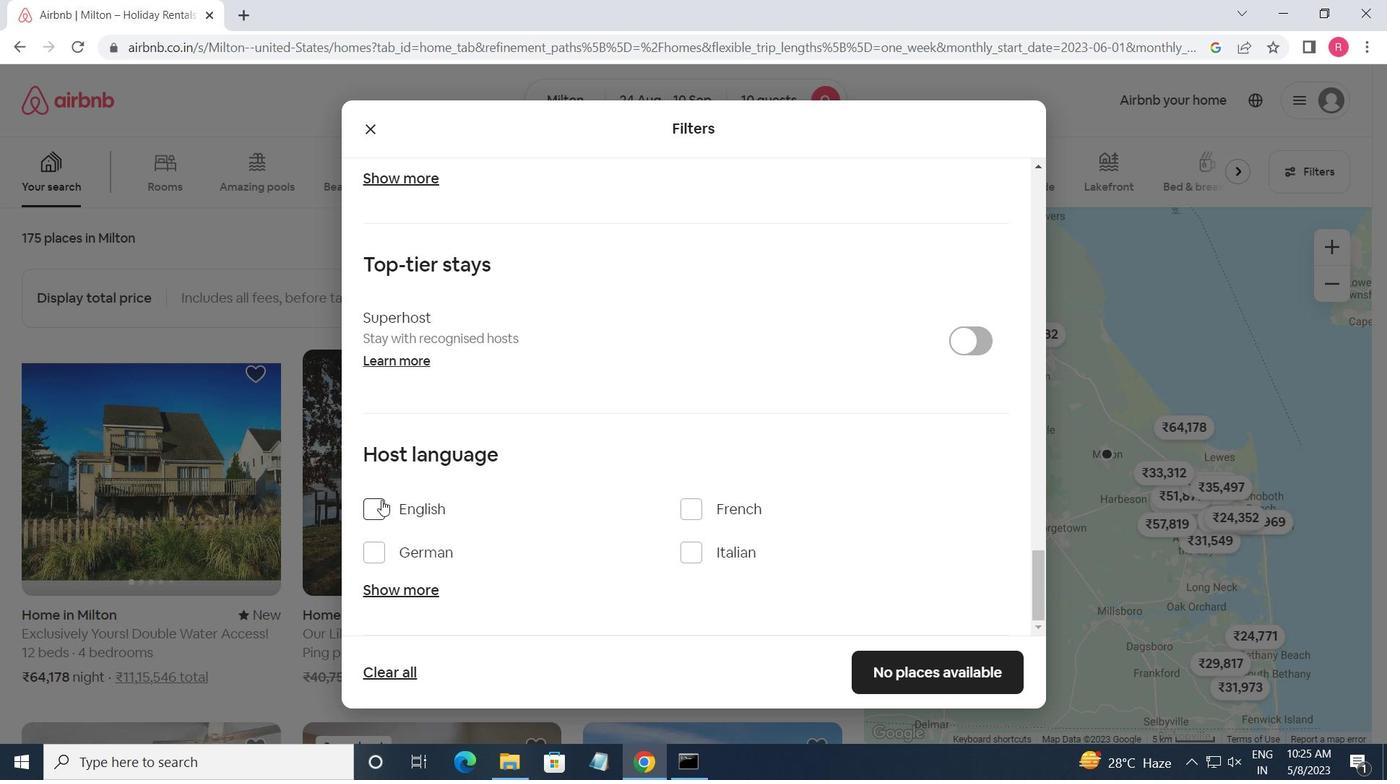 
Action: Mouse pressed left at (380, 505)
Screenshot: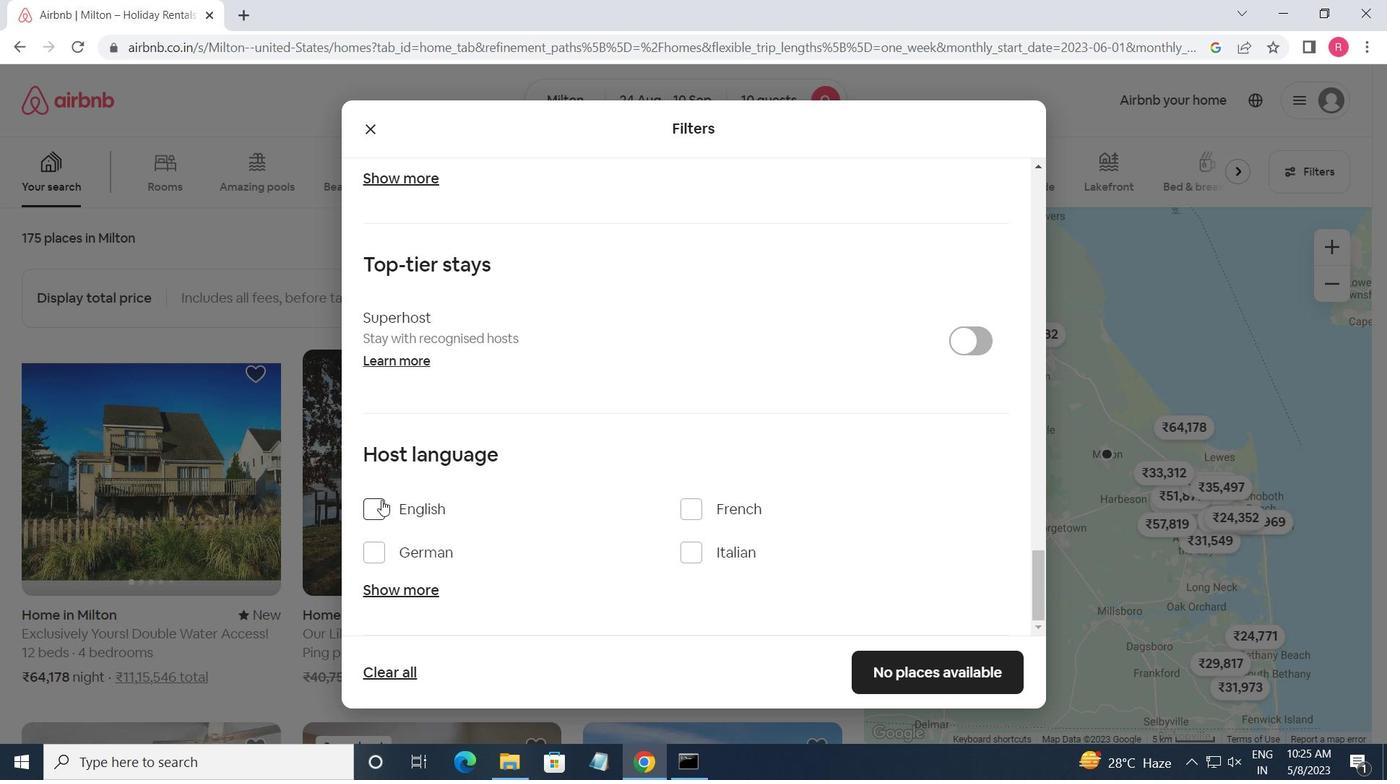 
Action: Mouse moved to (947, 666)
Screenshot: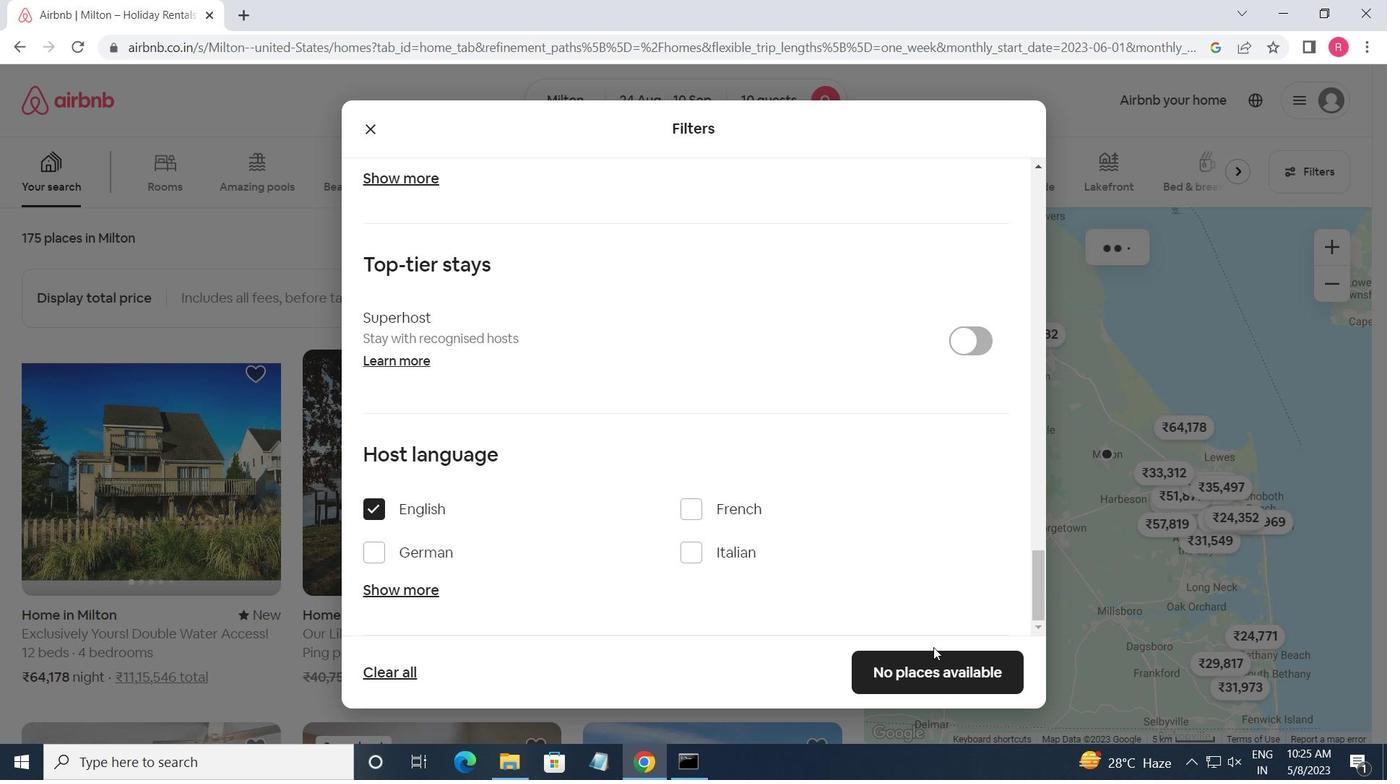 
Action: Mouse pressed left at (947, 666)
Screenshot: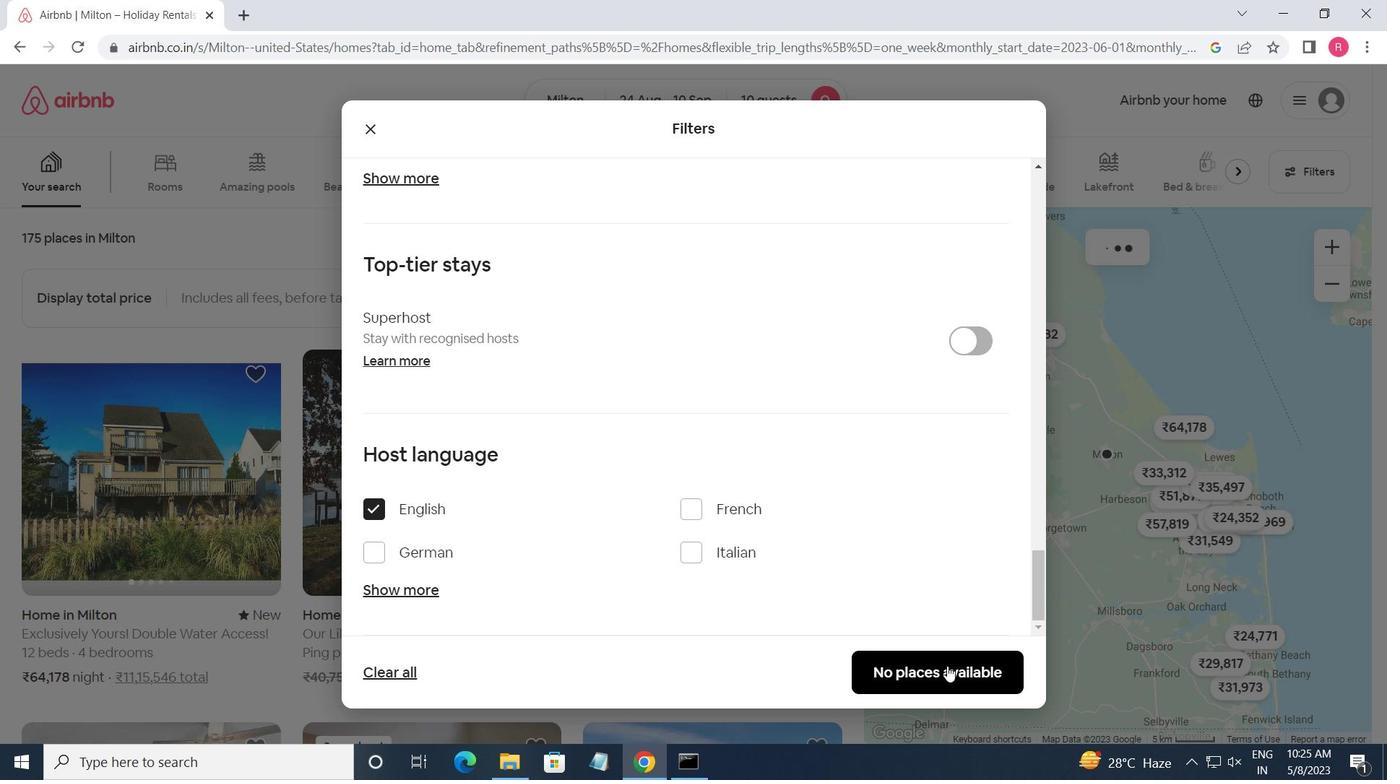 
Action: Mouse moved to (927, 224)
Screenshot: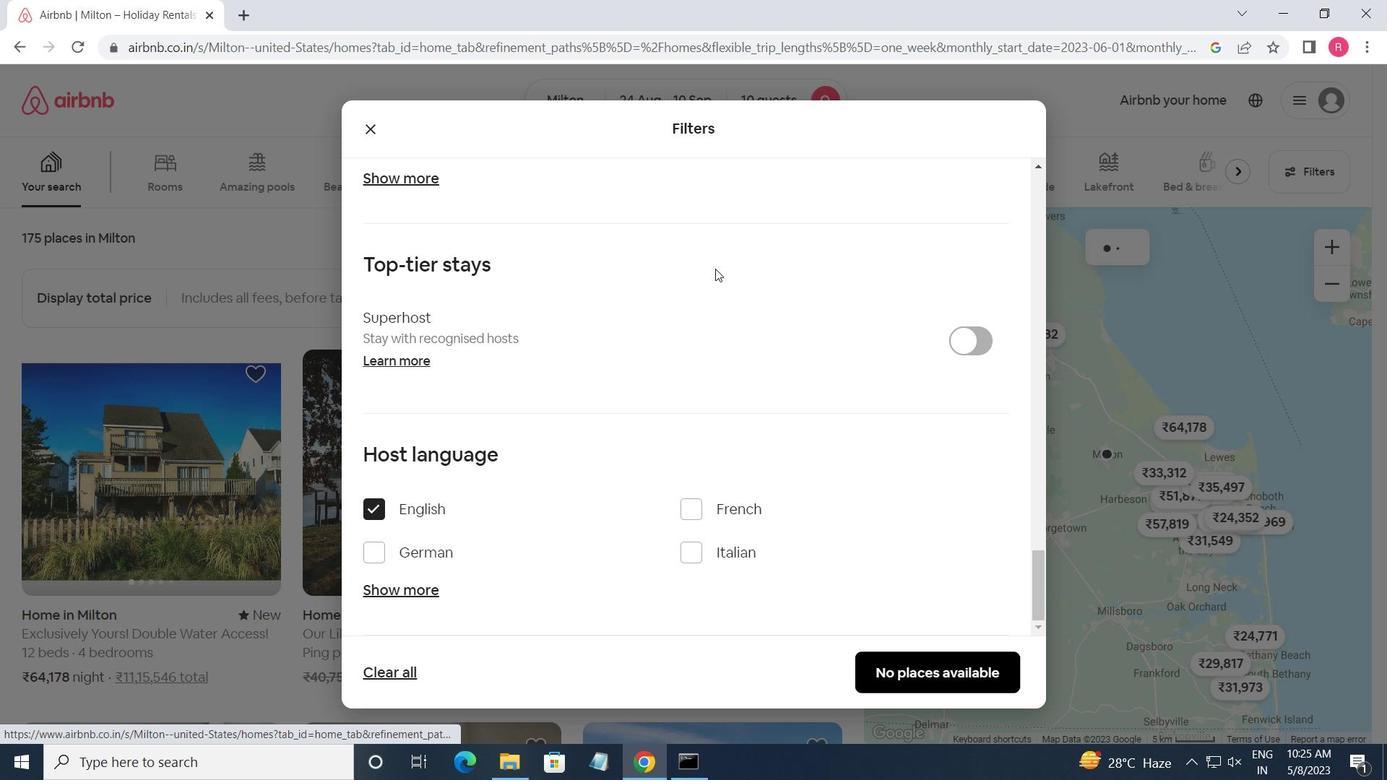 
